 Task: Add a timeline in the project AgileHarbor for the epic 'IT Capacity Management Process Improvement' from 2023/03/19 to 2025/12/25. Add a timeline in the project AgileHarbor for the epic 'IT Availability Management Process Improvement' from 2024/05/25 to 2025/07/27. Add a timeline in the project AgileHarbor for the epic 'IT Financial Management Process Improvement' from 2024/06/02 to 2025/09/27
Action: Mouse moved to (173, 49)
Screenshot: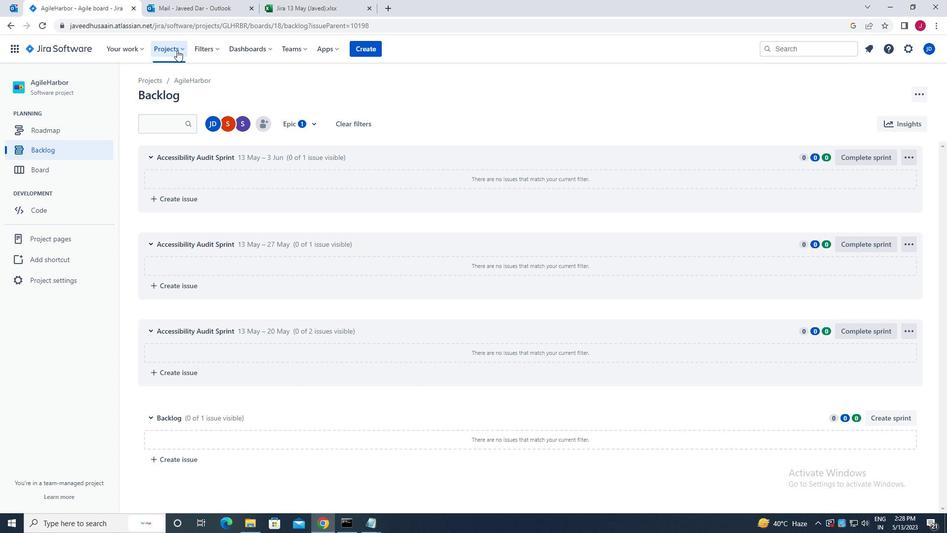
Action: Mouse pressed left at (173, 49)
Screenshot: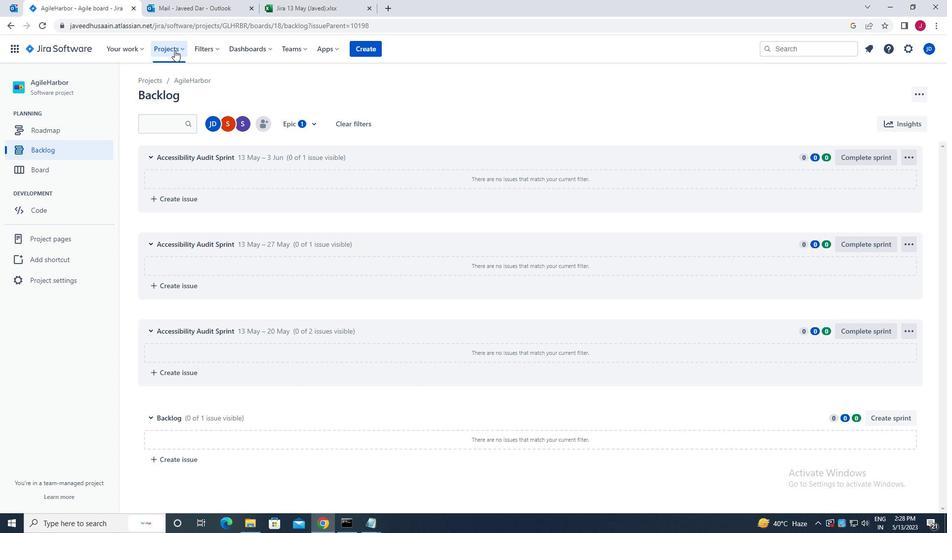 
Action: Mouse moved to (373, 87)
Screenshot: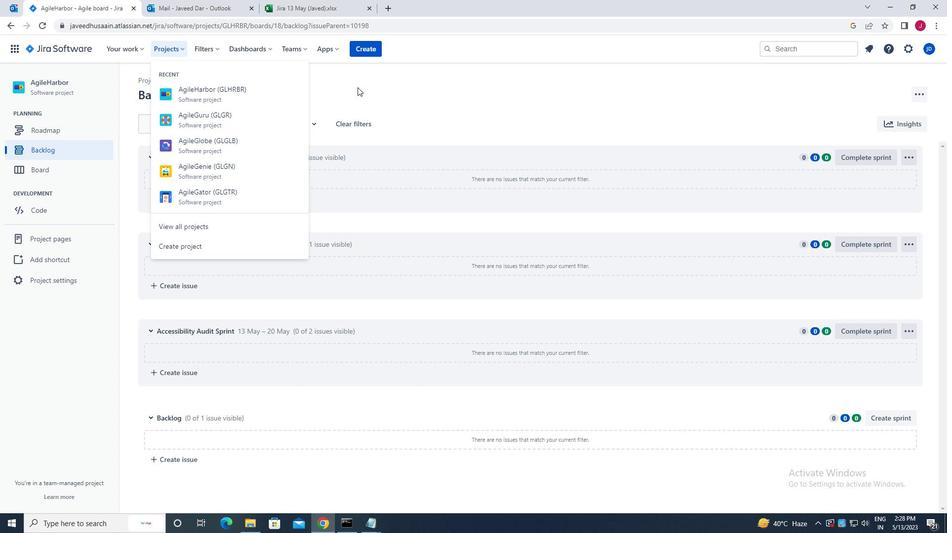 
Action: Mouse pressed left at (373, 87)
Screenshot: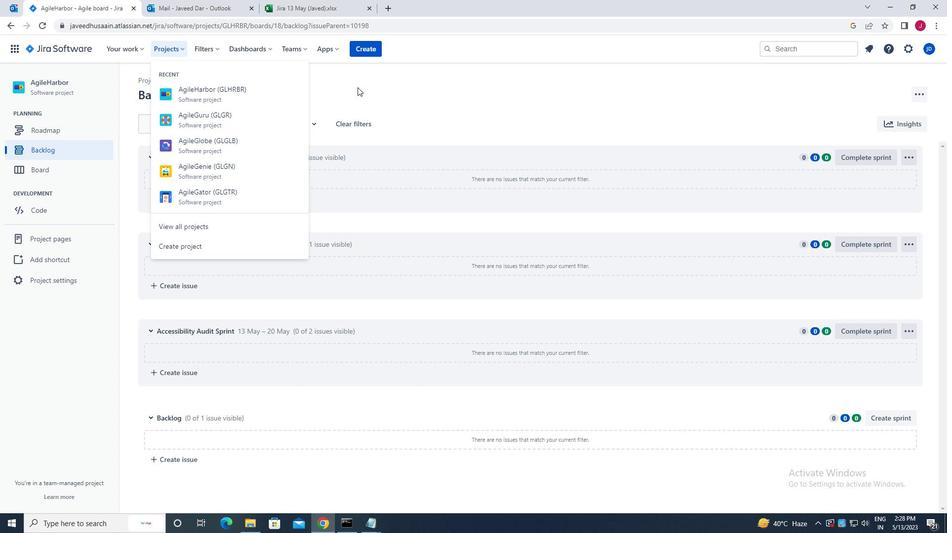 
Action: Mouse moved to (311, 122)
Screenshot: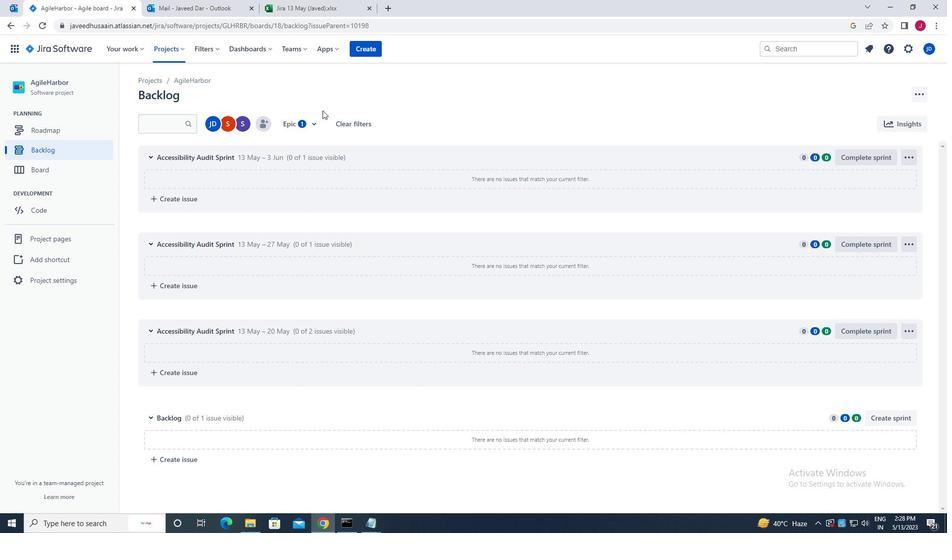 
Action: Mouse pressed left at (311, 122)
Screenshot: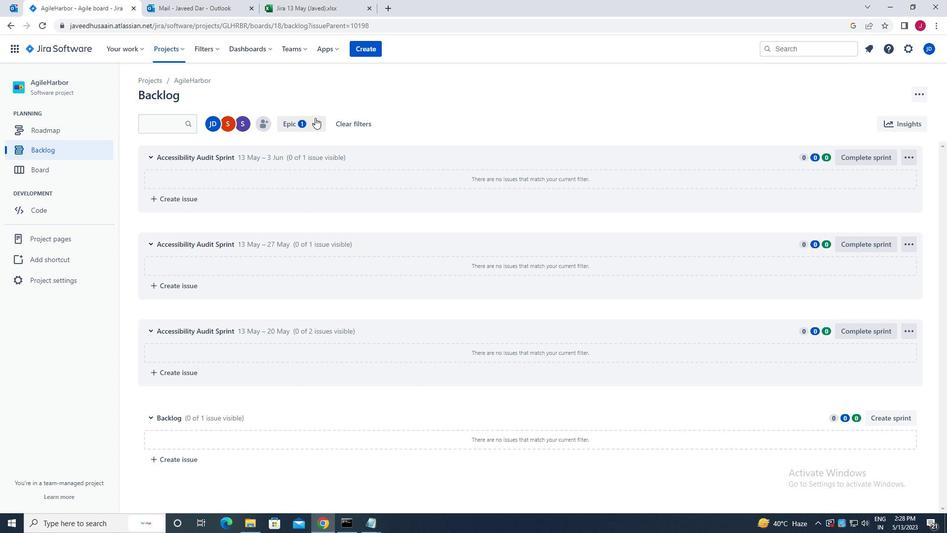 
Action: Mouse moved to (450, 99)
Screenshot: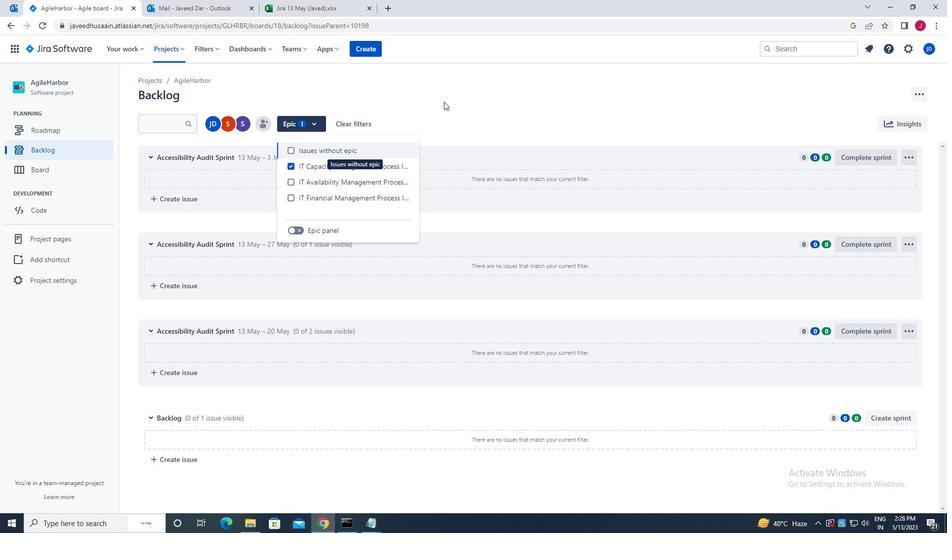 
Action: Mouse pressed left at (450, 99)
Screenshot: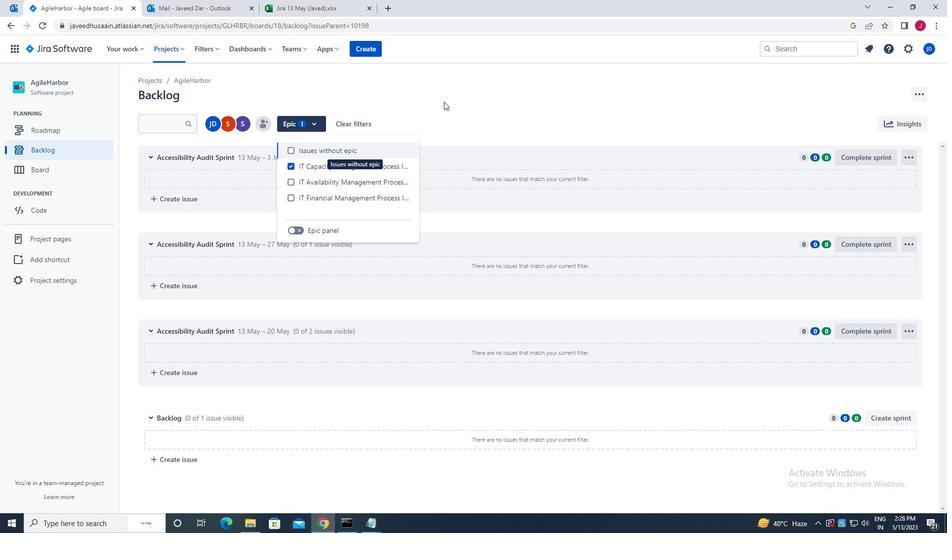 
Action: Mouse moved to (172, 48)
Screenshot: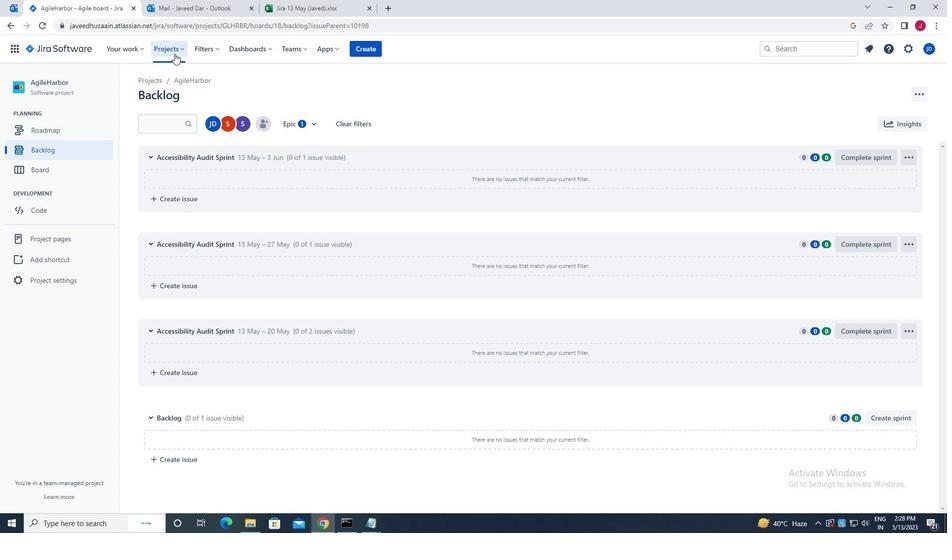 
Action: Mouse pressed left at (172, 48)
Screenshot: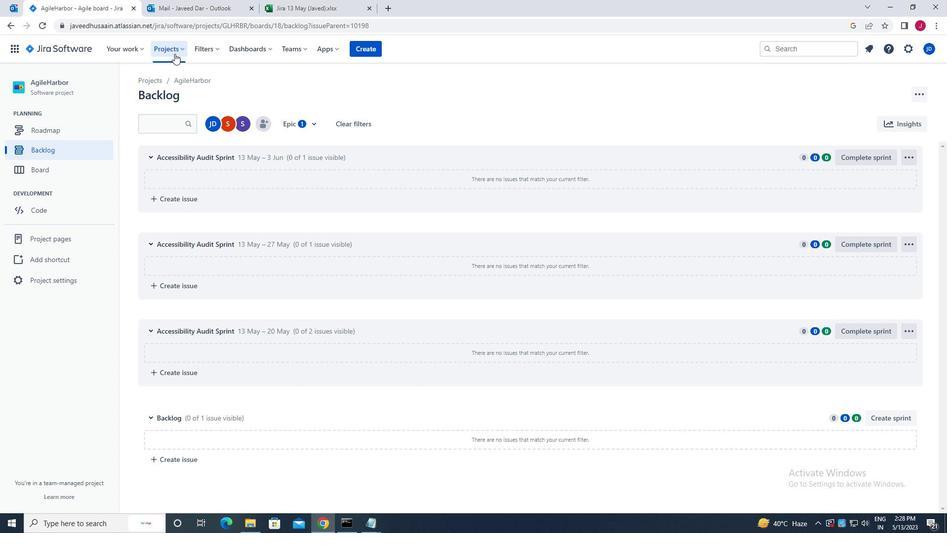 
Action: Mouse moved to (203, 92)
Screenshot: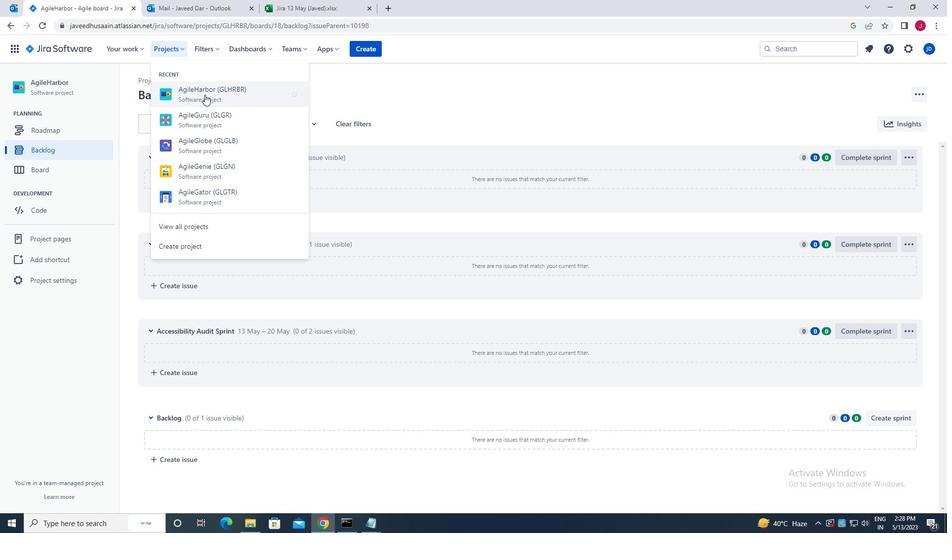 
Action: Mouse pressed left at (203, 92)
Screenshot: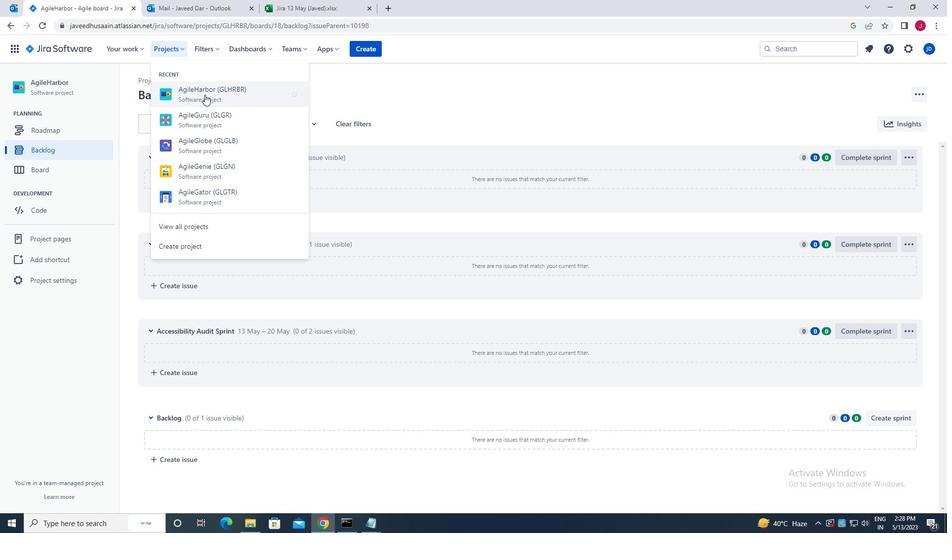 
Action: Mouse moved to (70, 151)
Screenshot: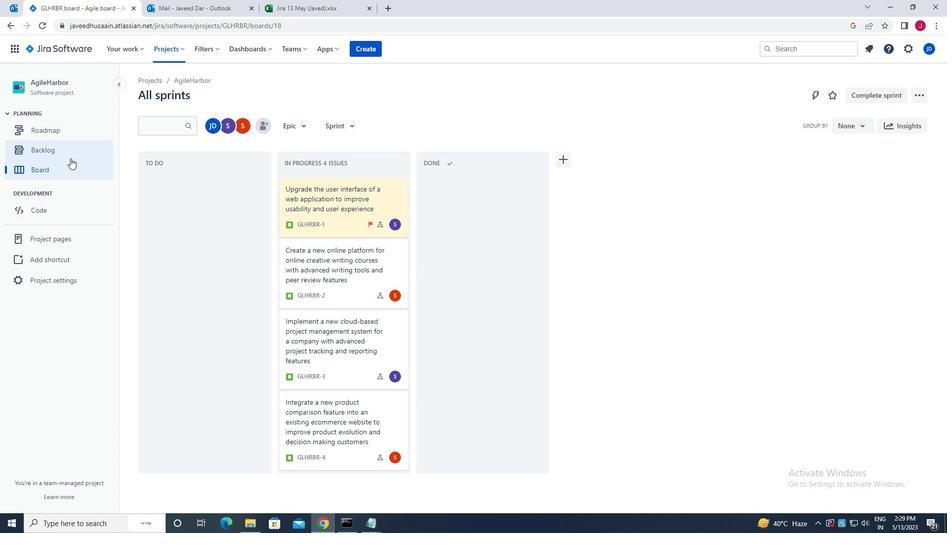 
Action: Mouse pressed left at (70, 151)
Screenshot: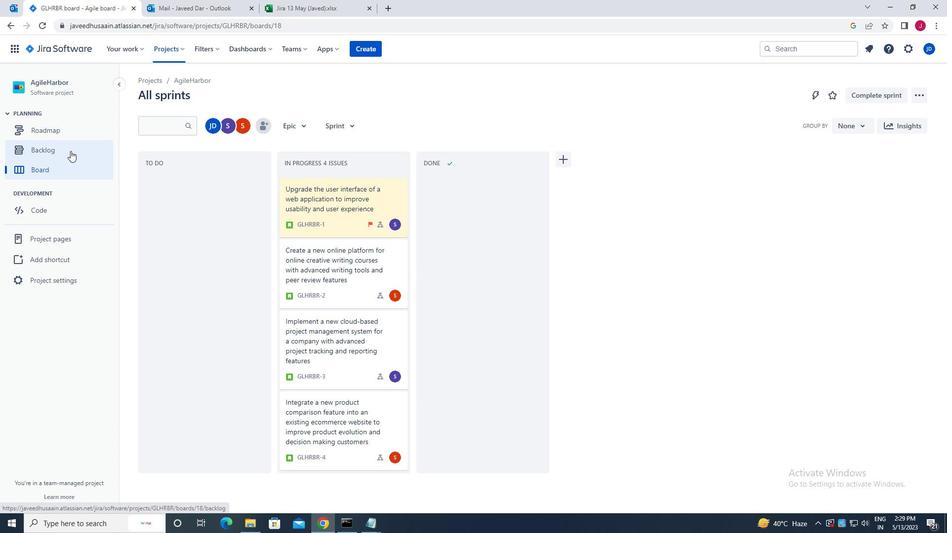 
Action: Mouse moved to (306, 124)
Screenshot: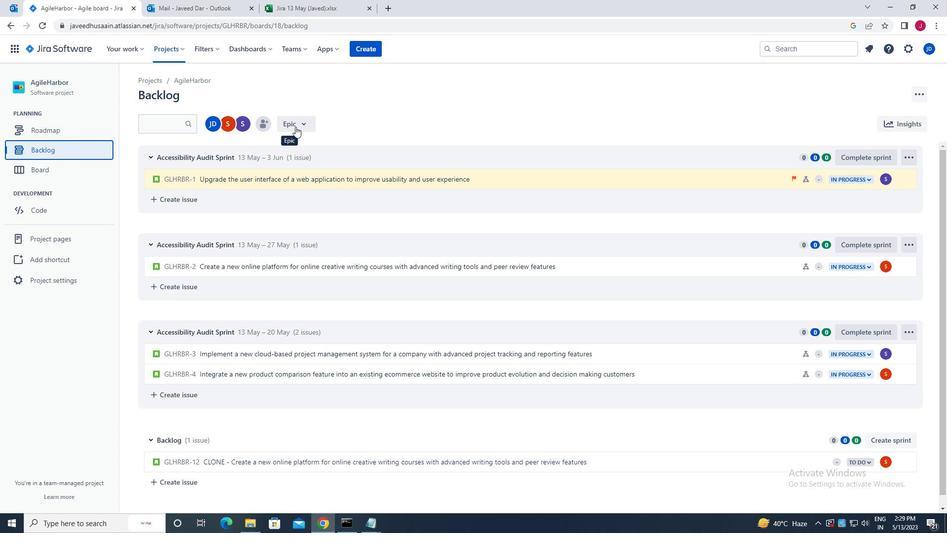 
Action: Mouse pressed left at (306, 124)
Screenshot: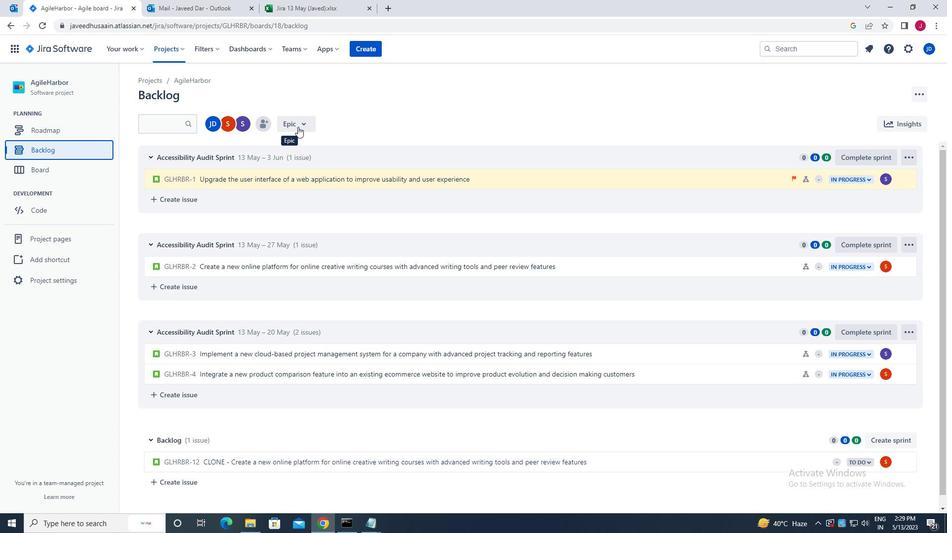 
Action: Mouse moved to (300, 228)
Screenshot: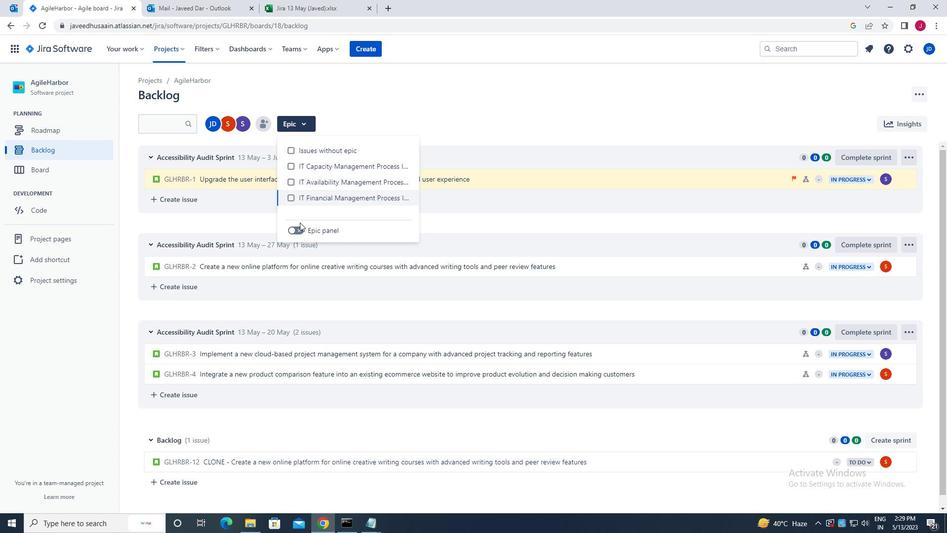 
Action: Mouse pressed left at (300, 228)
Screenshot: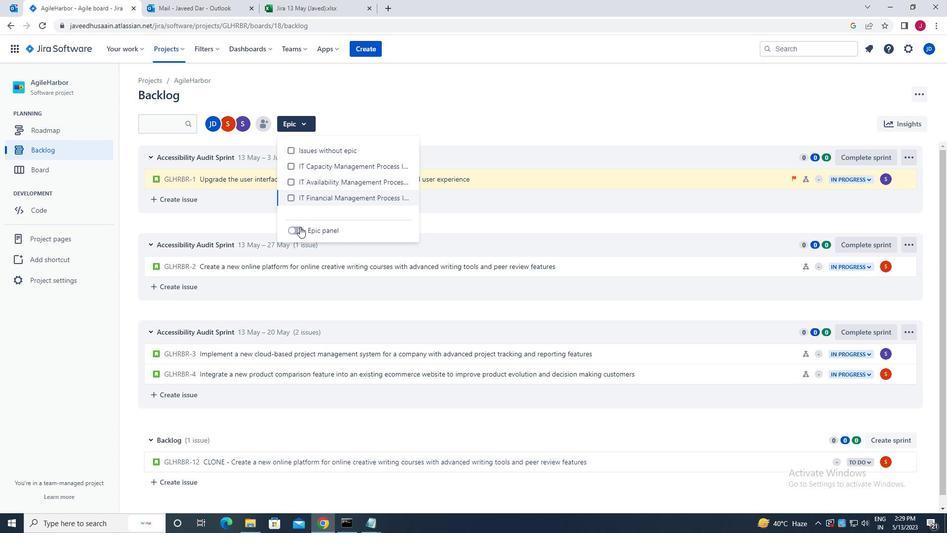 
Action: Mouse moved to (147, 199)
Screenshot: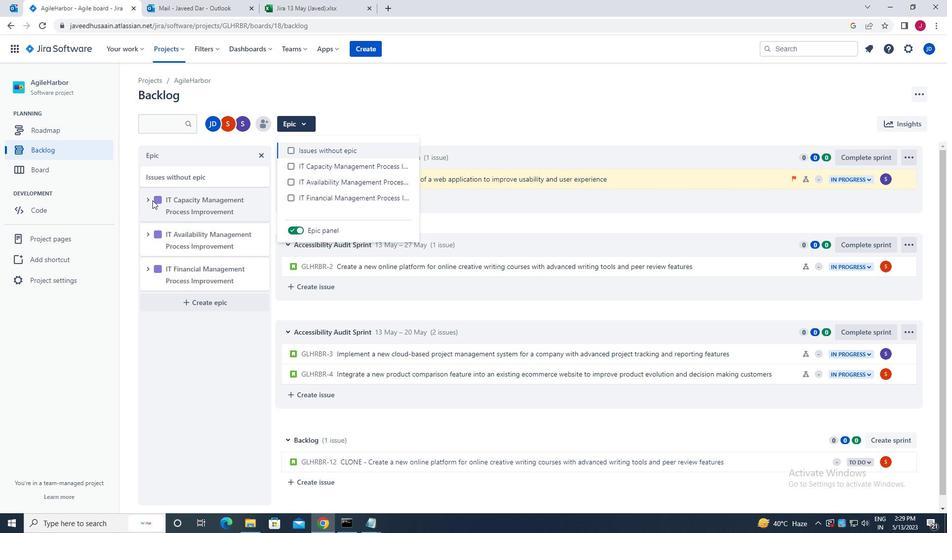 
Action: Mouse pressed left at (147, 199)
Screenshot: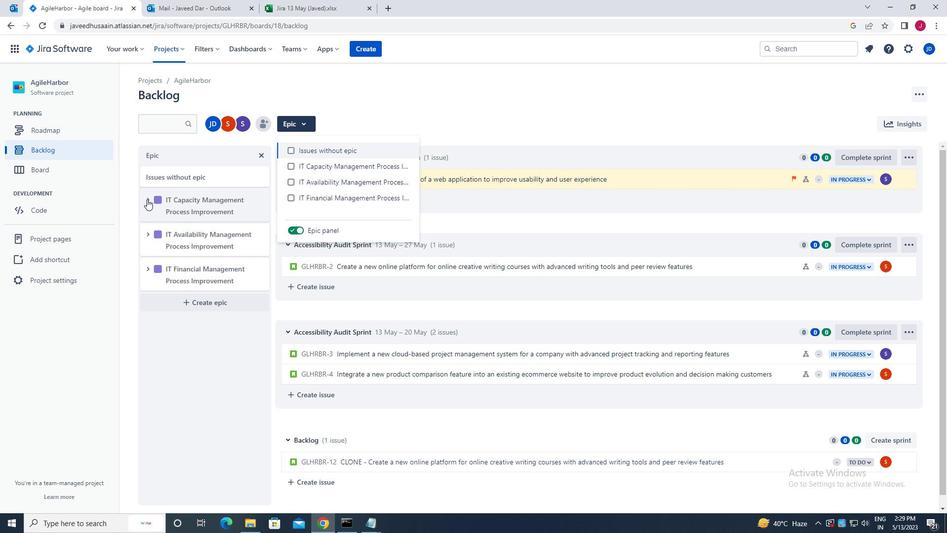 
Action: Mouse moved to (209, 291)
Screenshot: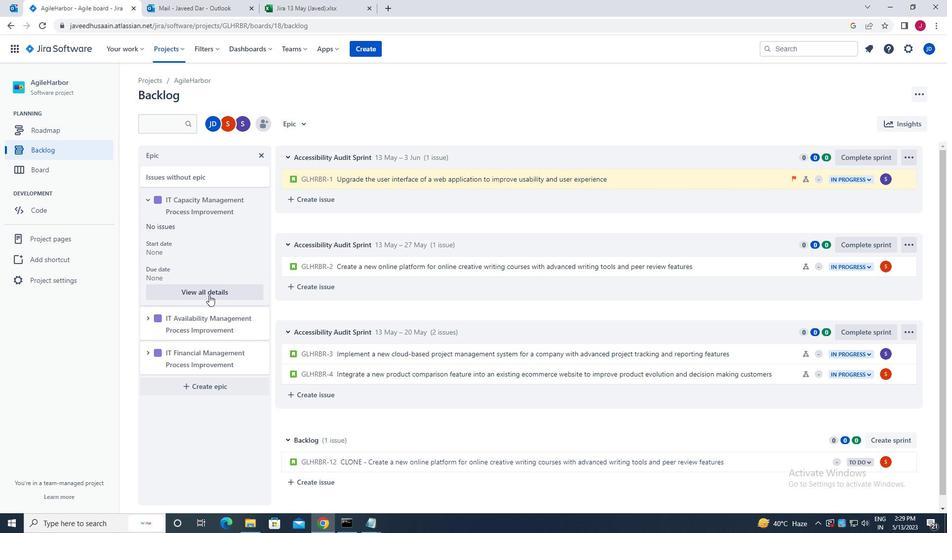 
Action: Mouse pressed left at (209, 291)
Screenshot: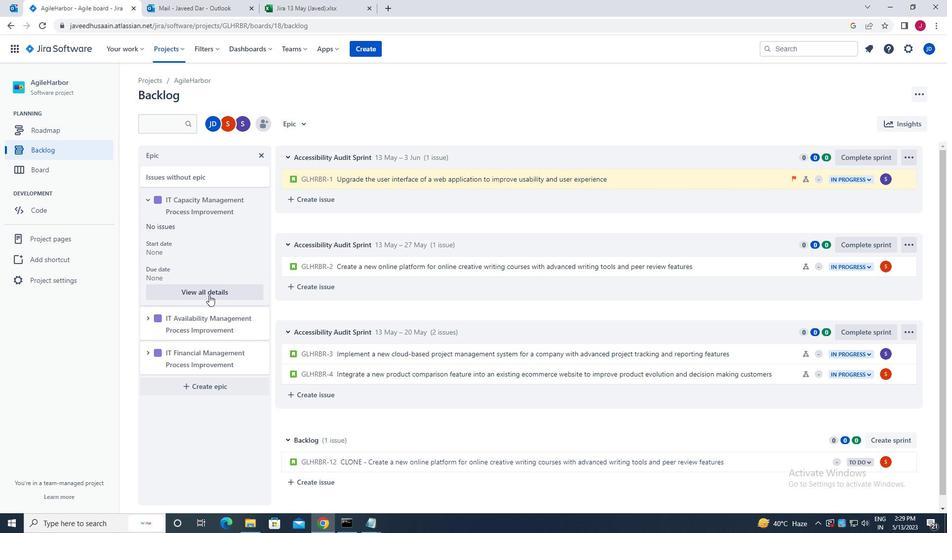 
Action: Mouse moved to (827, 373)
Screenshot: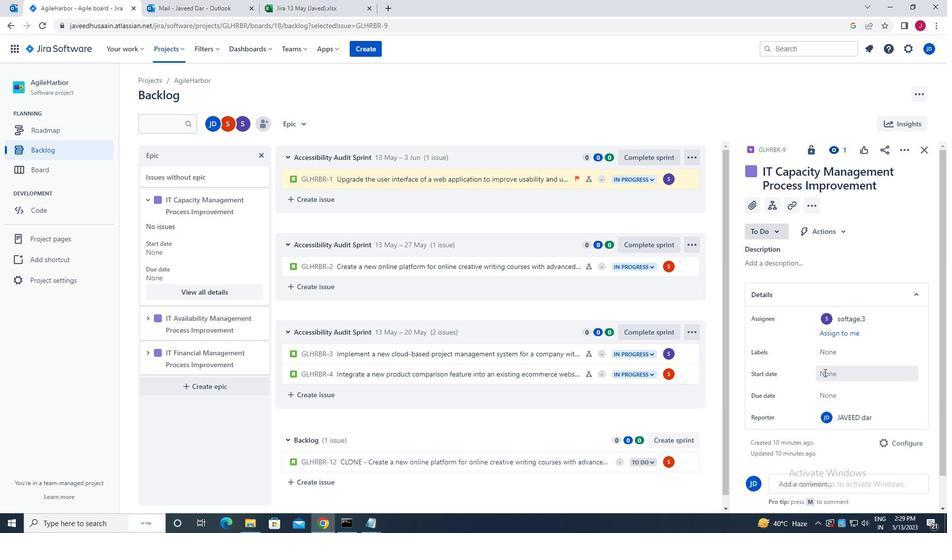 
Action: Mouse pressed left at (827, 373)
Screenshot: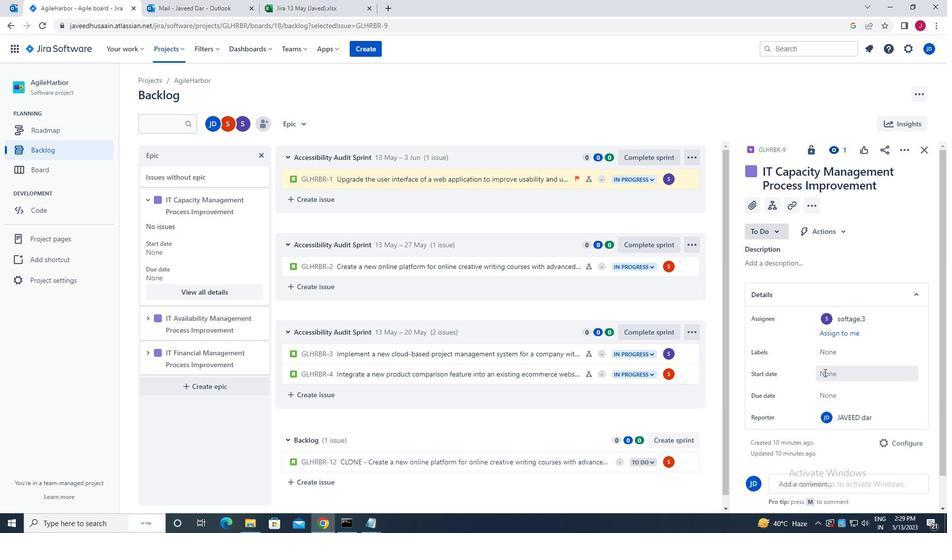 
Action: Mouse moved to (795, 231)
Screenshot: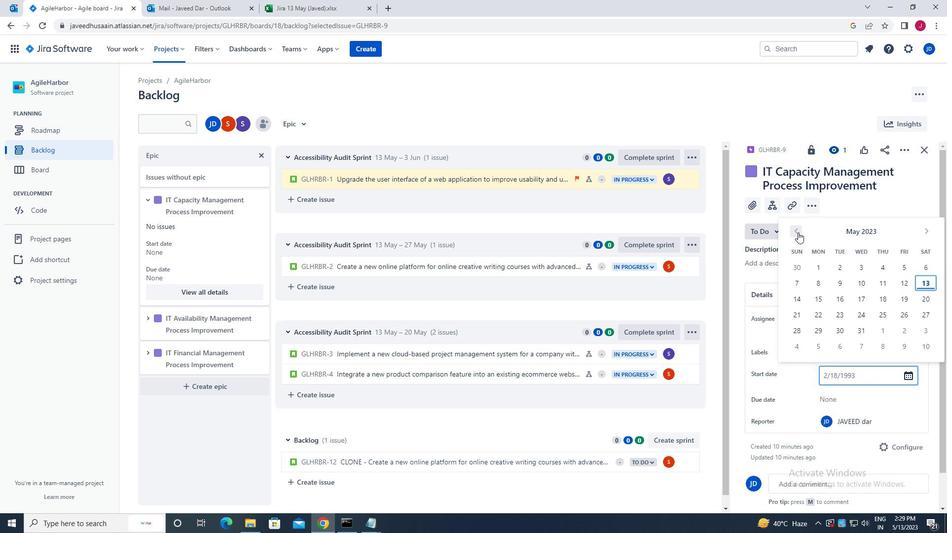
Action: Mouse pressed left at (795, 231)
Screenshot: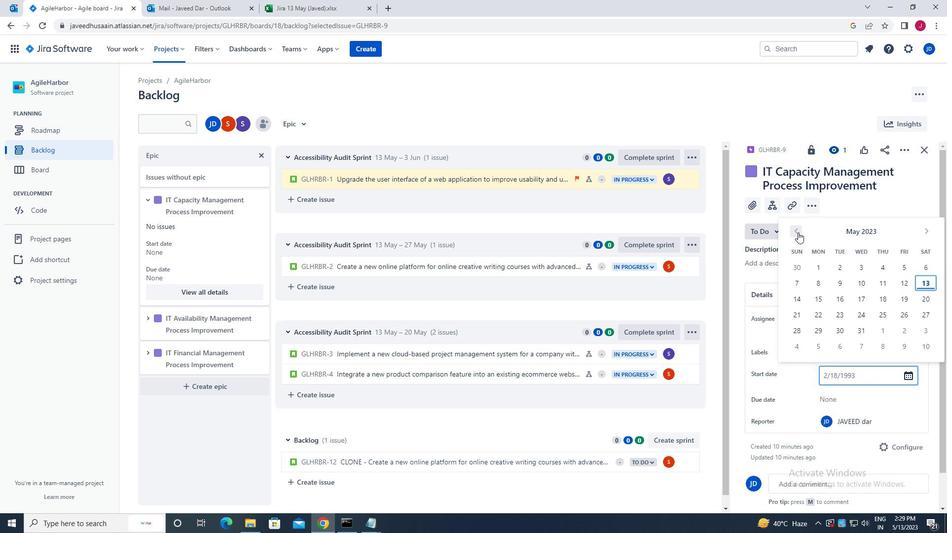 
Action: Mouse pressed left at (795, 231)
Screenshot: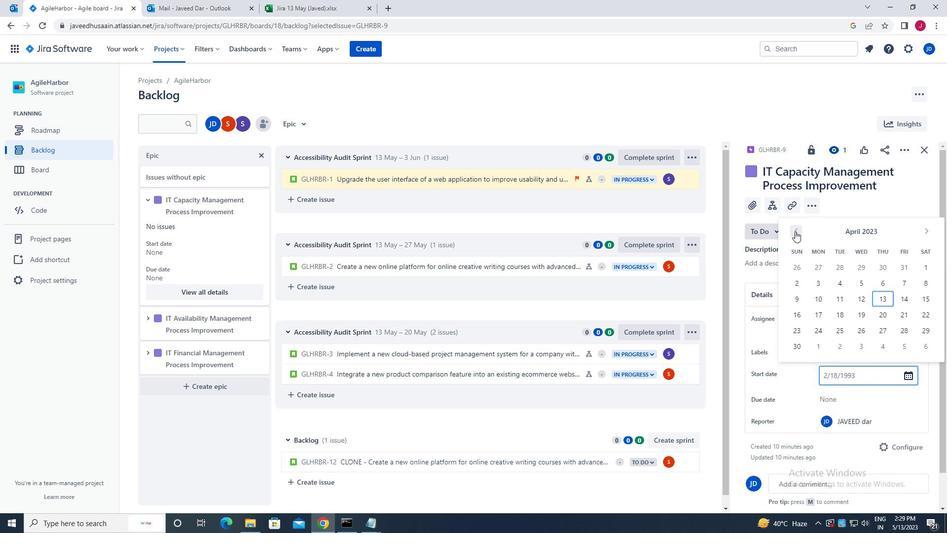 
Action: Mouse moved to (800, 316)
Screenshot: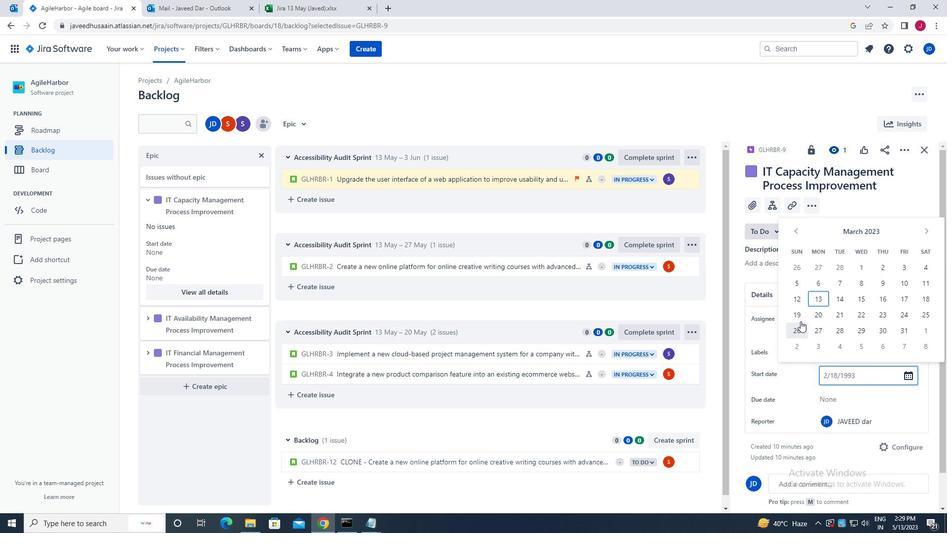 
Action: Mouse pressed left at (800, 316)
Screenshot: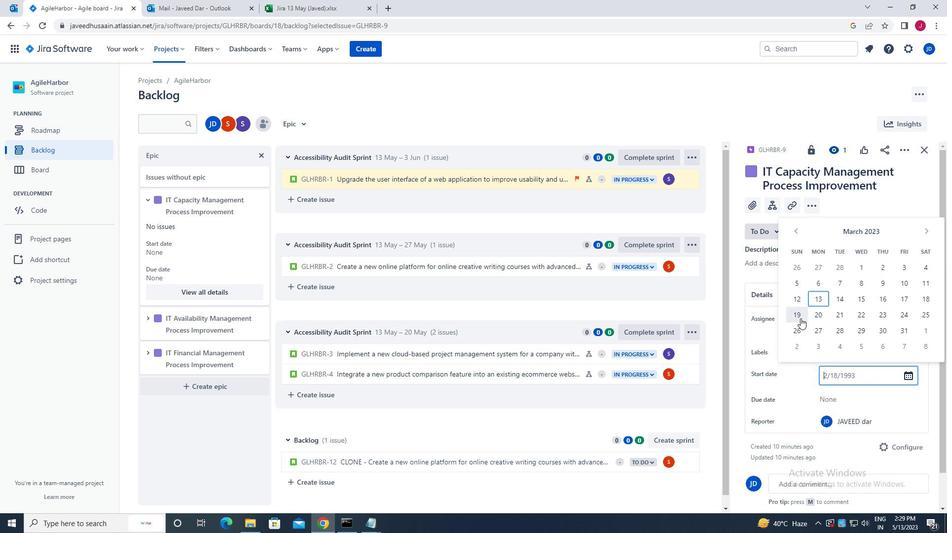 
Action: Mouse moved to (799, 316)
Screenshot: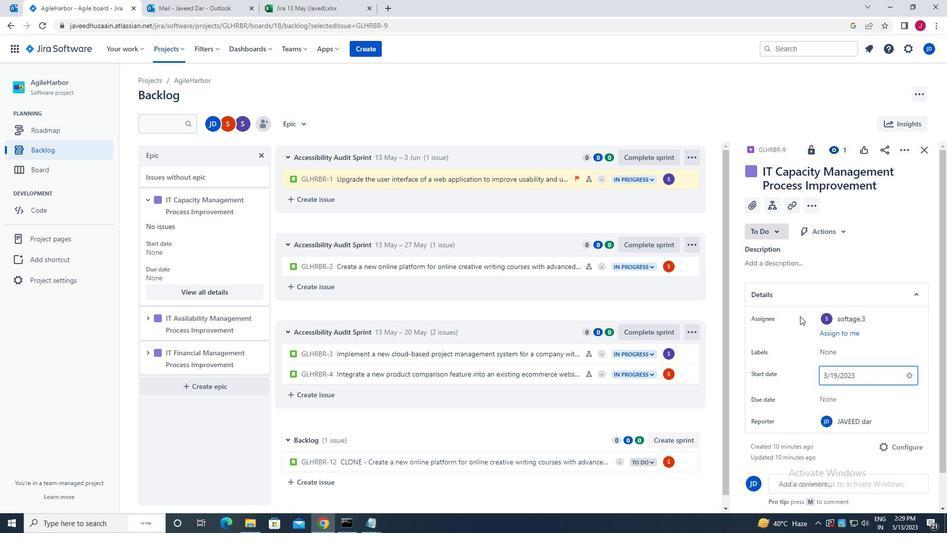 
Action: Key pressed <Key.enter>
Screenshot: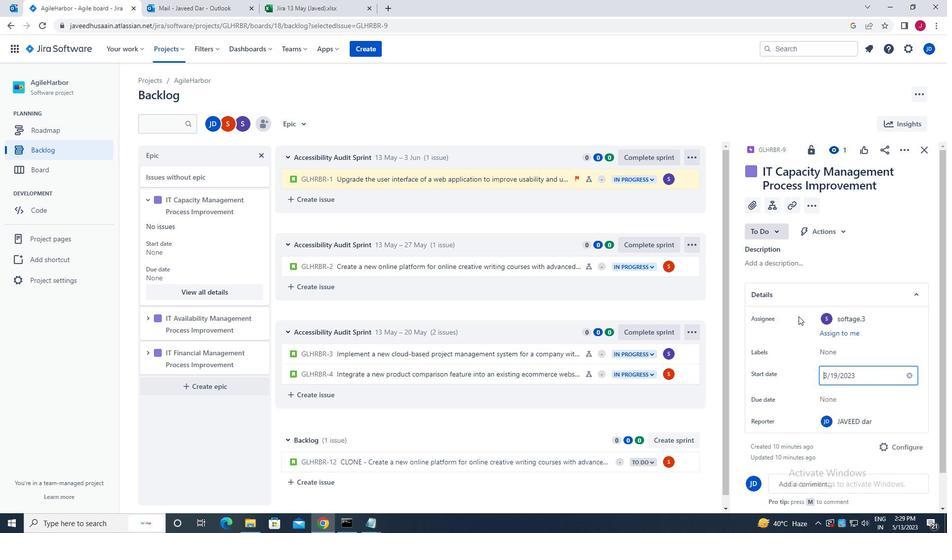 
Action: Mouse moved to (834, 394)
Screenshot: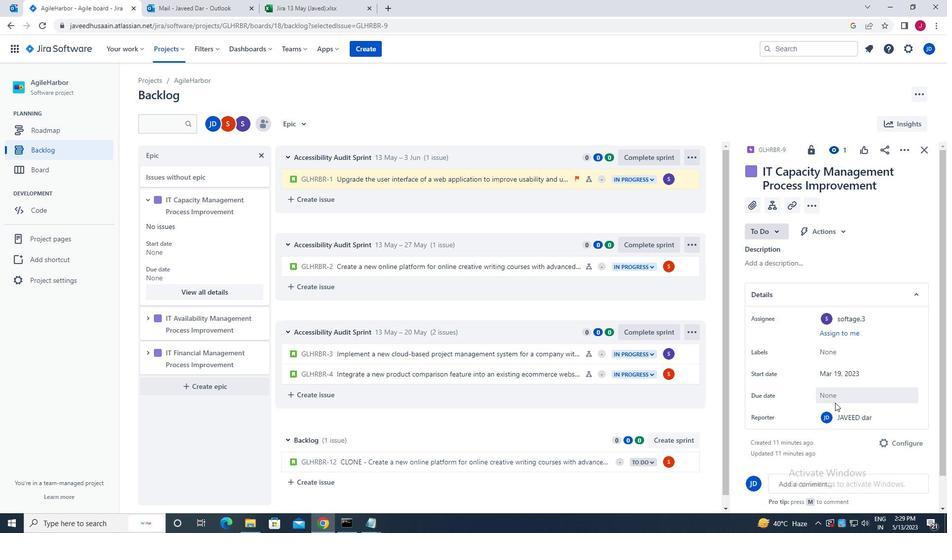
Action: Mouse pressed left at (834, 394)
Screenshot: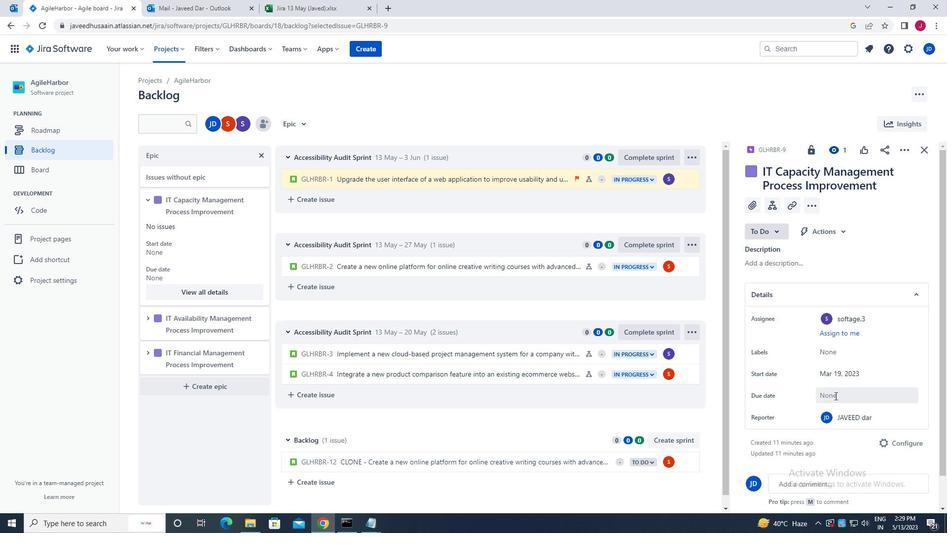 
Action: Mouse moved to (927, 252)
Screenshot: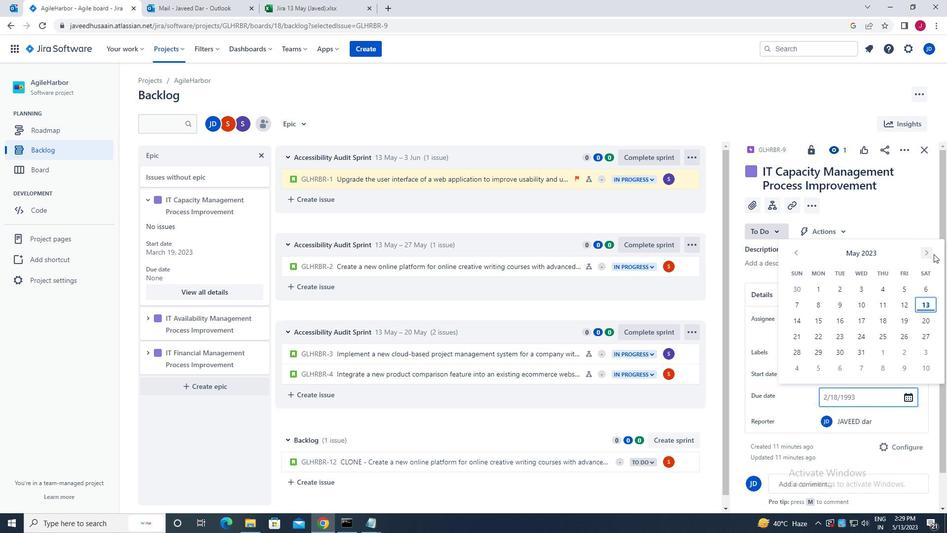 
Action: Mouse pressed left at (927, 252)
Screenshot: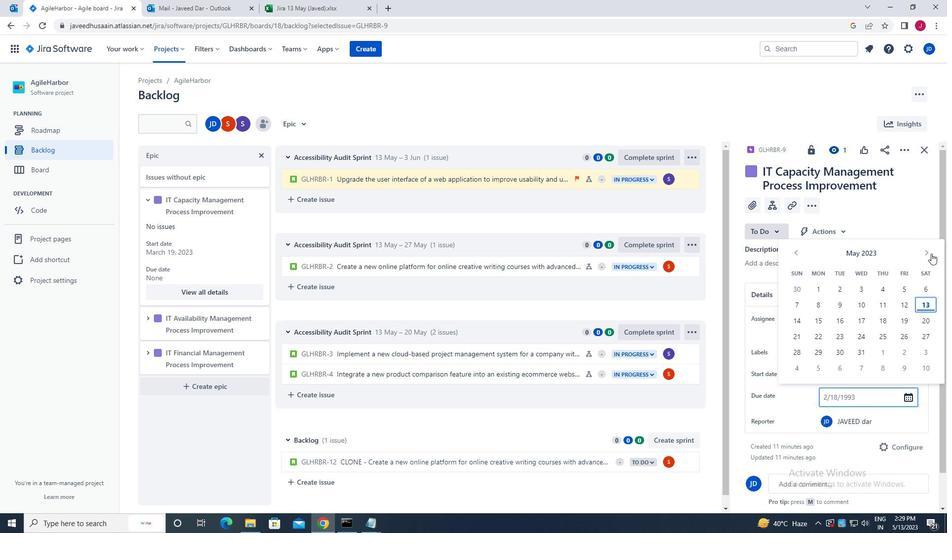
Action: Mouse moved to (927, 251)
Screenshot: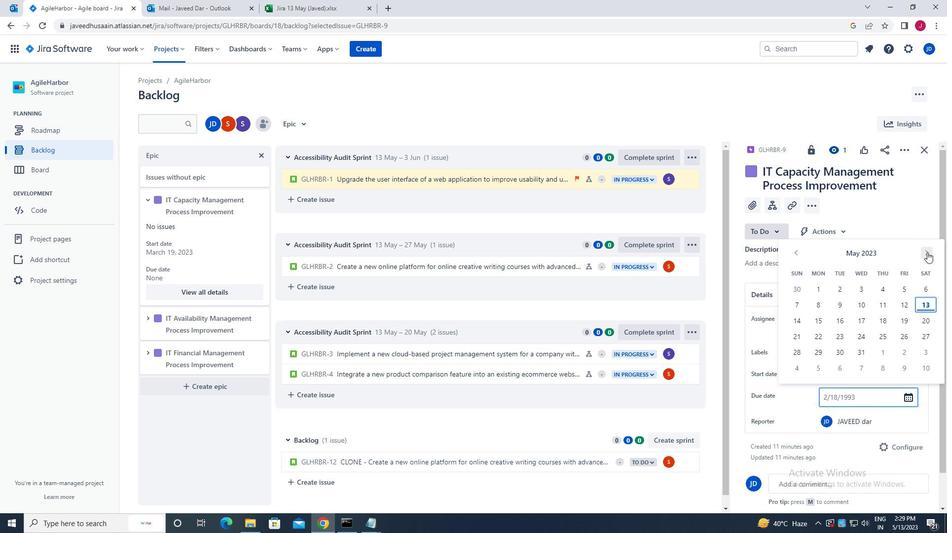 
Action: Mouse pressed left at (927, 251)
Screenshot: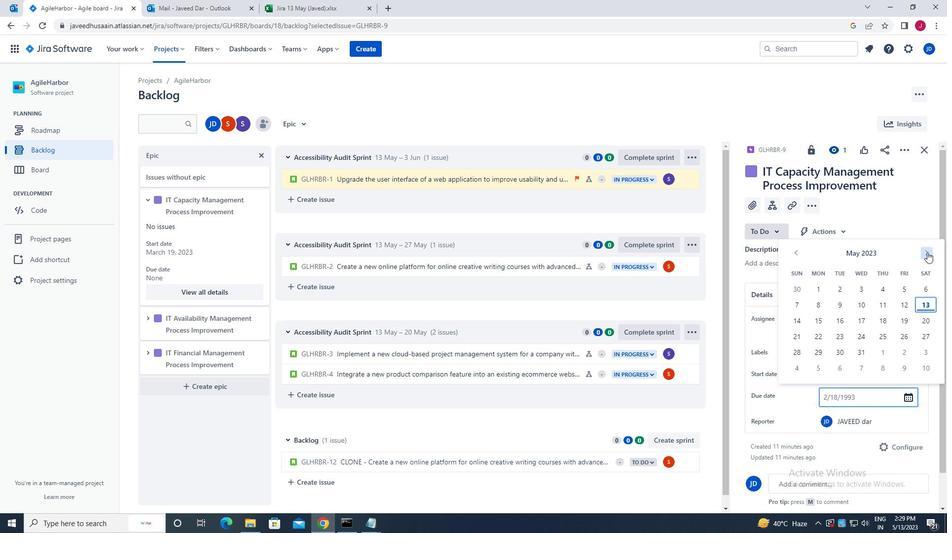
Action: Mouse pressed left at (927, 251)
Screenshot: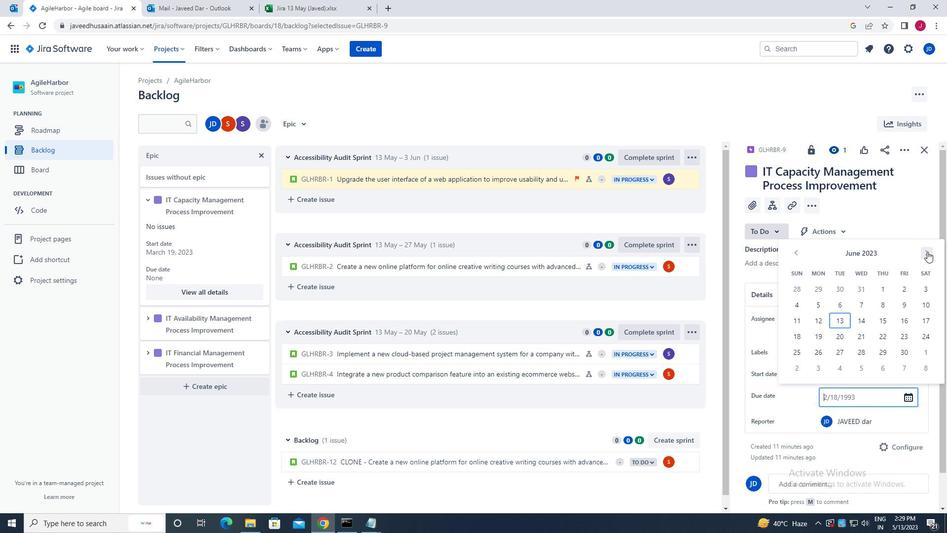 
Action: Mouse moved to (928, 251)
Screenshot: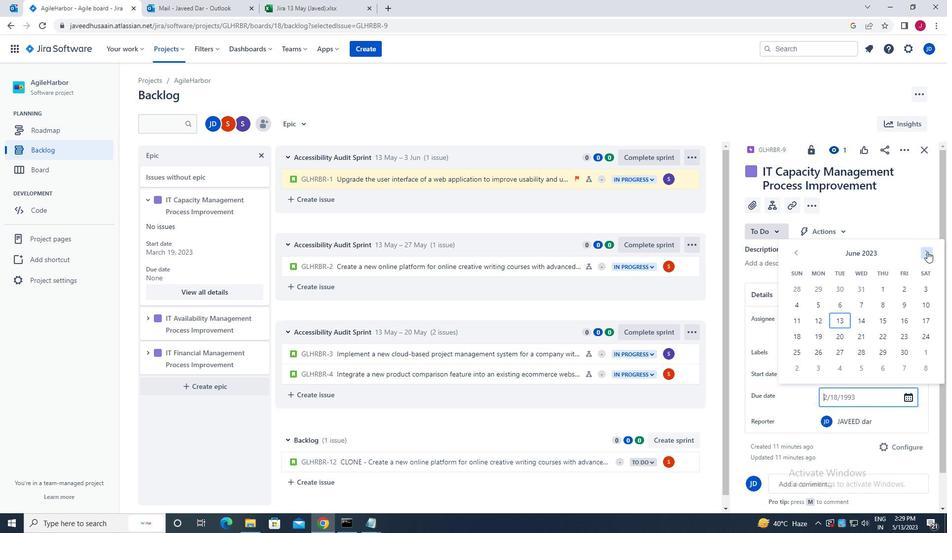 
Action: Mouse pressed left at (928, 251)
Screenshot: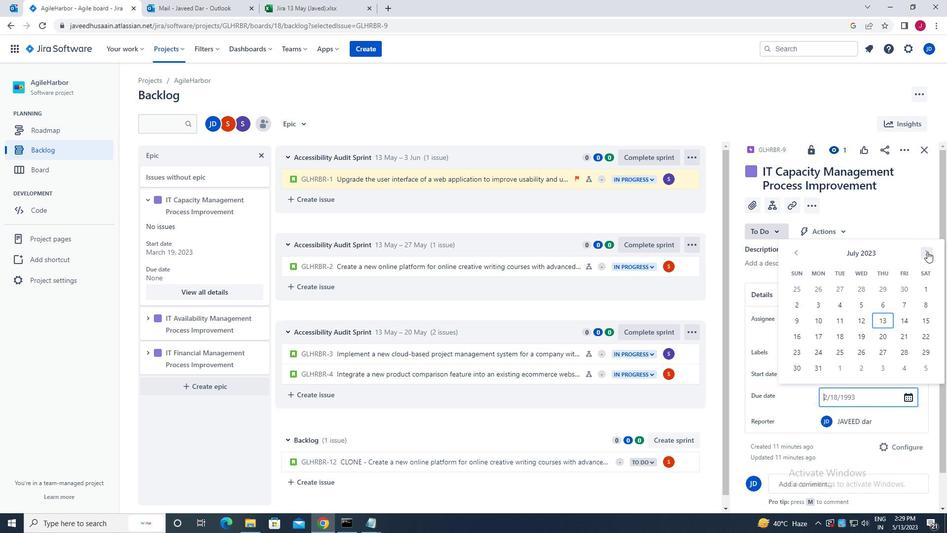 
Action: Mouse moved to (928, 251)
Screenshot: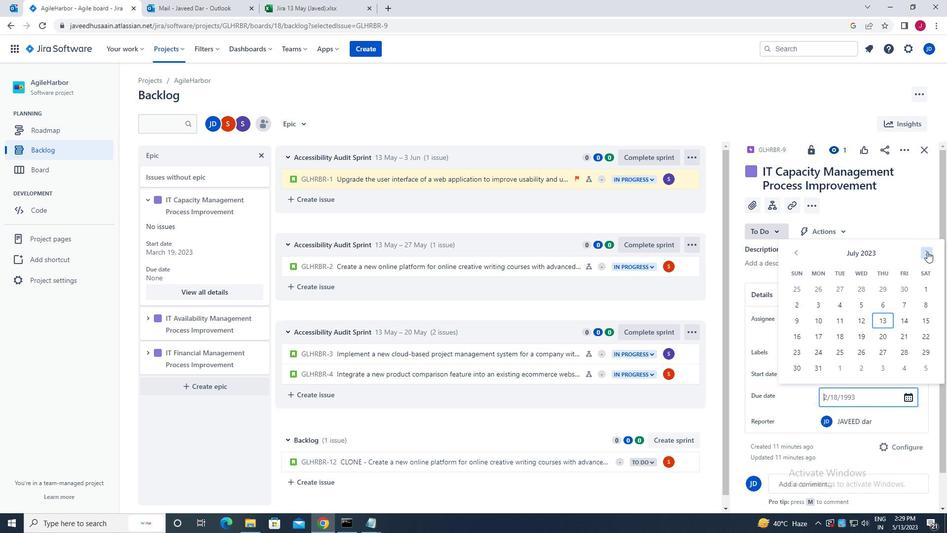 
Action: Mouse pressed left at (928, 251)
Screenshot: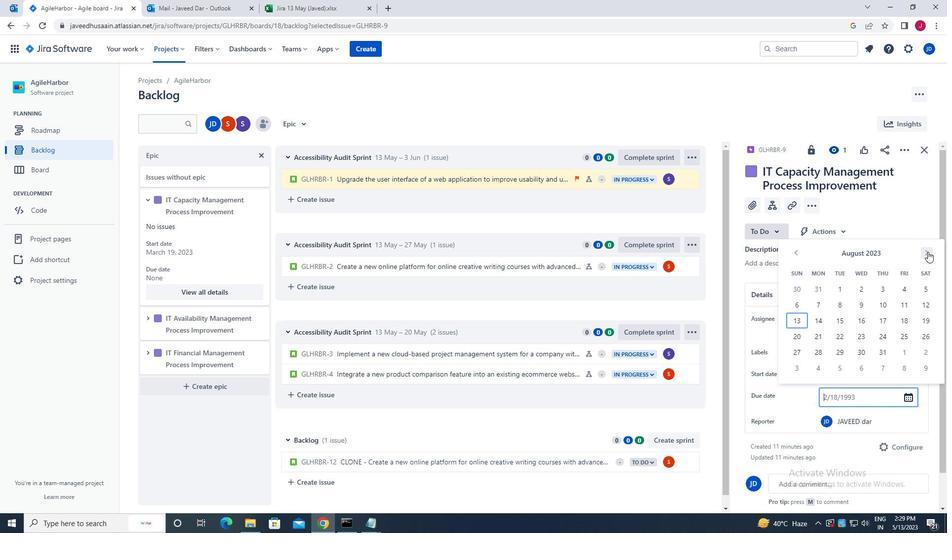 
Action: Mouse pressed left at (928, 251)
Screenshot: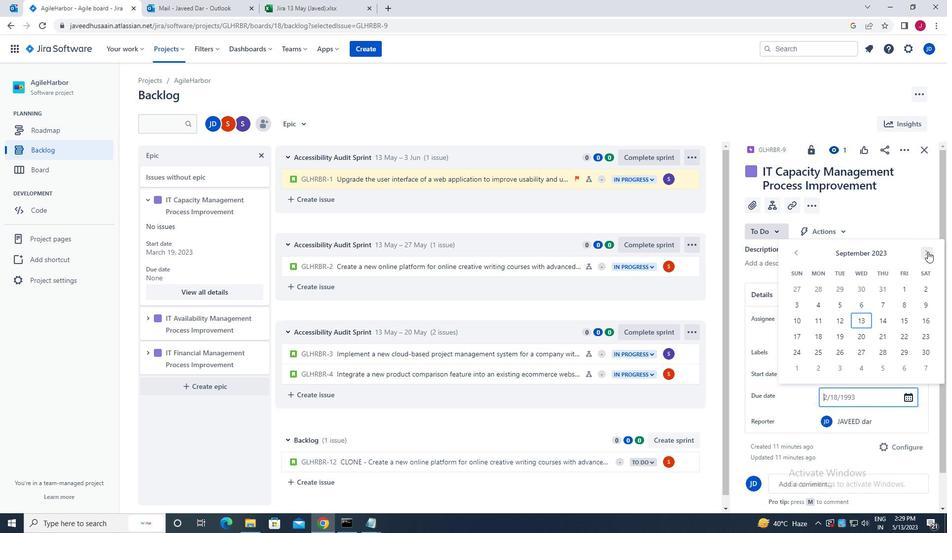 
Action: Mouse pressed left at (928, 251)
Screenshot: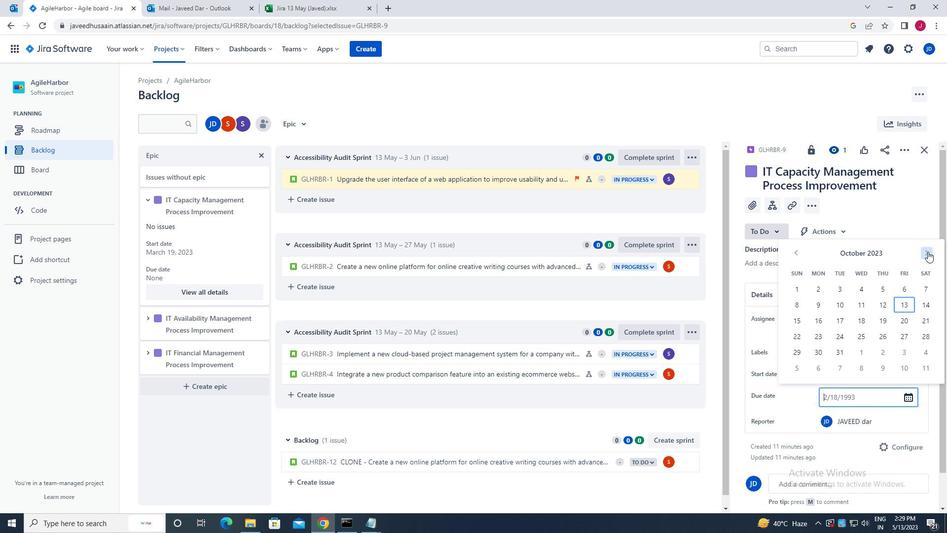 
Action: Mouse pressed left at (928, 251)
Screenshot: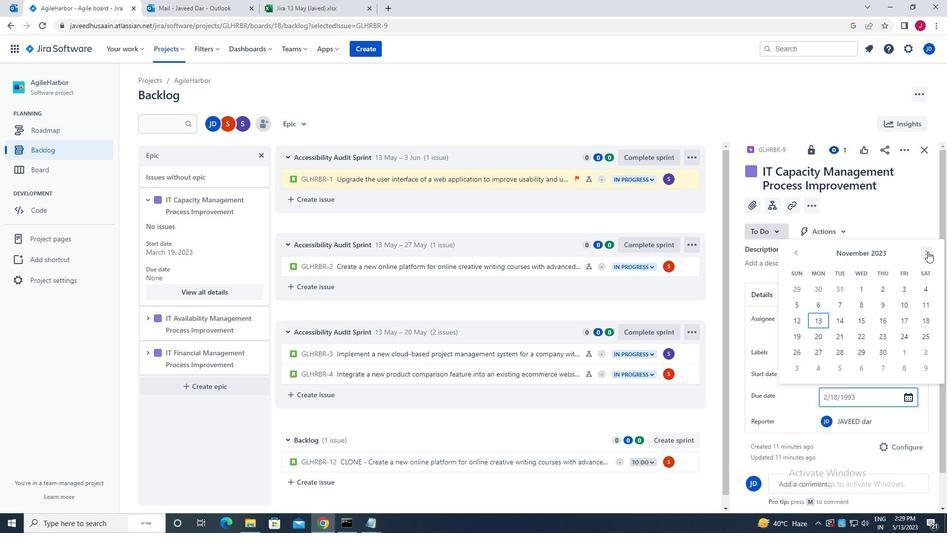 
Action: Mouse pressed left at (928, 251)
Screenshot: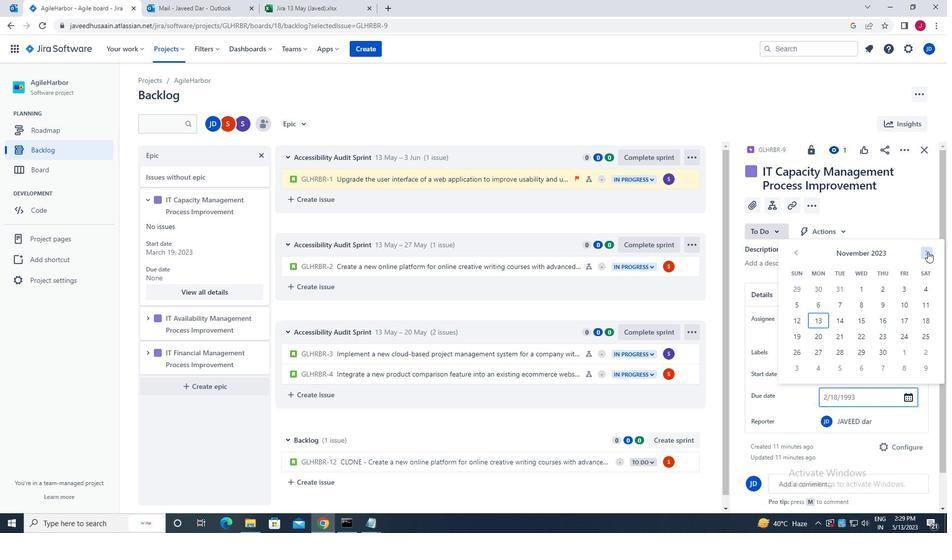 
Action: Mouse pressed left at (928, 251)
Screenshot: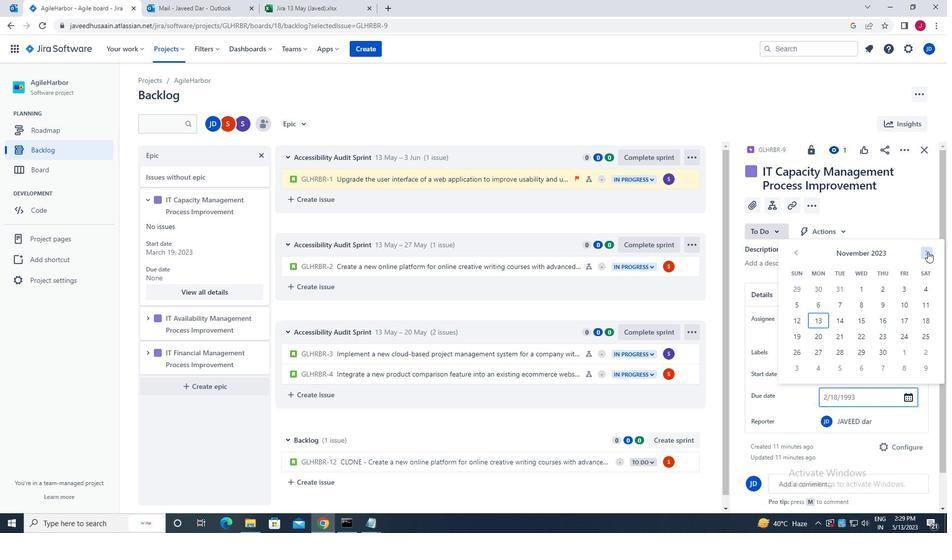 
Action: Mouse pressed left at (928, 251)
Screenshot: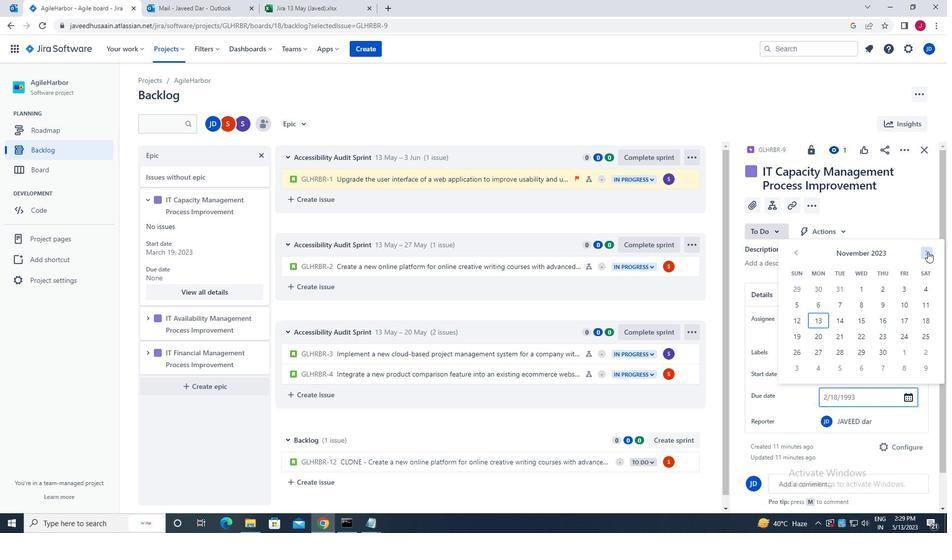 
Action: Mouse pressed left at (928, 251)
Screenshot: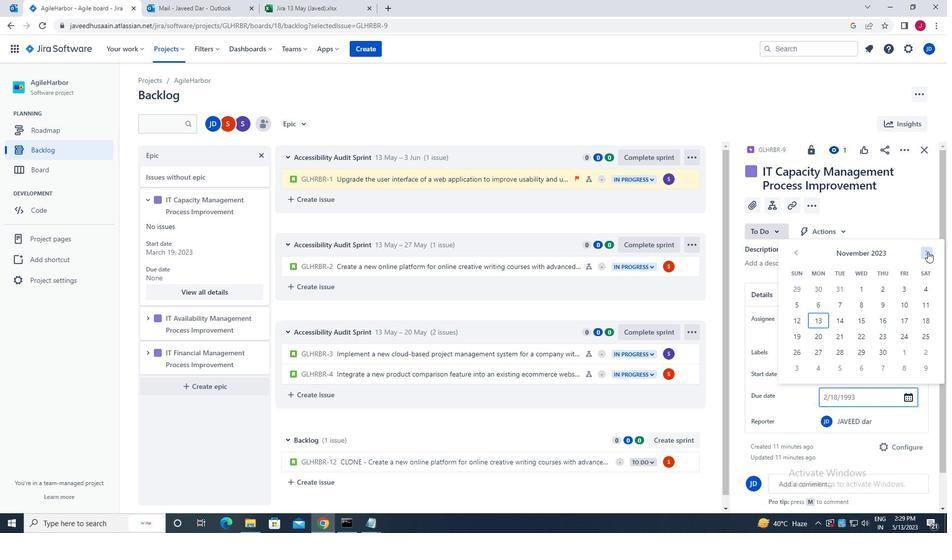 
Action: Mouse pressed left at (928, 251)
Screenshot: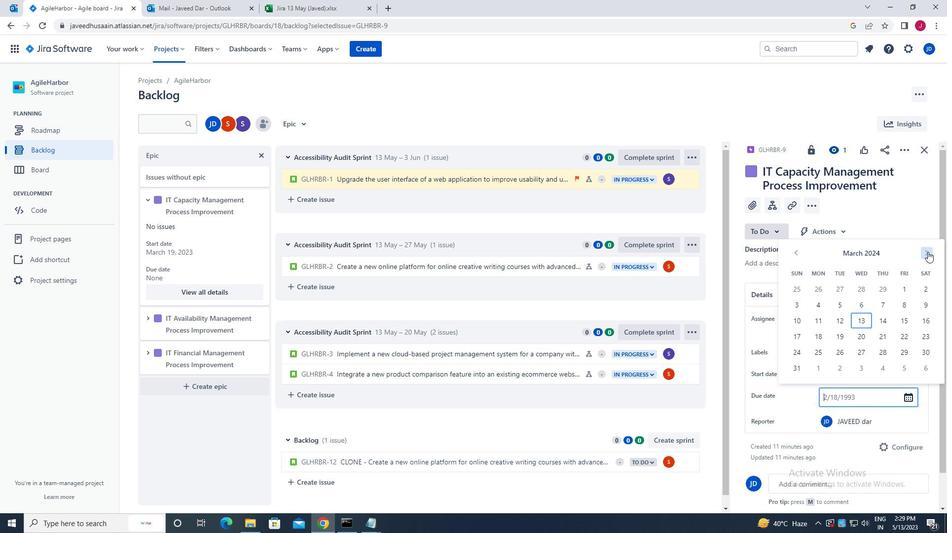 
Action: Mouse pressed left at (928, 251)
Screenshot: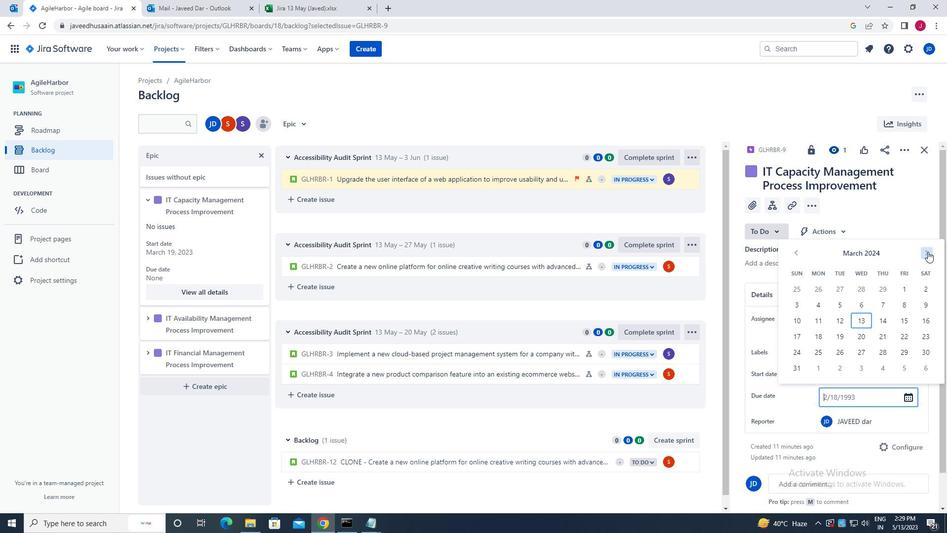 
Action: Mouse pressed left at (928, 251)
Screenshot: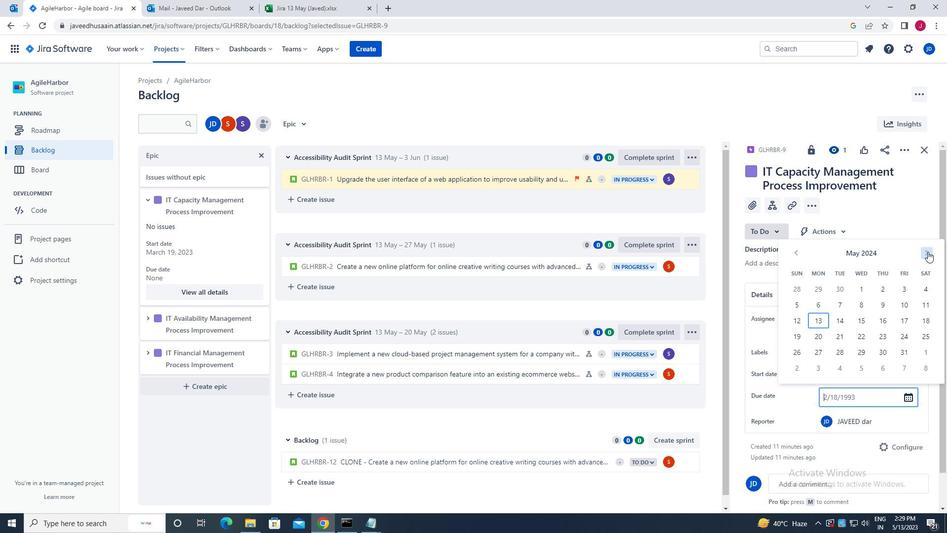 
Action: Mouse pressed left at (928, 251)
Screenshot: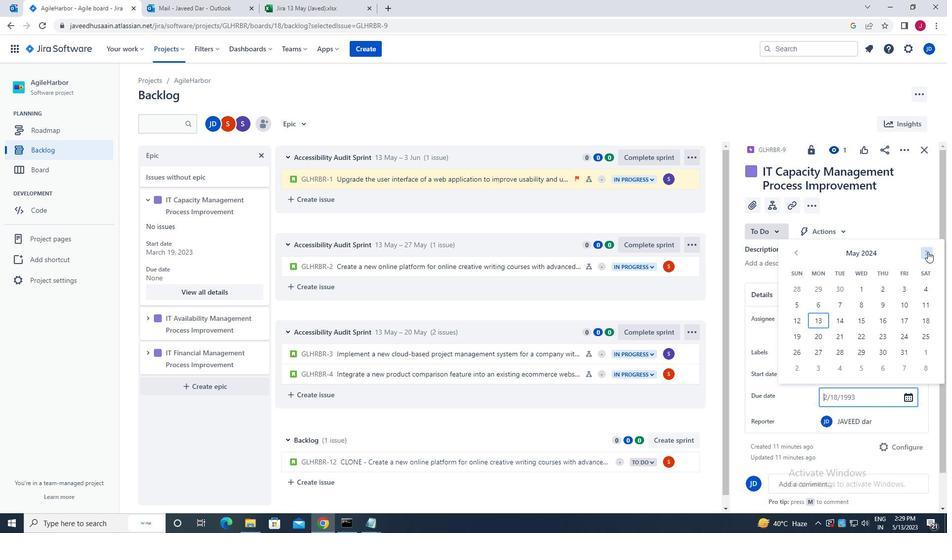 
Action: Mouse pressed left at (928, 251)
Screenshot: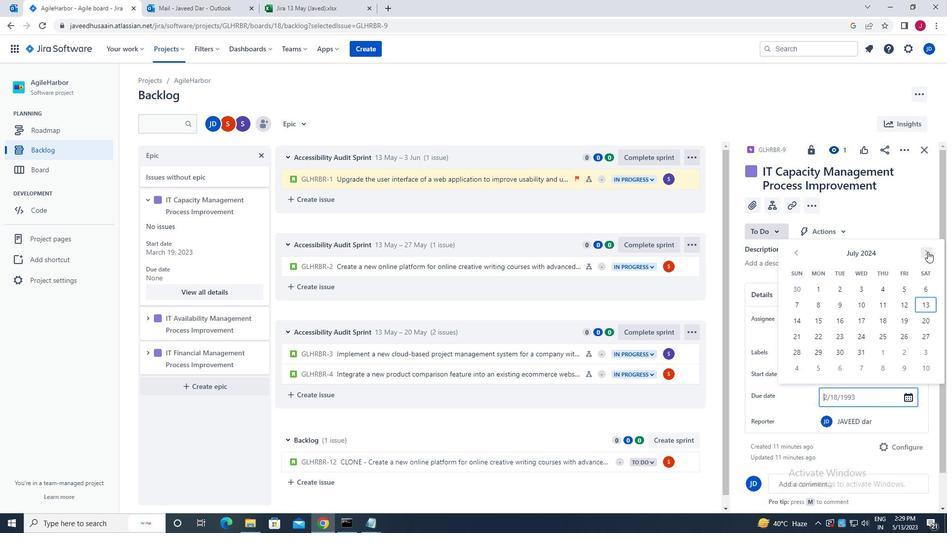 
Action: Mouse pressed left at (928, 251)
Screenshot: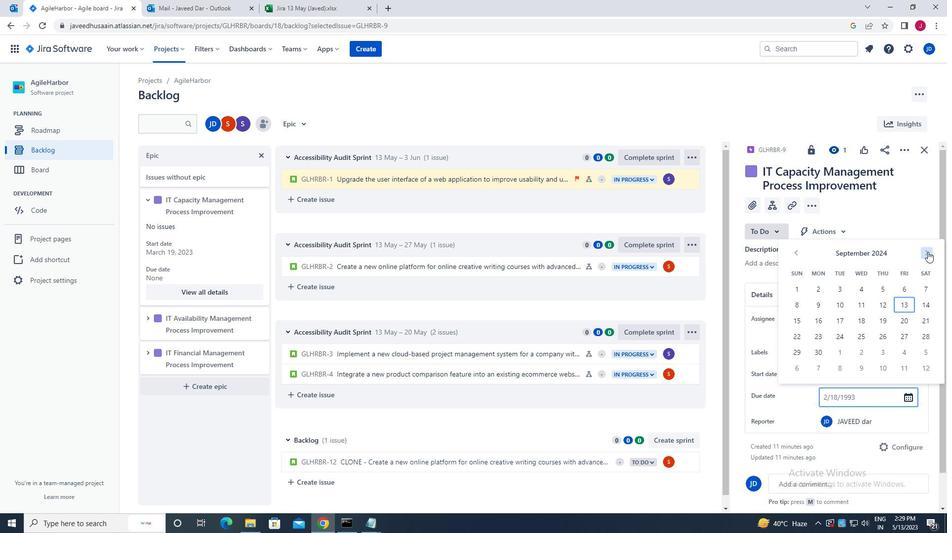 
Action: Mouse pressed left at (928, 251)
Screenshot: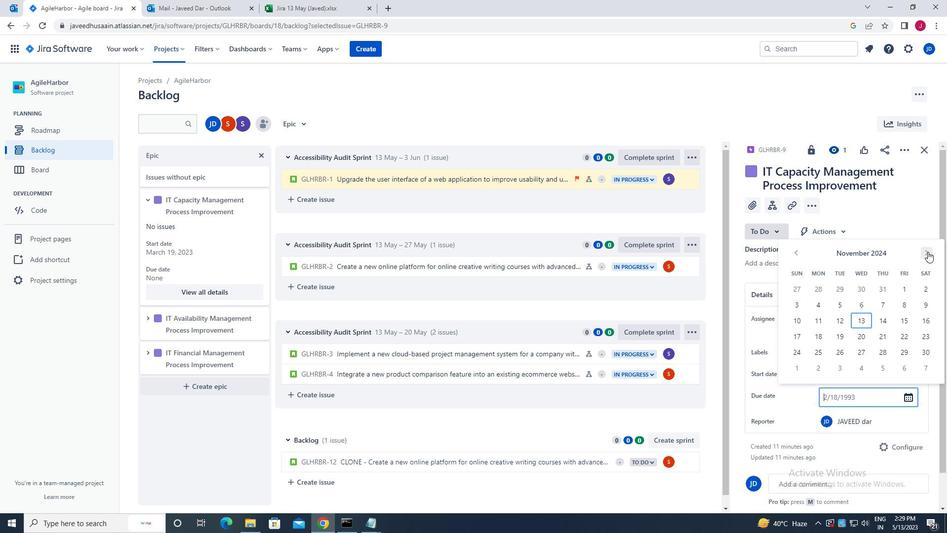 
Action: Mouse pressed left at (928, 251)
Screenshot: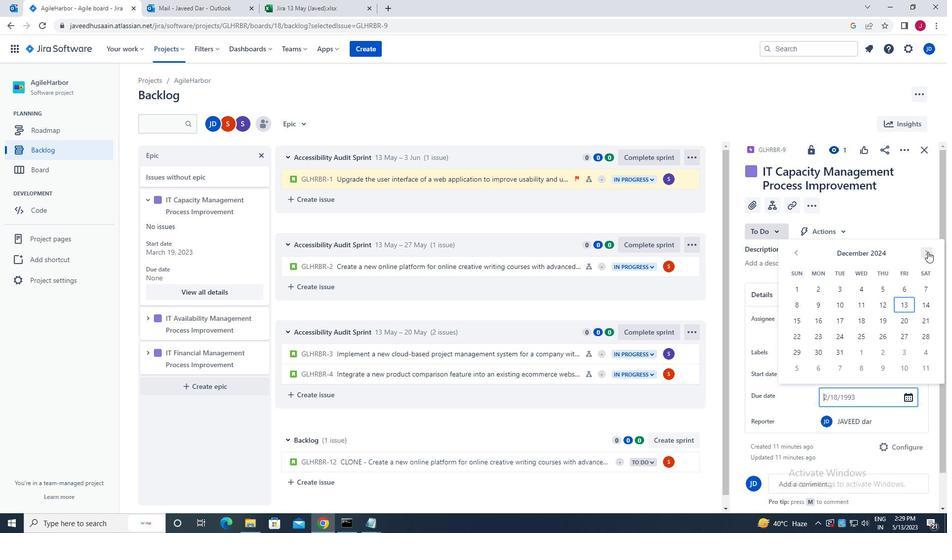 
Action: Mouse pressed left at (928, 251)
Screenshot: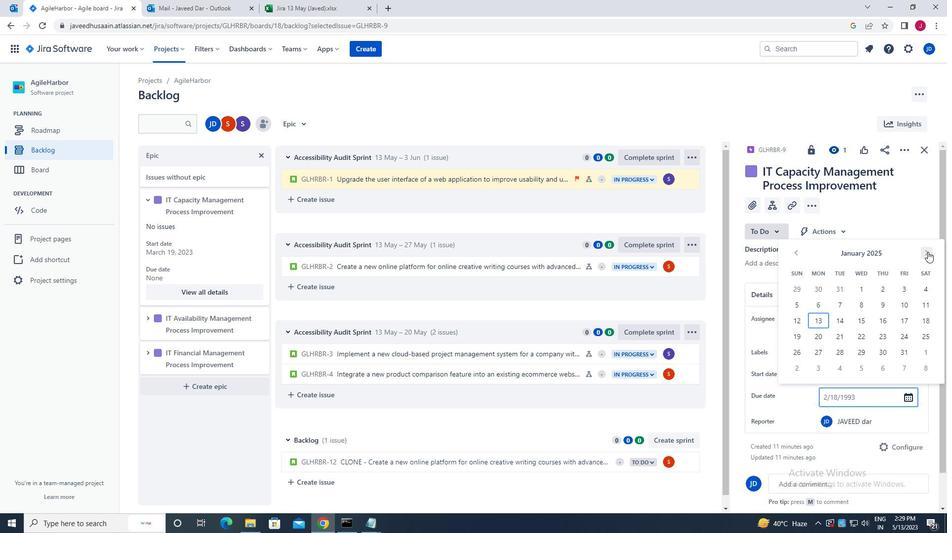 
Action: Mouse pressed left at (928, 251)
Screenshot: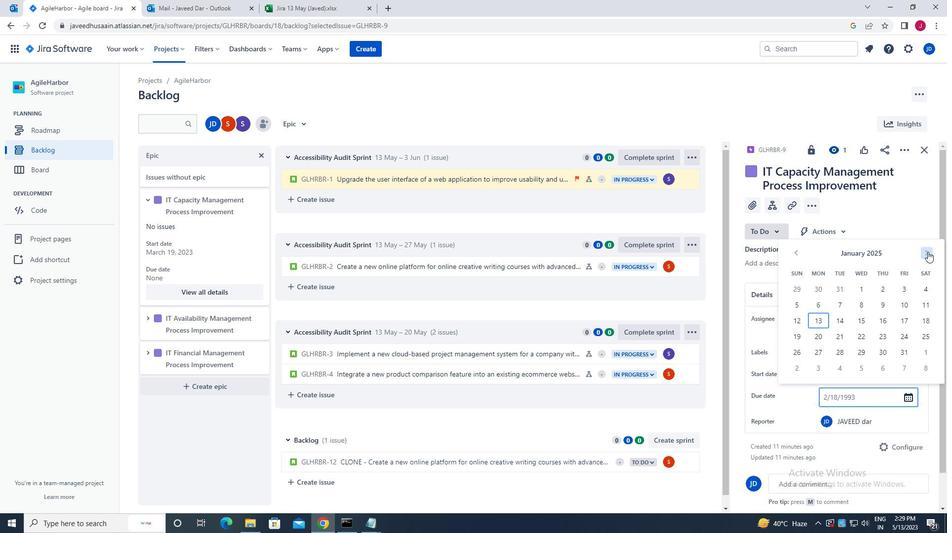 
Action: Mouse pressed left at (928, 251)
Screenshot: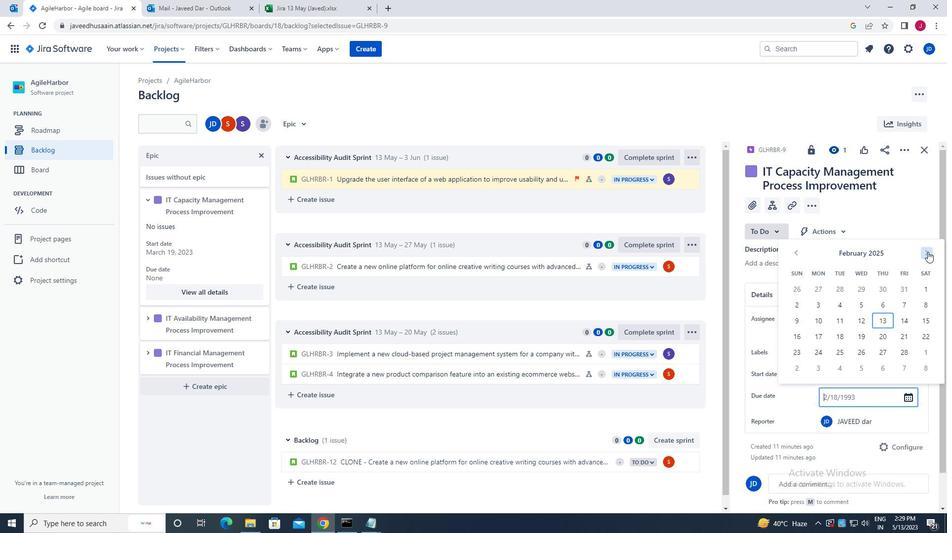 
Action: Mouse pressed left at (928, 251)
Screenshot: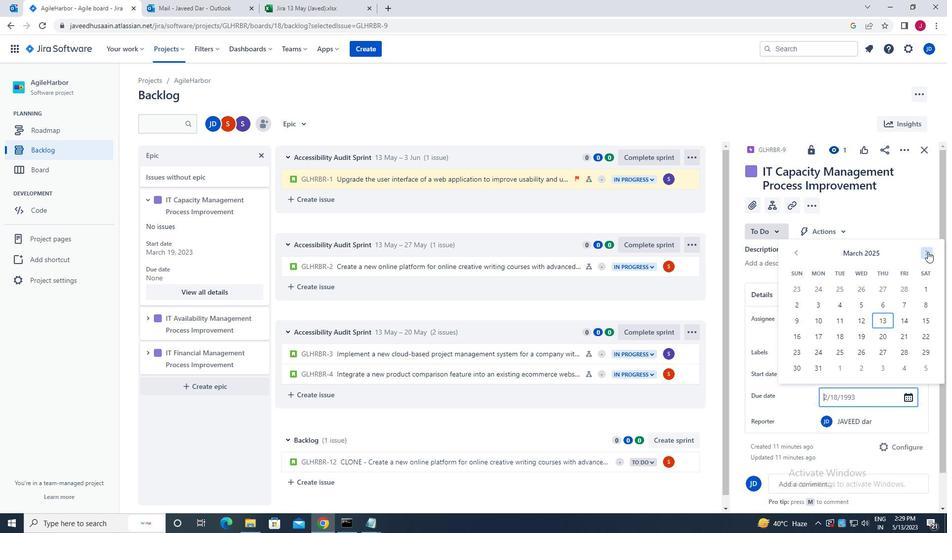
Action: Mouse pressed left at (928, 251)
Screenshot: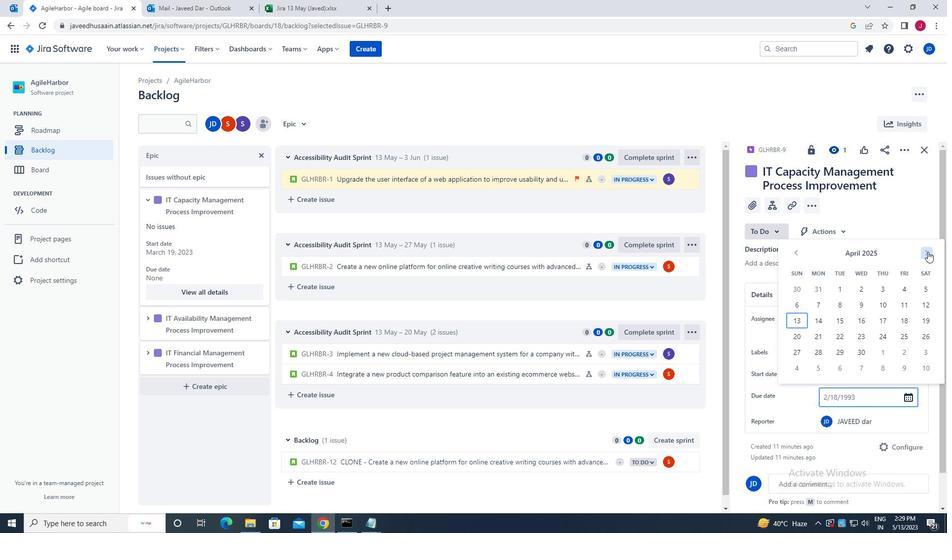 
Action: Mouse pressed left at (928, 251)
Screenshot: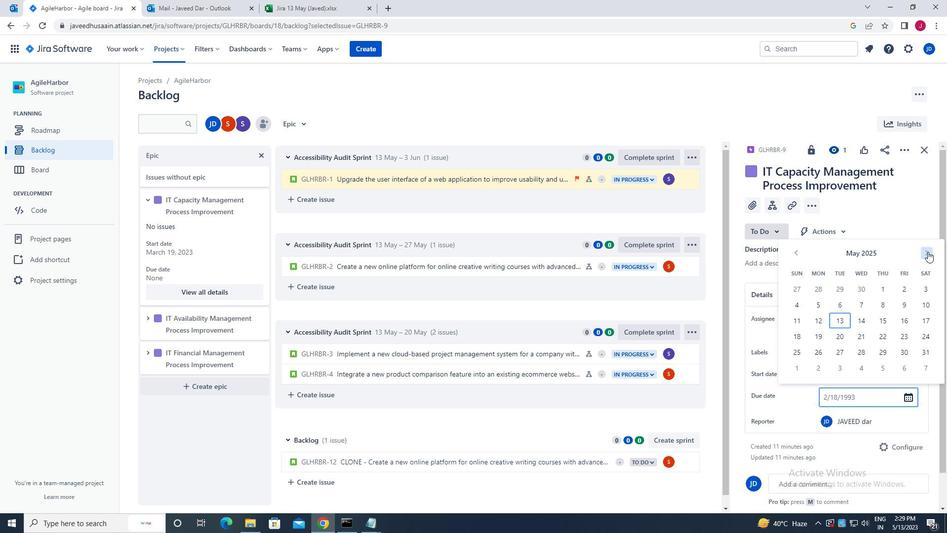 
Action: Mouse pressed left at (928, 251)
Screenshot: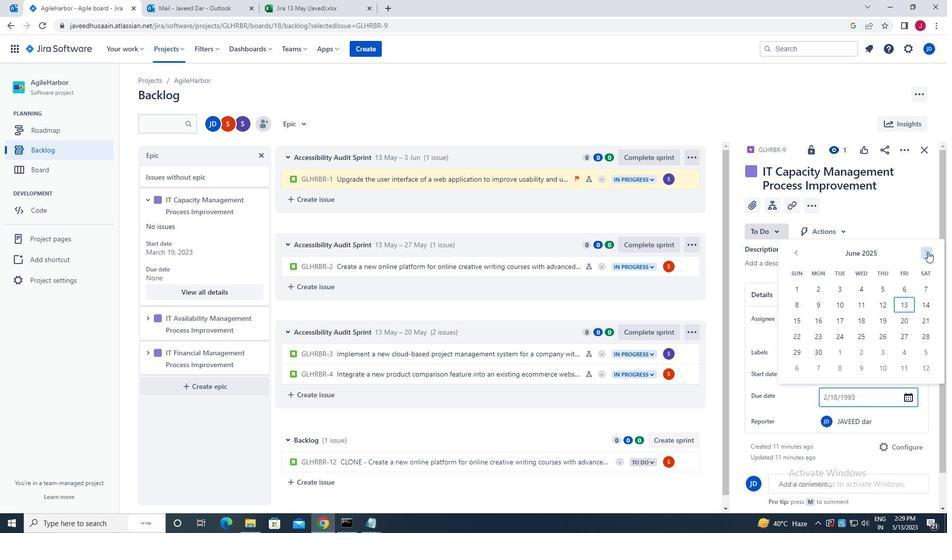 
Action: Mouse pressed left at (928, 251)
Screenshot: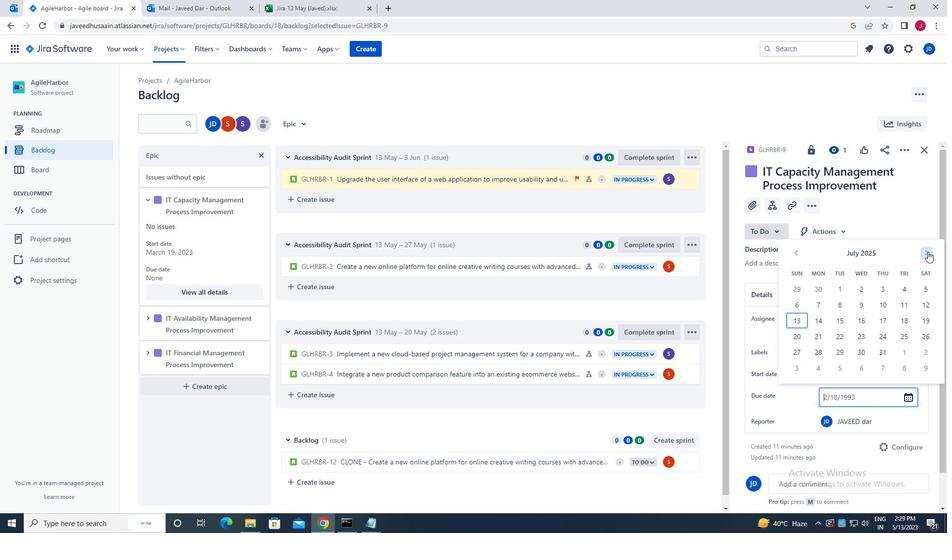 
Action: Mouse pressed left at (928, 251)
Screenshot: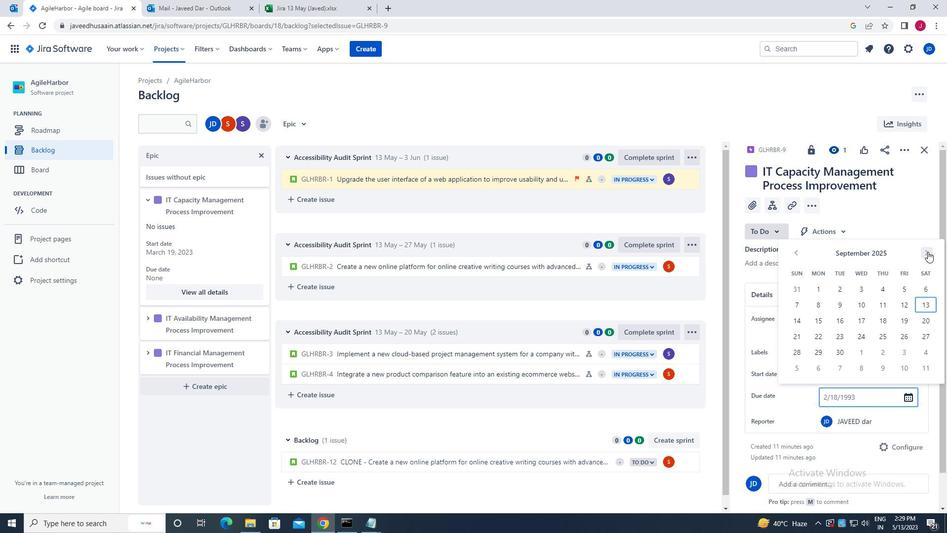 
Action: Mouse pressed left at (928, 251)
Screenshot: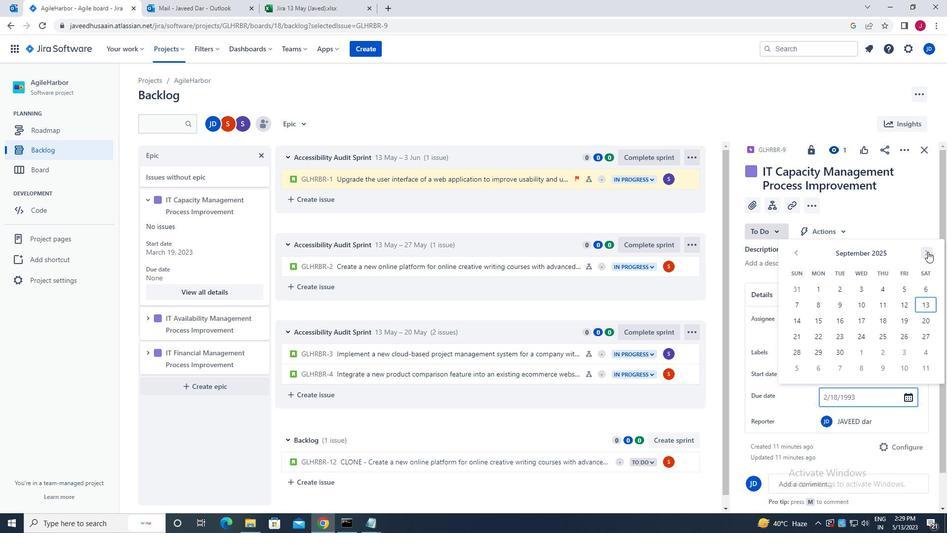 
Action: Mouse pressed left at (928, 251)
Screenshot: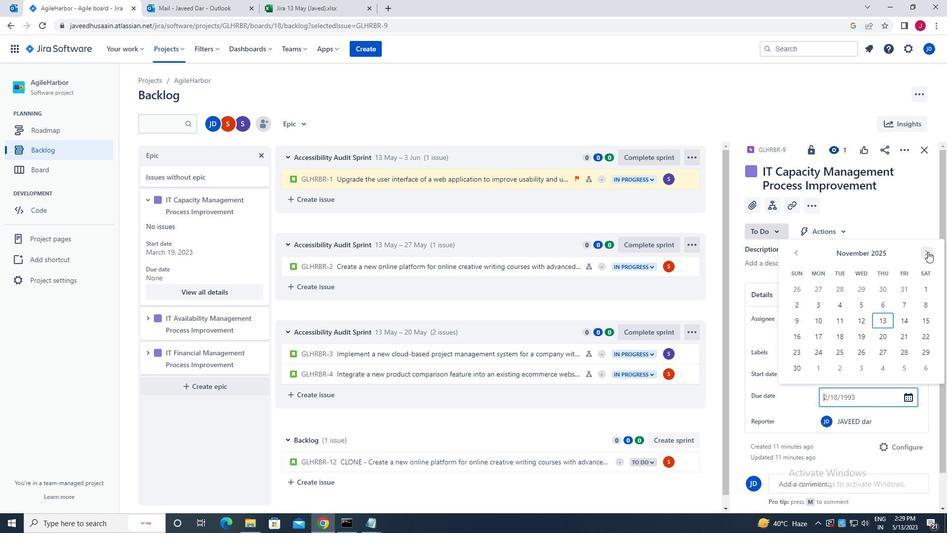 
Action: Mouse moved to (886, 337)
Screenshot: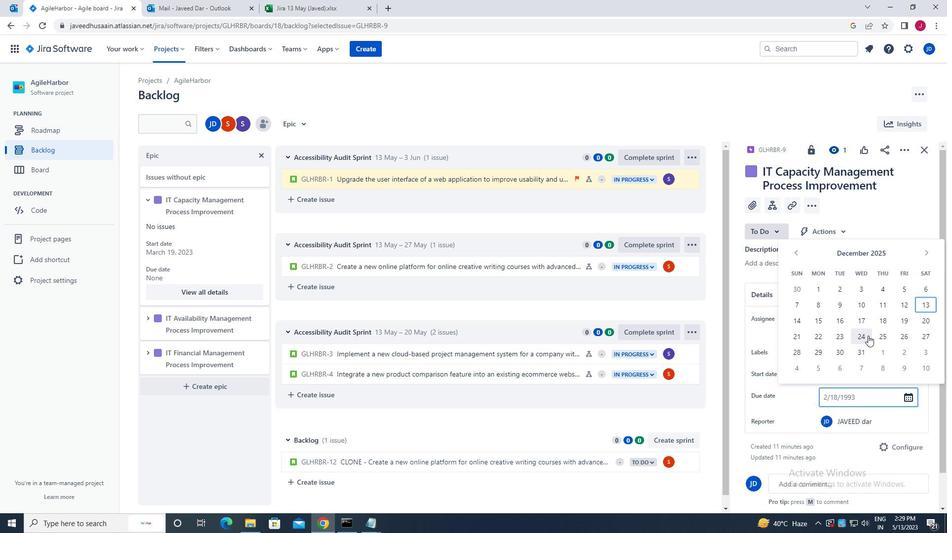 
Action: Mouse pressed left at (886, 337)
Screenshot: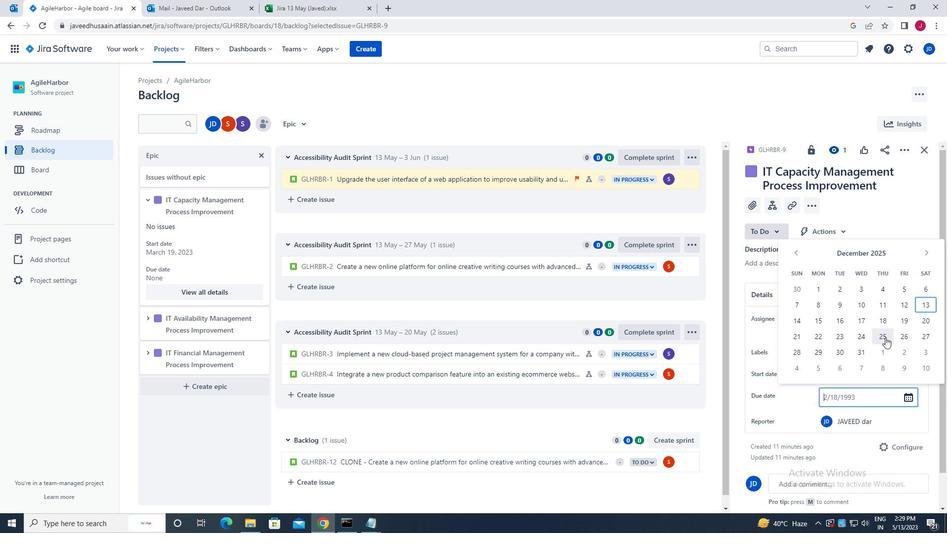 
Action: Mouse moved to (871, 334)
Screenshot: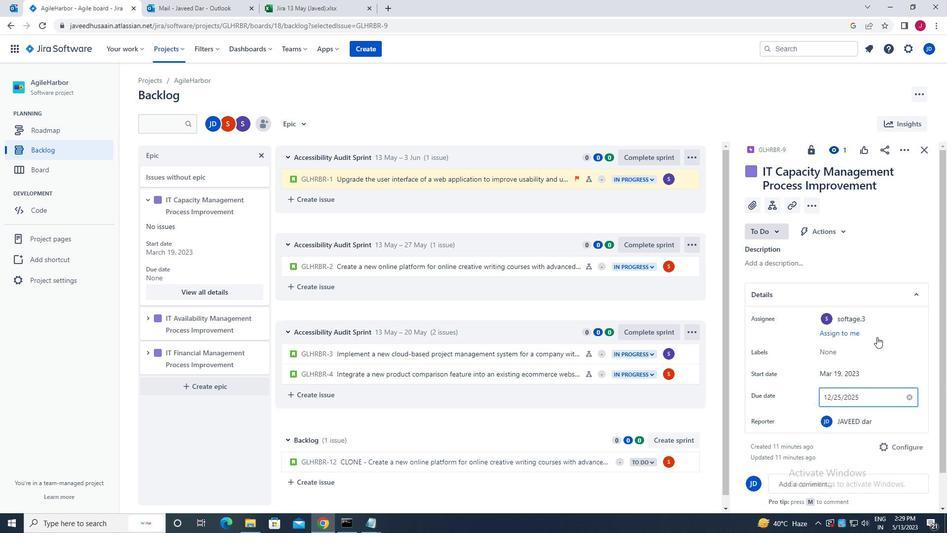 
Action: Key pressed <Key.enter>
Screenshot: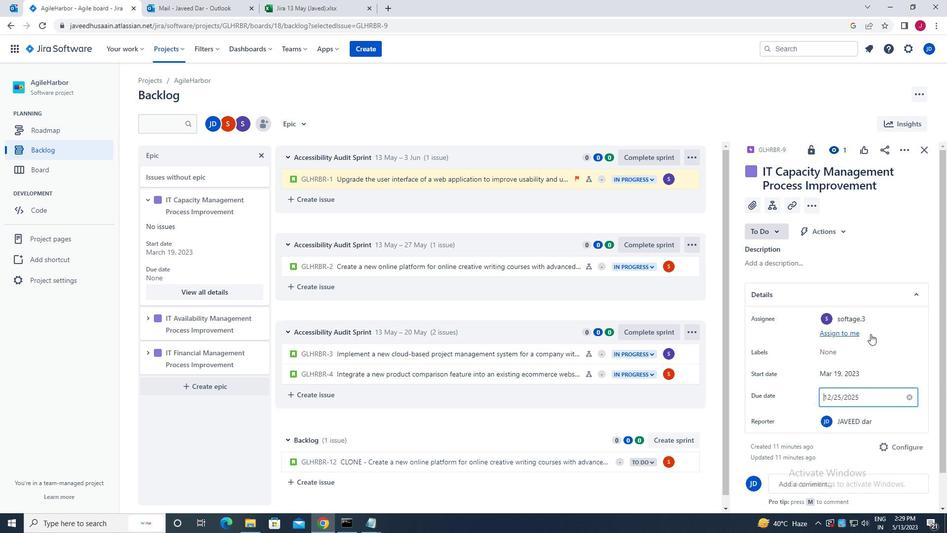 
Action: Mouse moved to (924, 151)
Screenshot: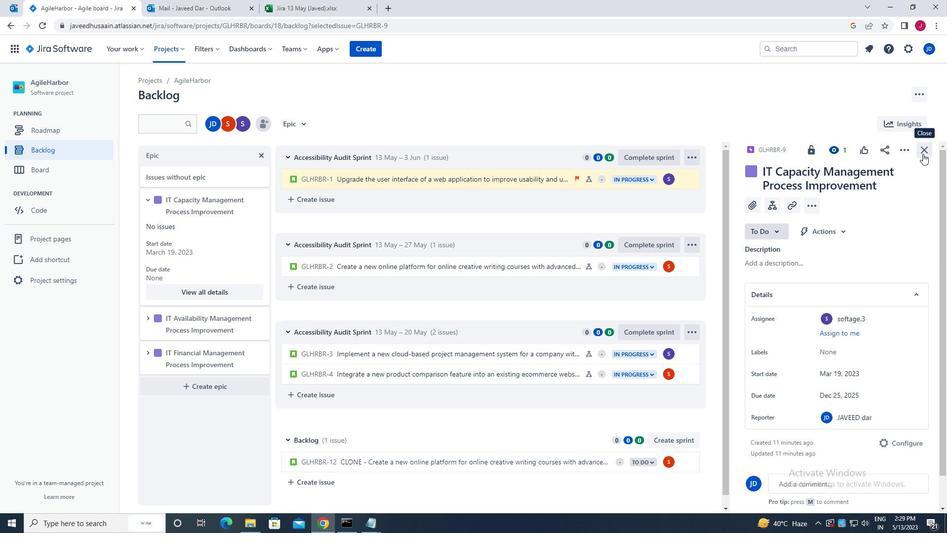 
Action: Mouse pressed left at (924, 151)
Screenshot: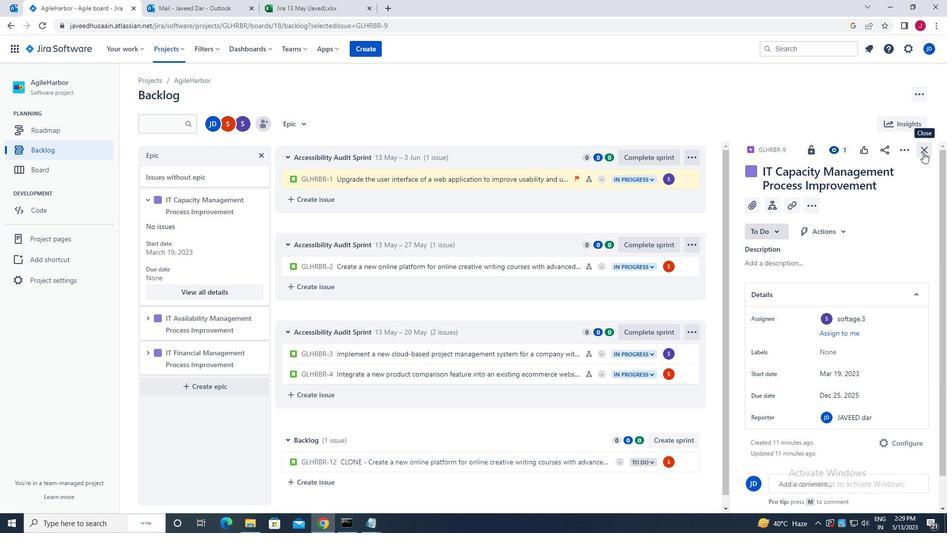 
Action: Mouse moved to (147, 322)
Screenshot: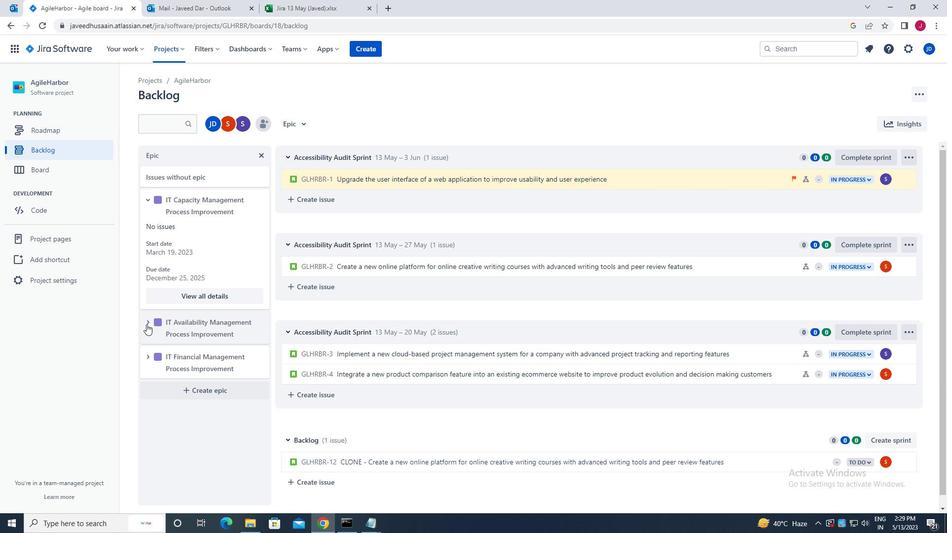 
Action: Mouse pressed left at (147, 322)
Screenshot: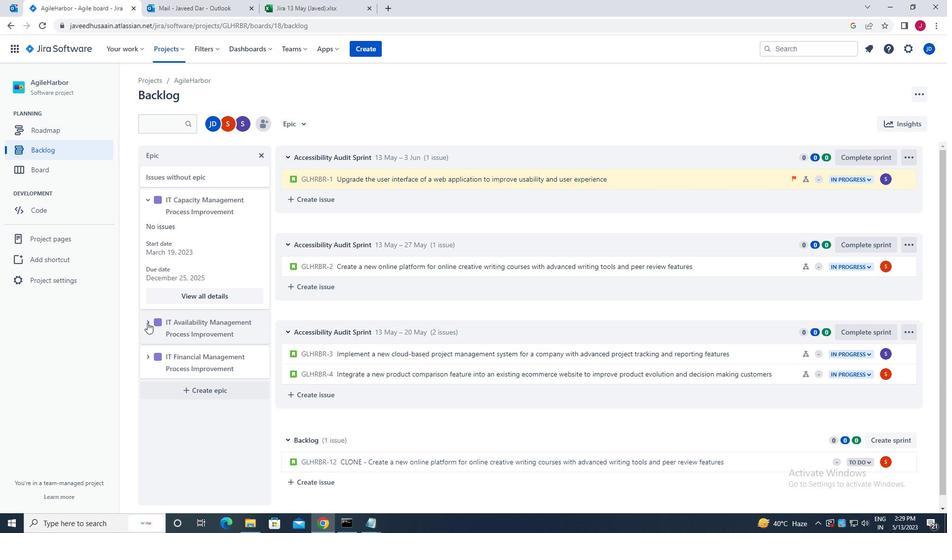 
Action: Mouse moved to (206, 414)
Screenshot: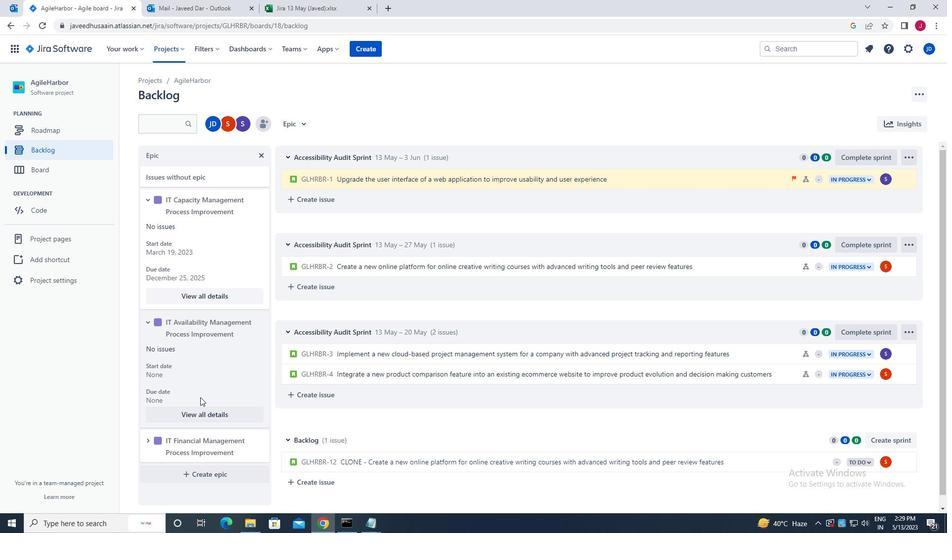 
Action: Mouse pressed left at (206, 414)
Screenshot: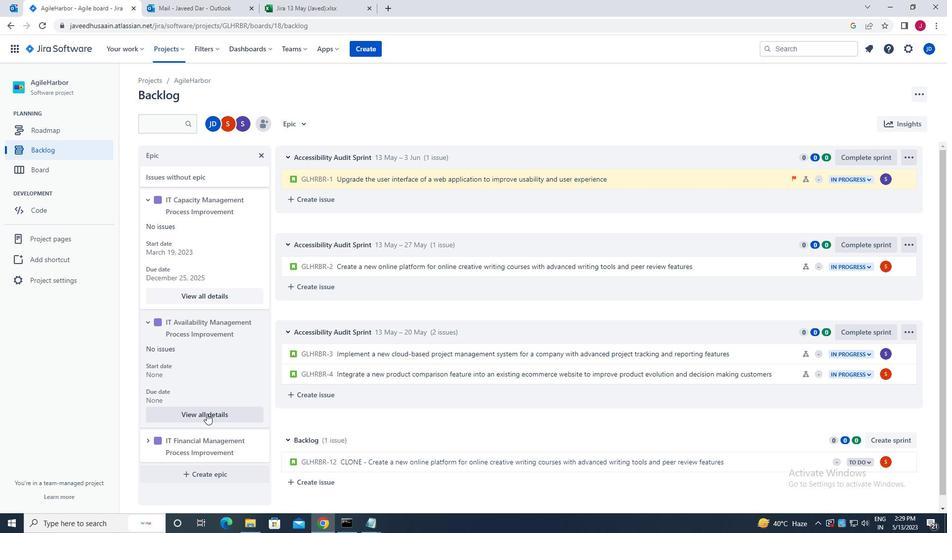 
Action: Mouse moved to (828, 373)
Screenshot: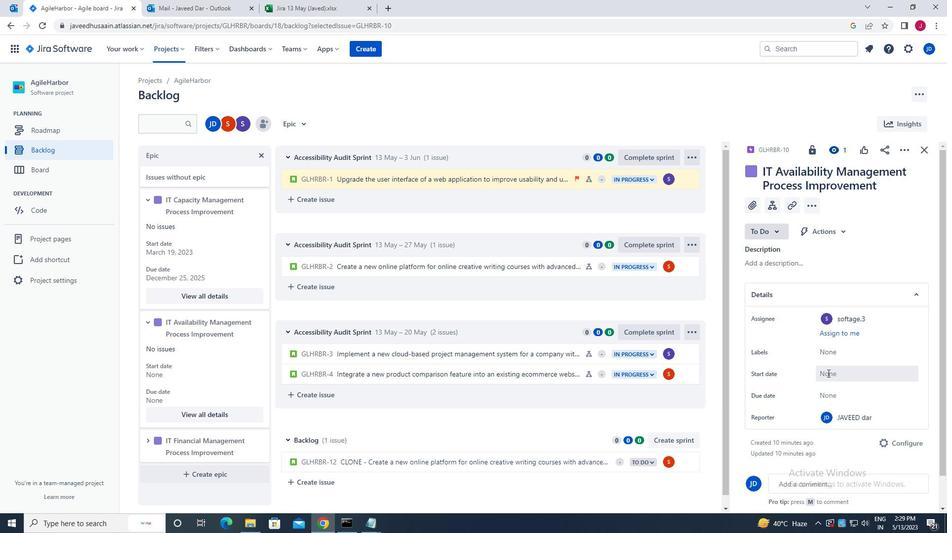 
Action: Mouse pressed left at (828, 373)
Screenshot: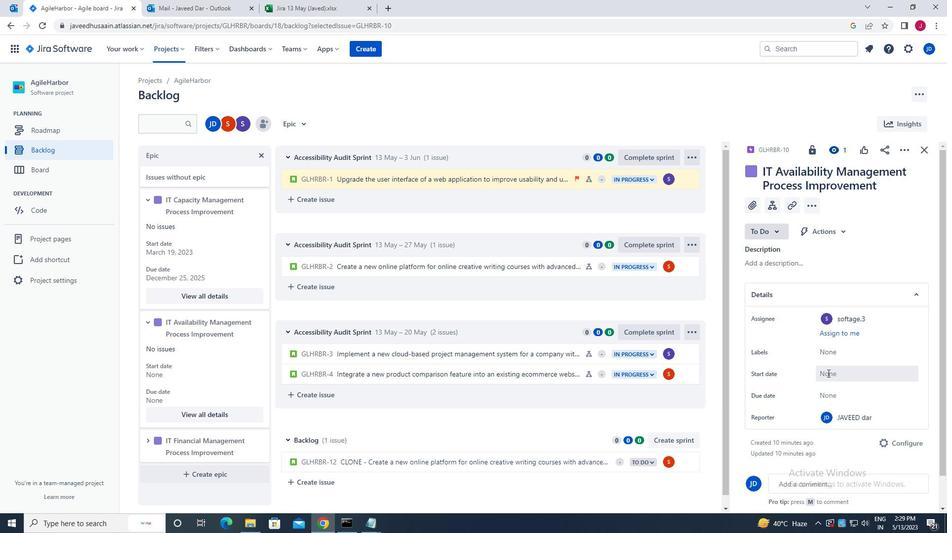 
Action: Mouse moved to (929, 231)
Screenshot: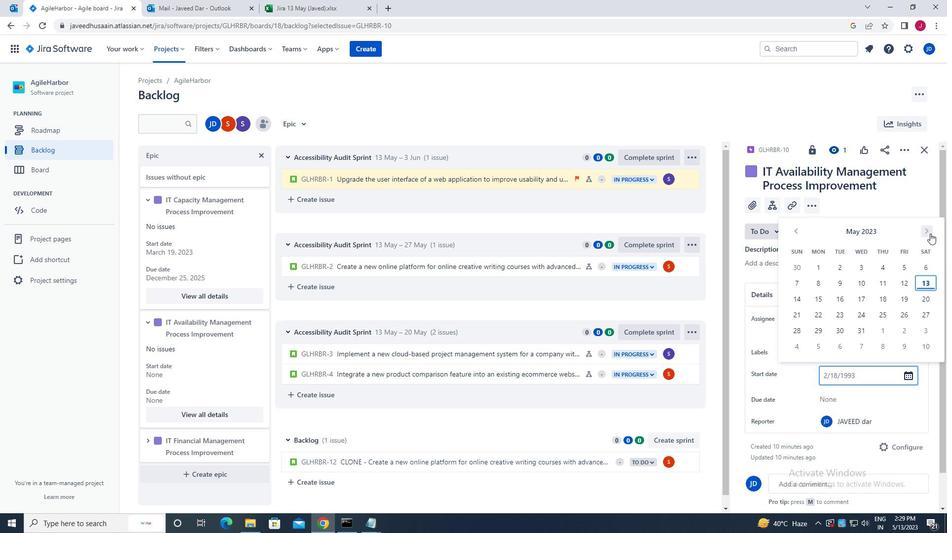 
Action: Mouse pressed left at (929, 231)
Screenshot: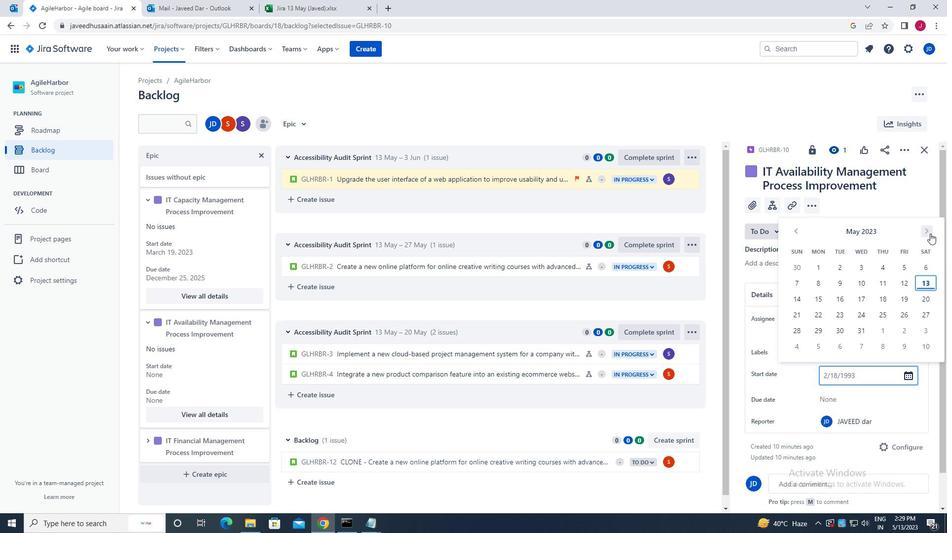 
Action: Mouse pressed left at (929, 231)
Screenshot: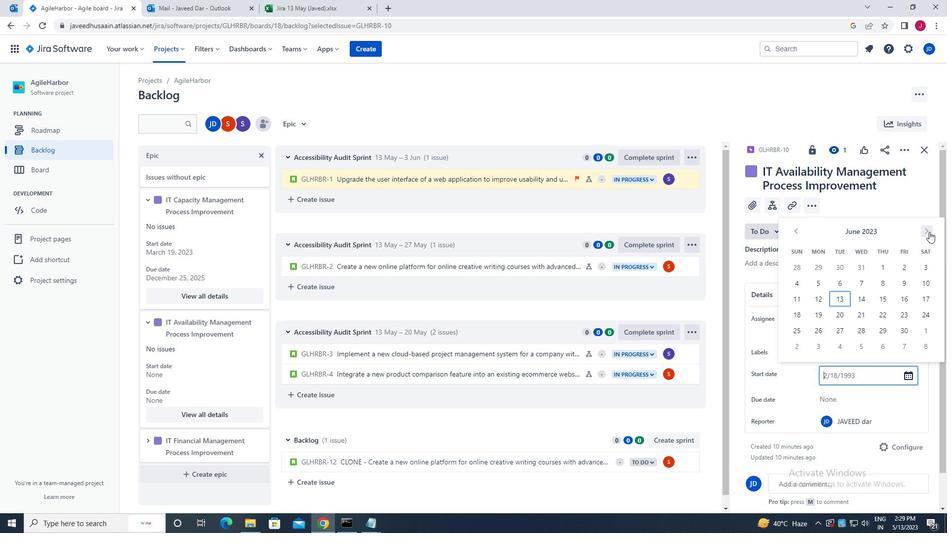 
Action: Mouse pressed left at (929, 231)
Screenshot: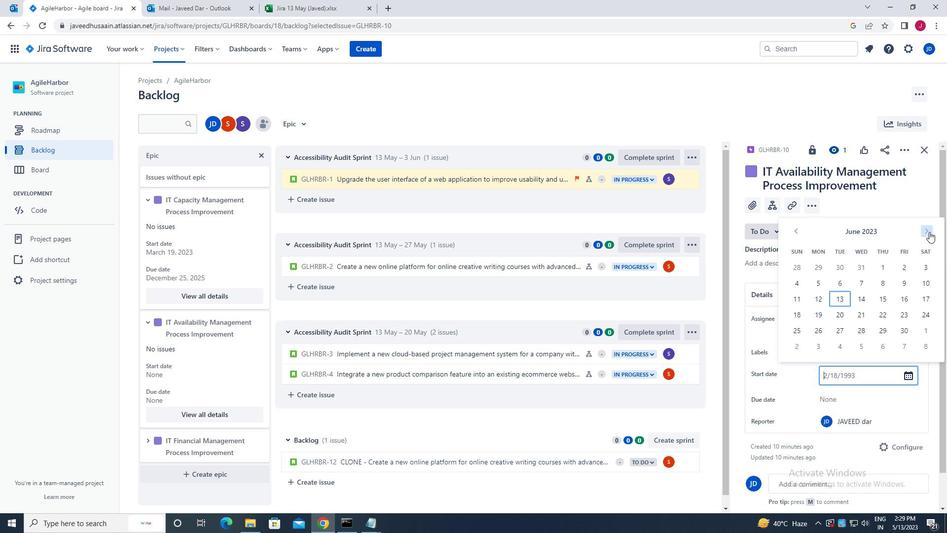 
Action: Mouse moved to (929, 231)
Screenshot: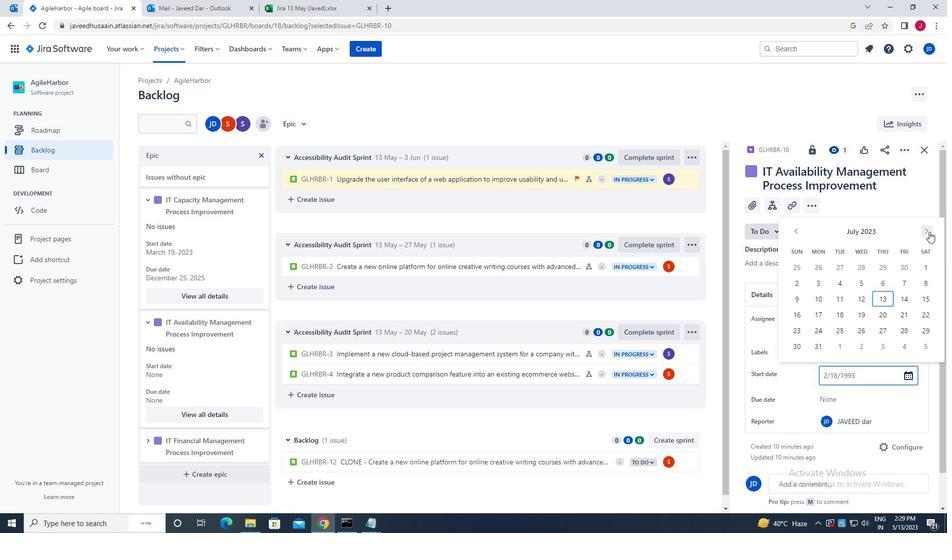 
Action: Mouse pressed left at (929, 231)
Screenshot: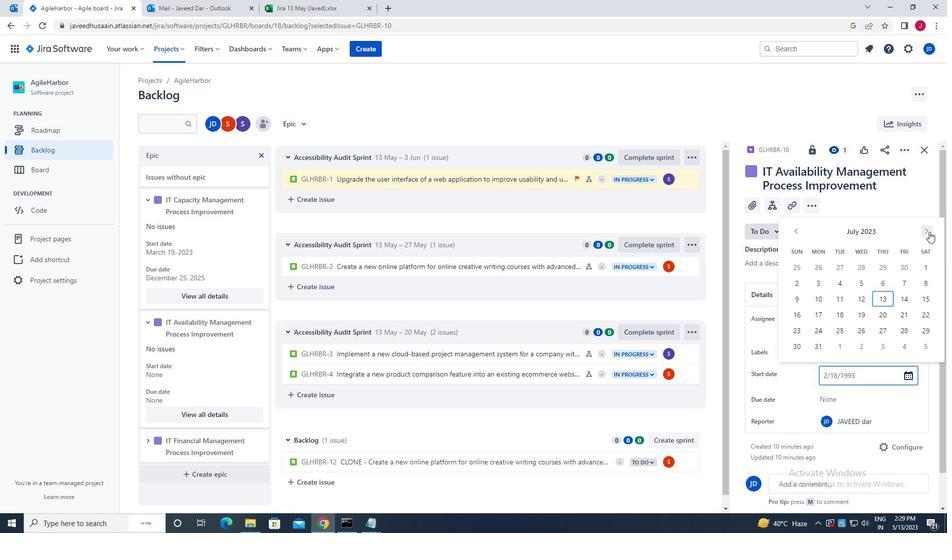 
Action: Mouse moved to (929, 231)
Screenshot: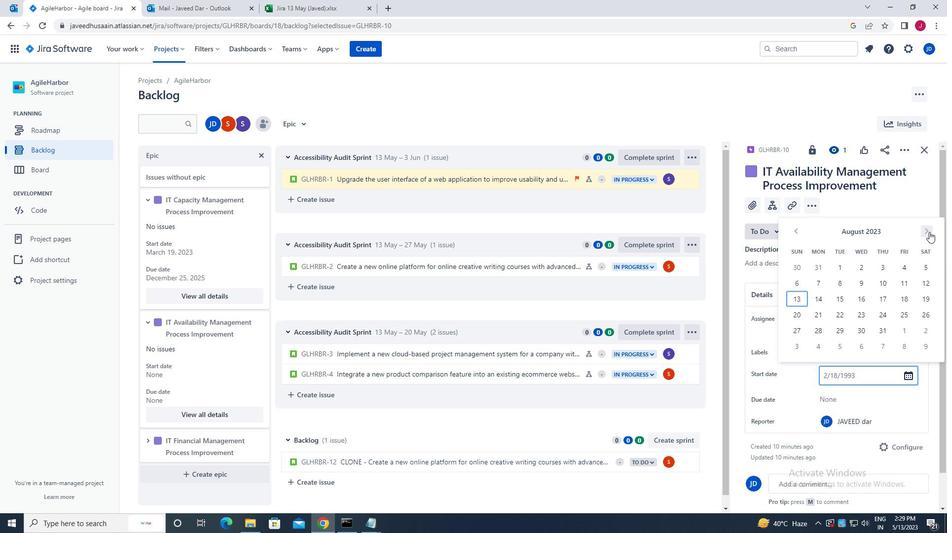 
Action: Mouse pressed left at (929, 231)
Screenshot: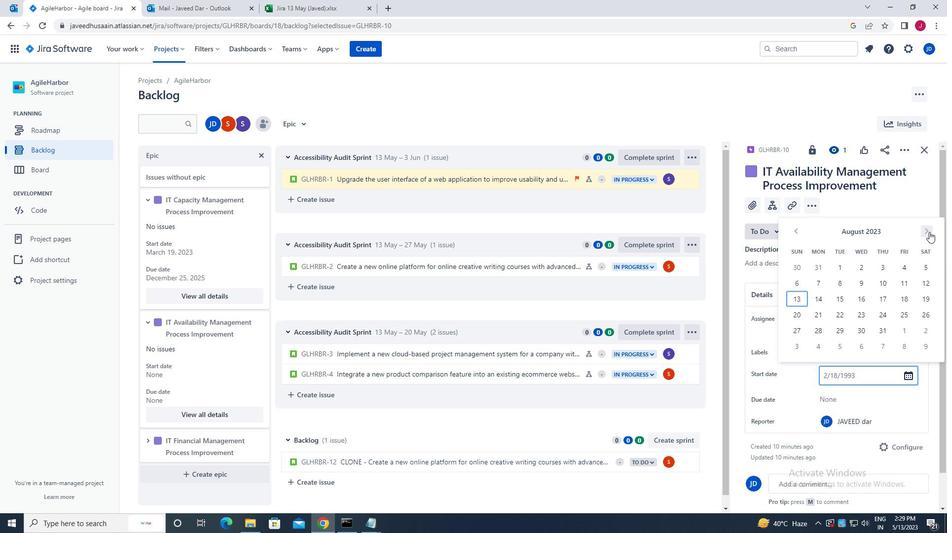 
Action: Mouse pressed left at (929, 231)
Screenshot: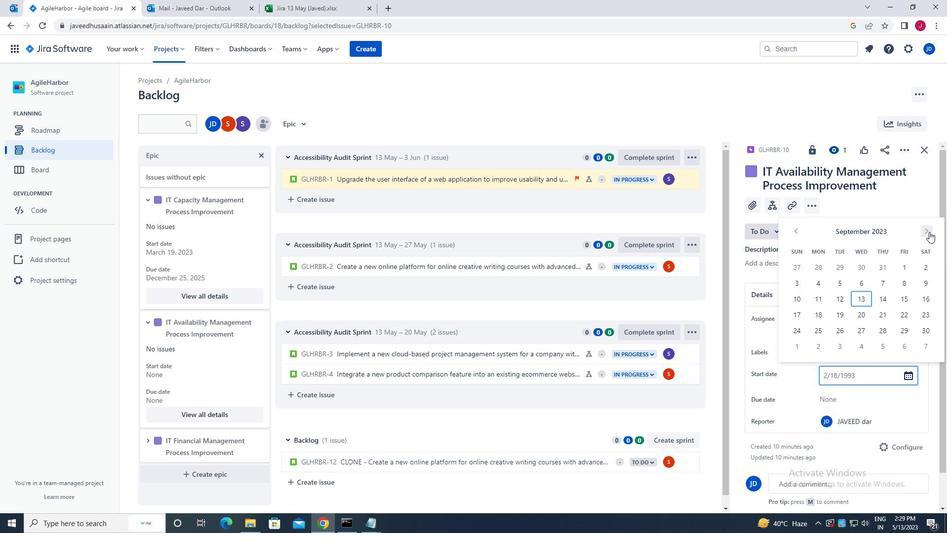 
Action: Mouse pressed left at (929, 231)
Screenshot: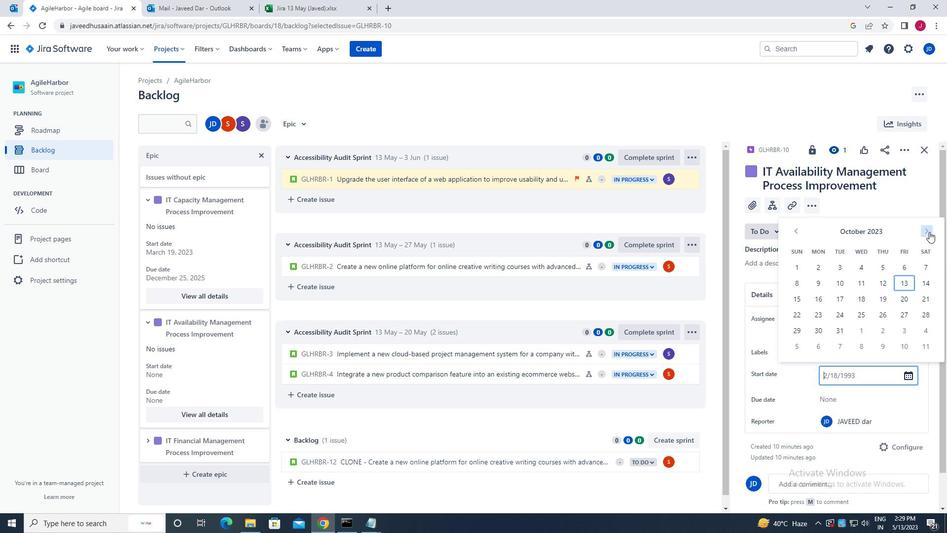 
Action: Mouse moved to (929, 232)
Screenshot: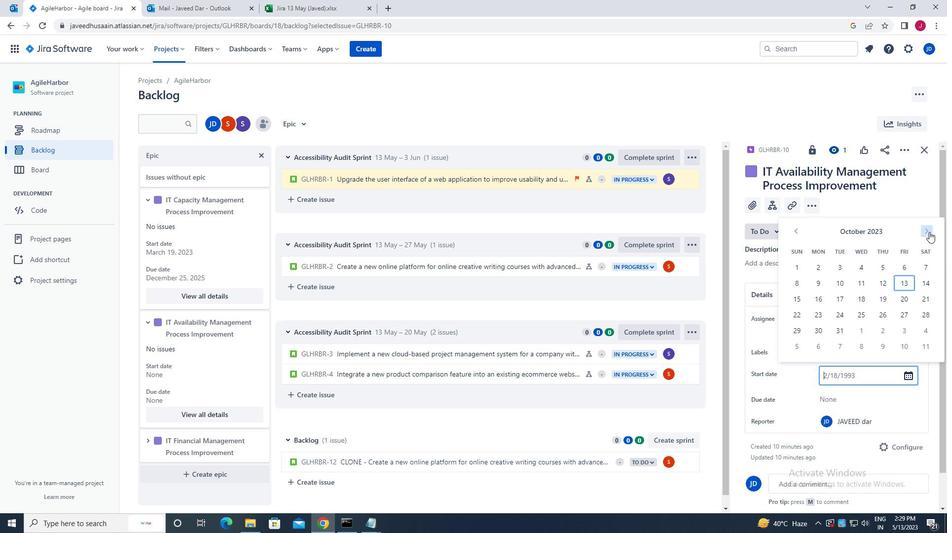 
Action: Mouse pressed left at (929, 232)
Screenshot: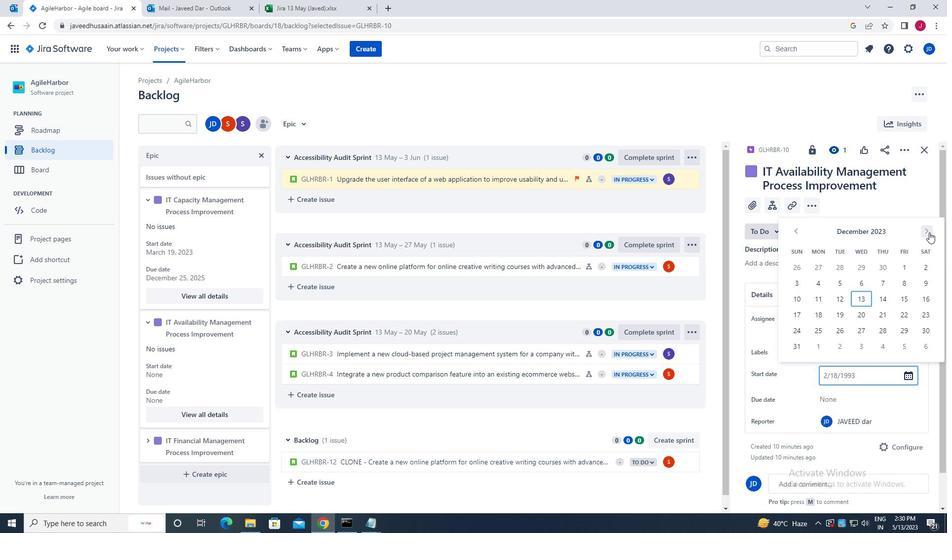 
Action: Mouse pressed left at (929, 232)
Screenshot: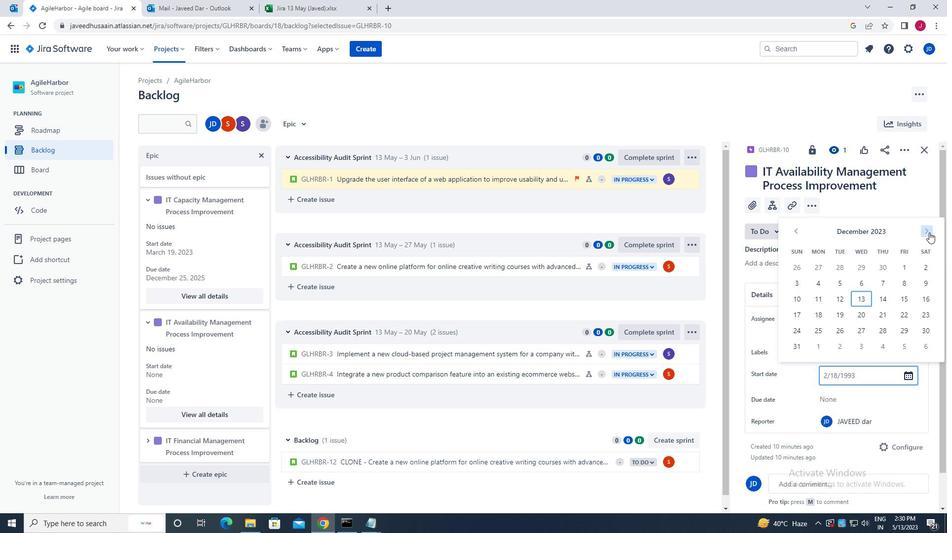 
Action: Mouse pressed left at (929, 232)
Screenshot: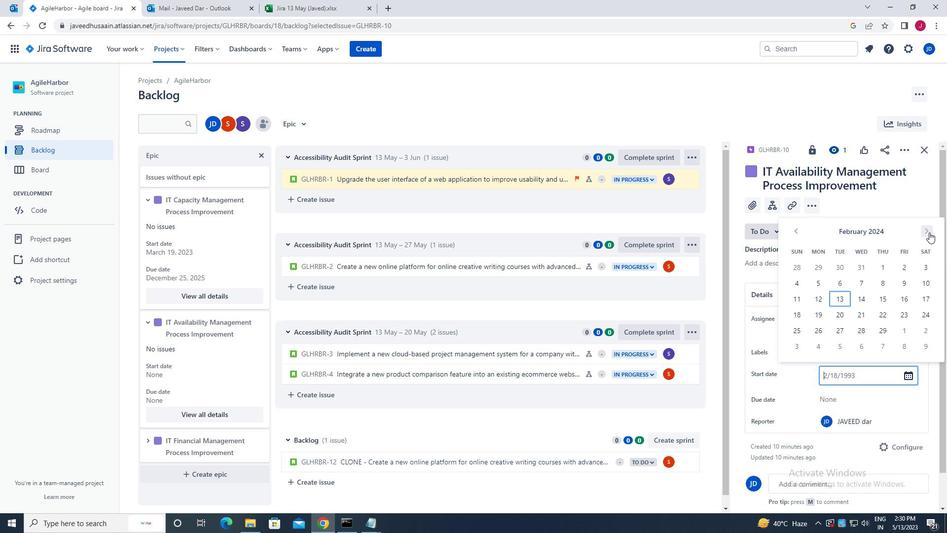 
Action: Mouse pressed left at (929, 232)
Screenshot: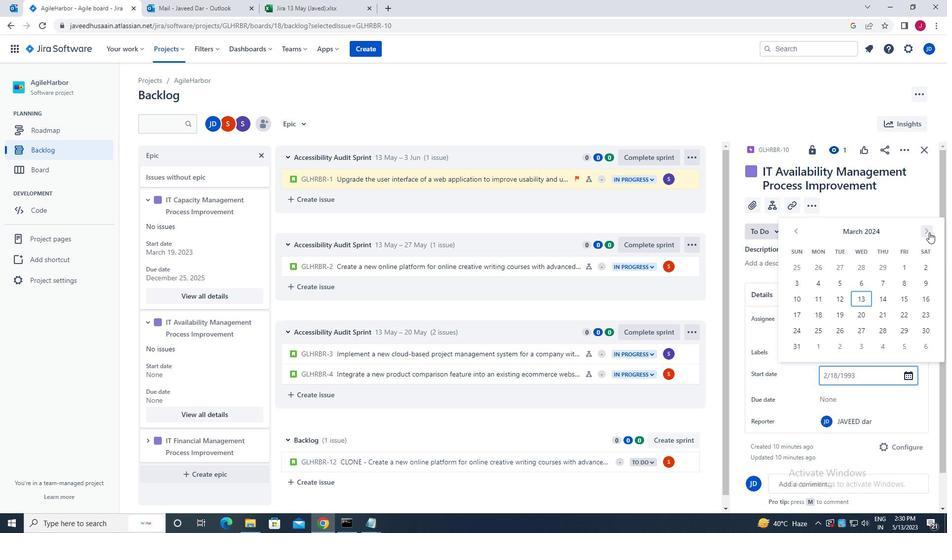 
Action: Mouse pressed left at (929, 232)
Screenshot: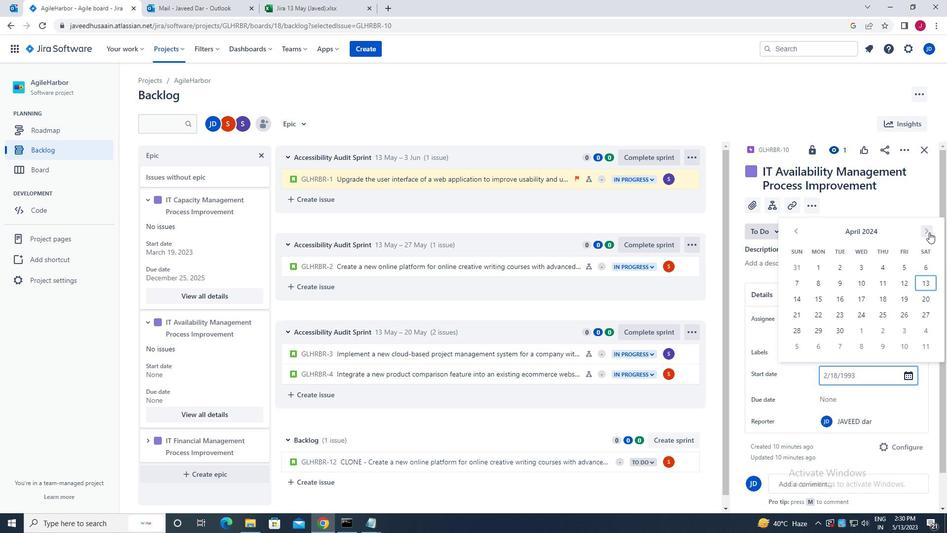 
Action: Mouse moved to (924, 315)
Screenshot: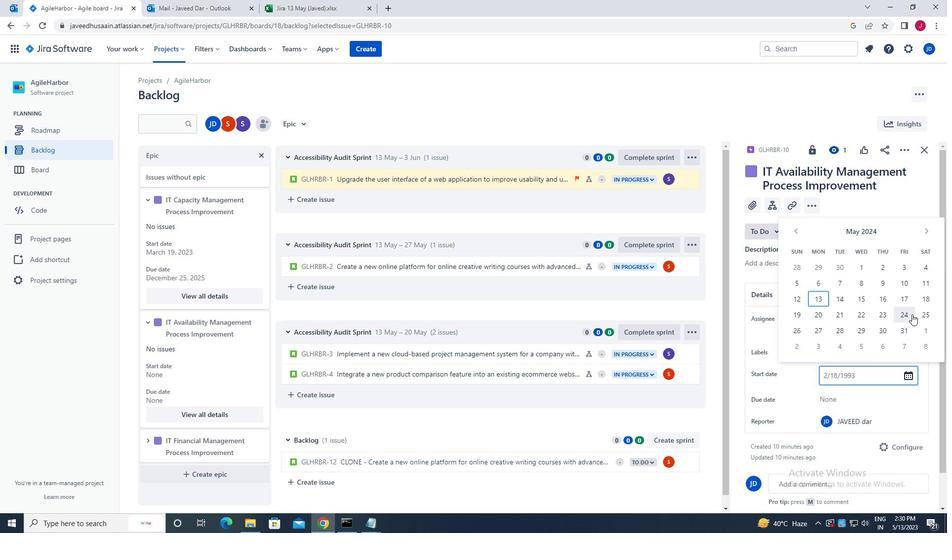 
Action: Mouse pressed left at (924, 315)
Screenshot: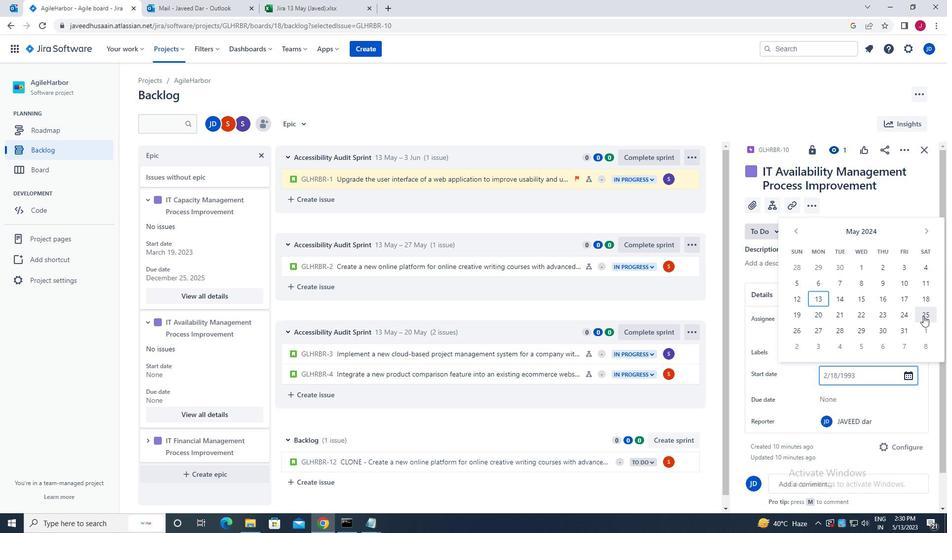 
Action: Mouse moved to (844, 260)
Screenshot: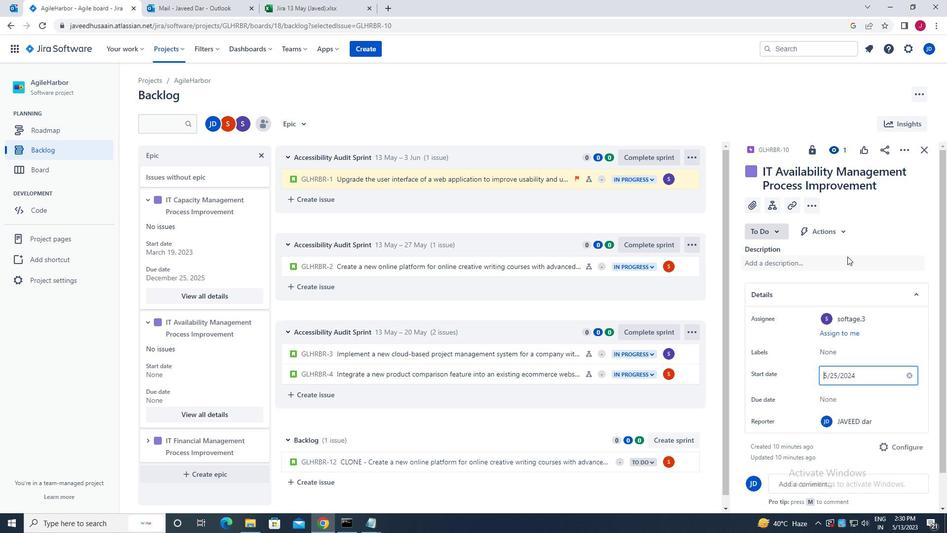 
Action: Key pressed <Key.enter>
Screenshot: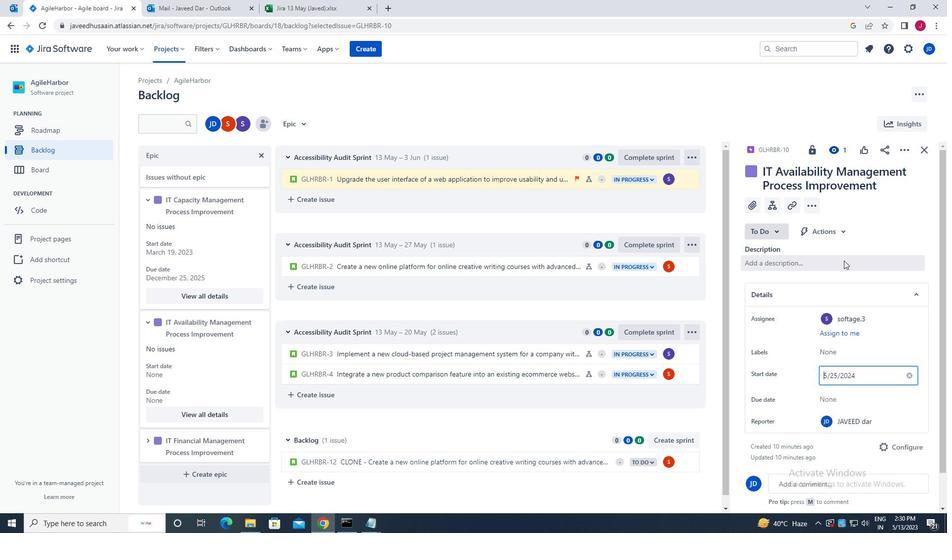 
Action: Mouse moved to (831, 396)
Screenshot: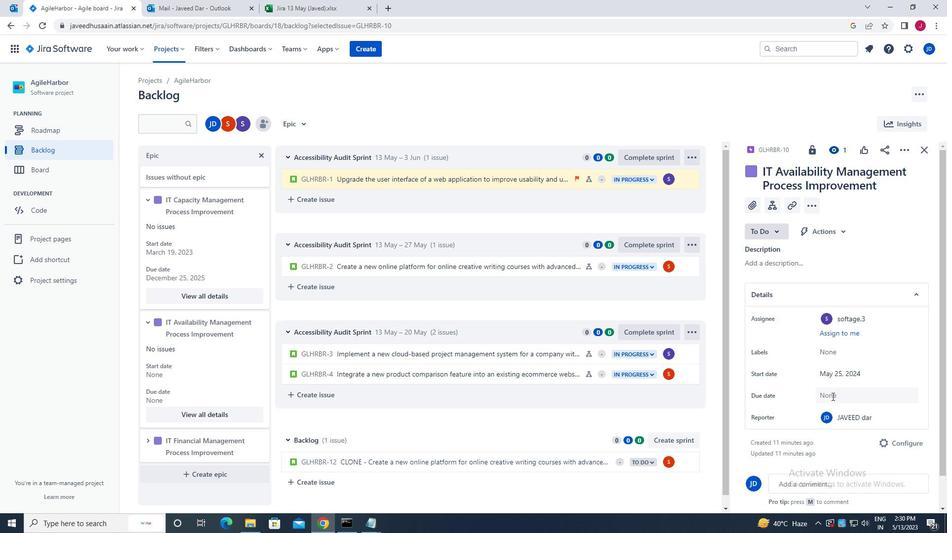 
Action: Mouse pressed left at (831, 396)
Screenshot: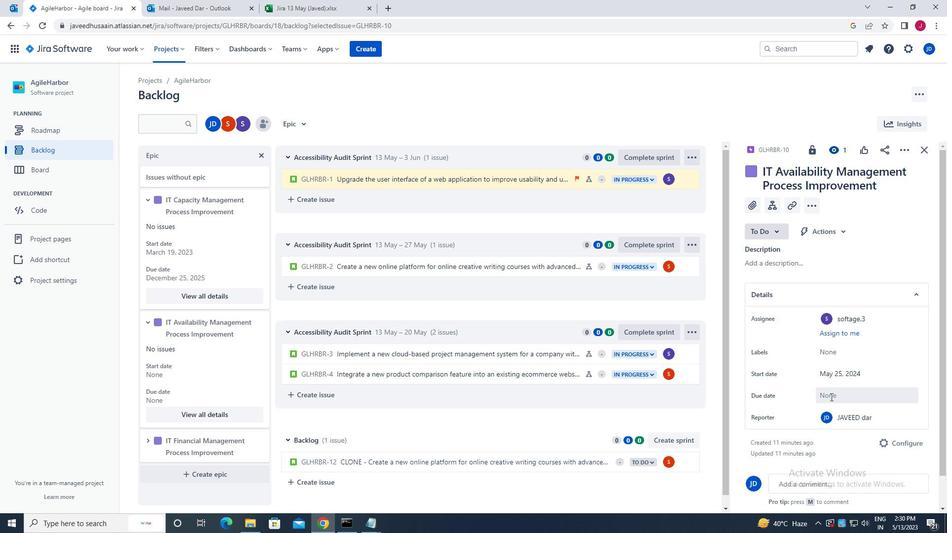 
Action: Mouse moved to (926, 251)
Screenshot: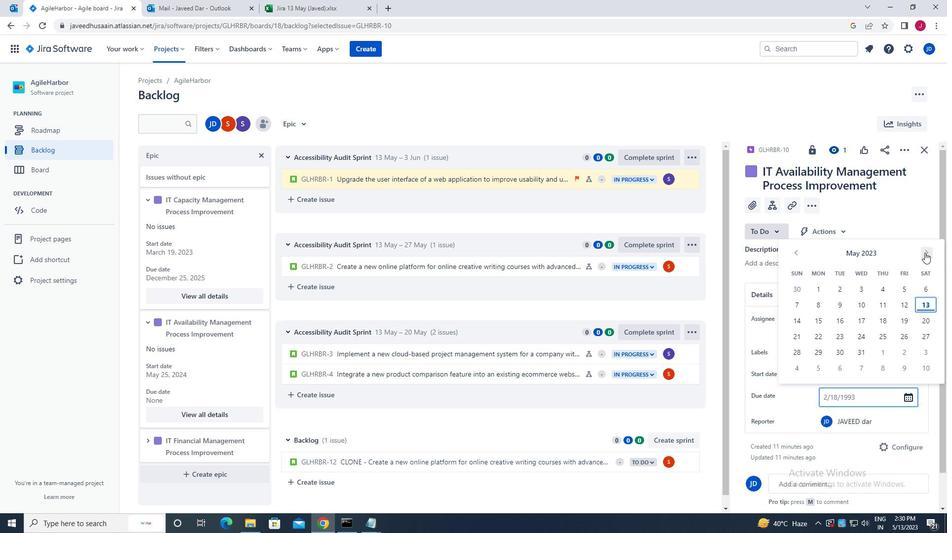 
Action: Mouse pressed left at (926, 251)
Screenshot: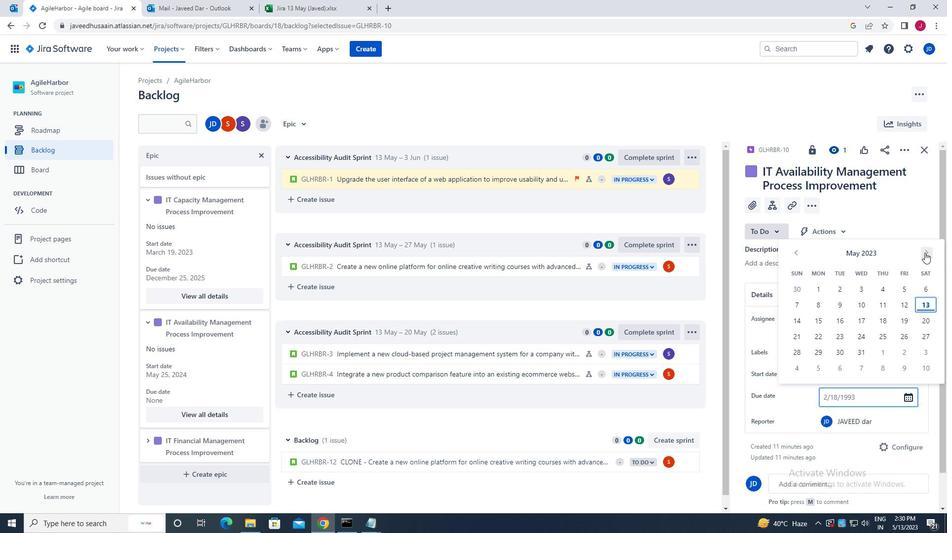 
Action: Mouse pressed left at (926, 251)
Screenshot: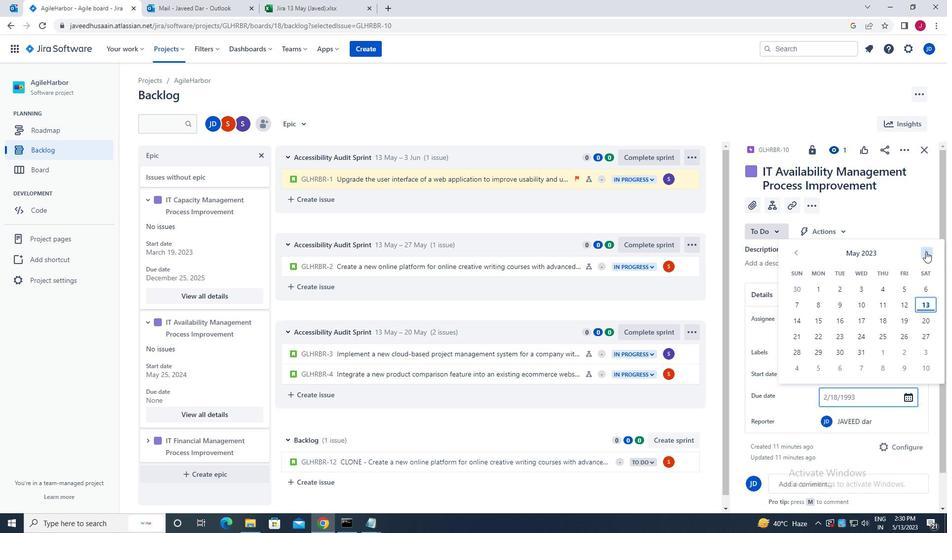 
Action: Mouse pressed left at (926, 251)
Screenshot: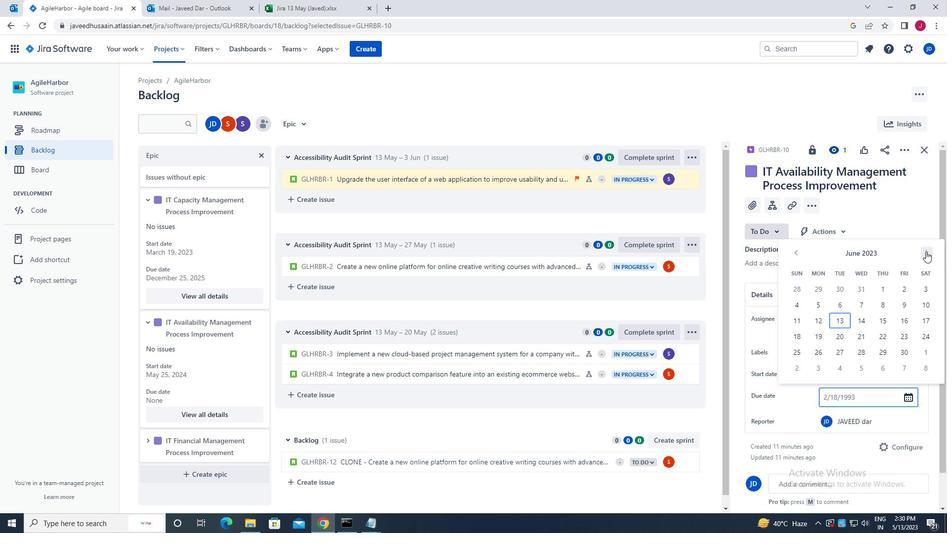 
Action: Mouse pressed left at (926, 251)
Screenshot: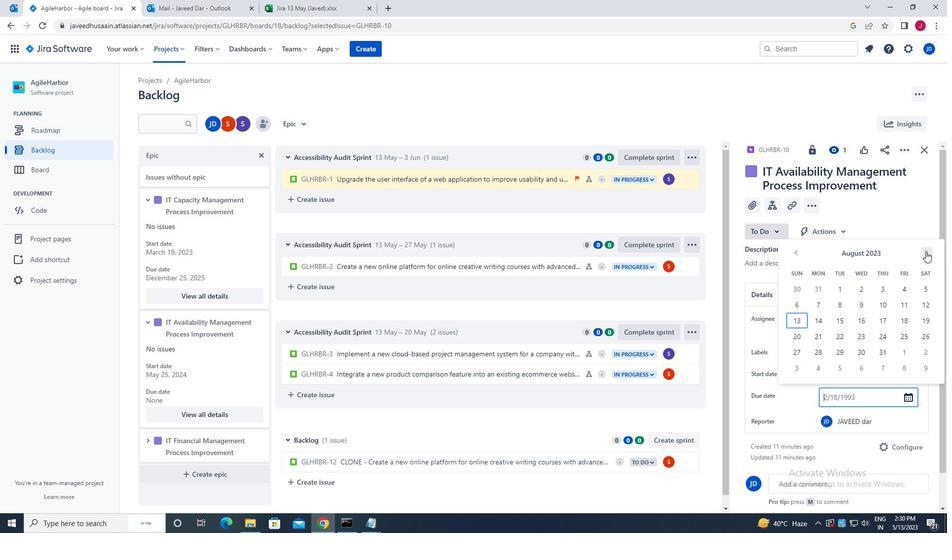 
Action: Mouse pressed left at (926, 251)
Screenshot: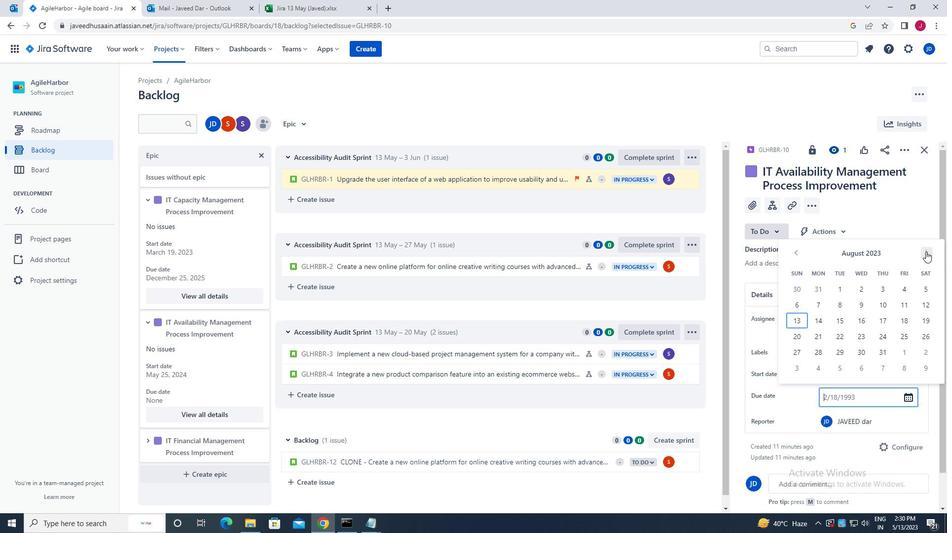 
Action: Mouse pressed left at (926, 251)
Screenshot: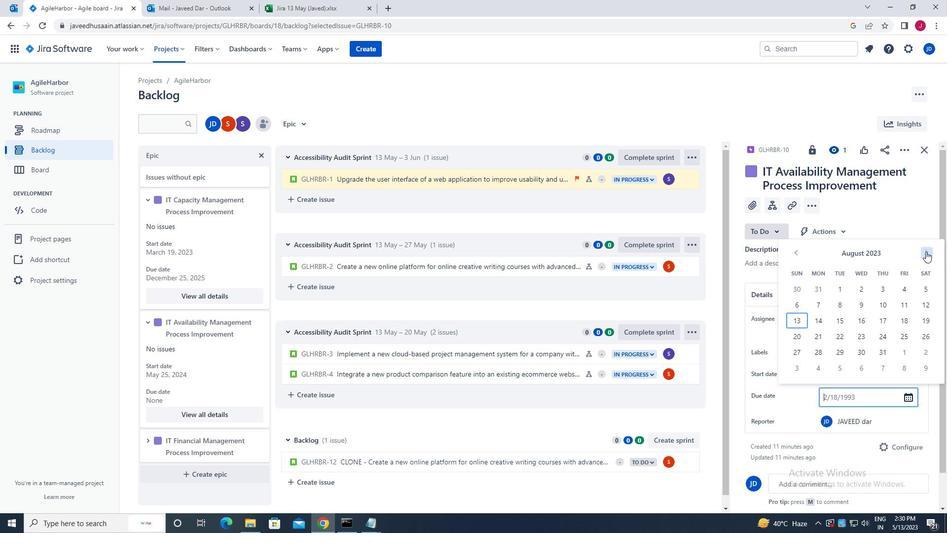 
Action: Mouse moved to (926, 251)
Screenshot: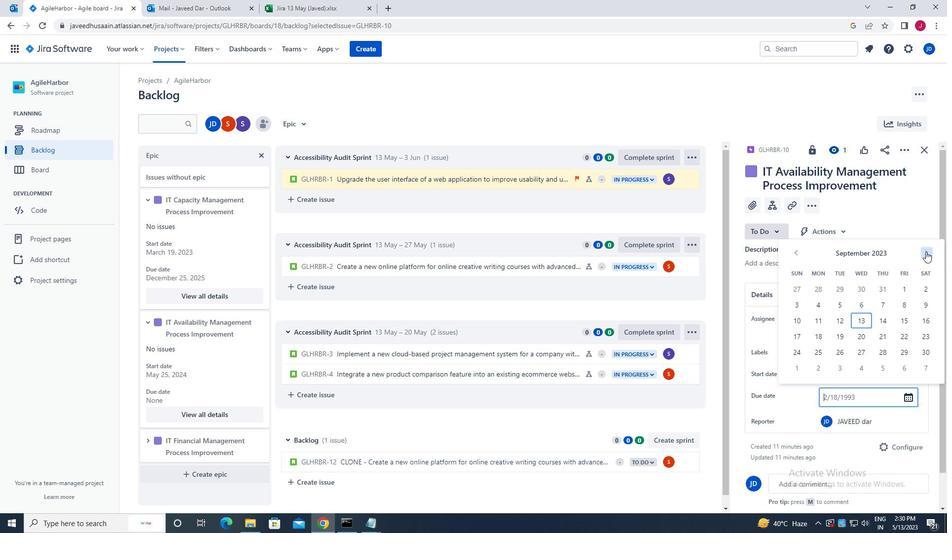 
Action: Mouse pressed left at (926, 251)
Screenshot: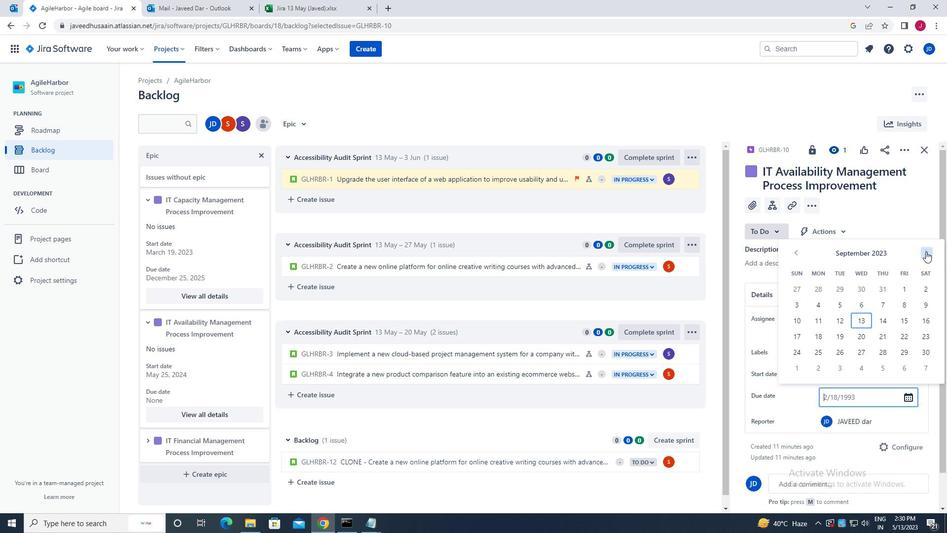 
Action: Mouse pressed left at (926, 251)
Screenshot: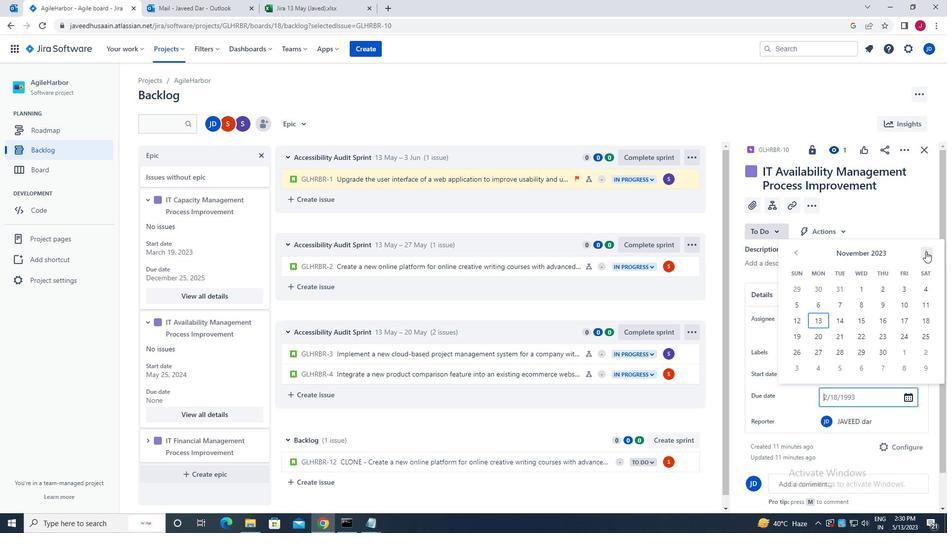 
Action: Mouse pressed left at (926, 251)
Screenshot: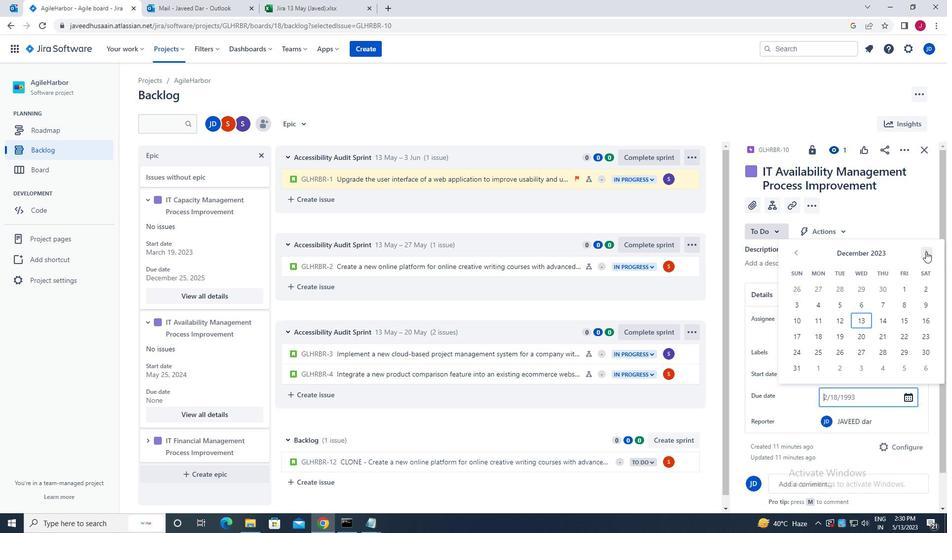 
Action: Mouse pressed left at (926, 251)
Screenshot: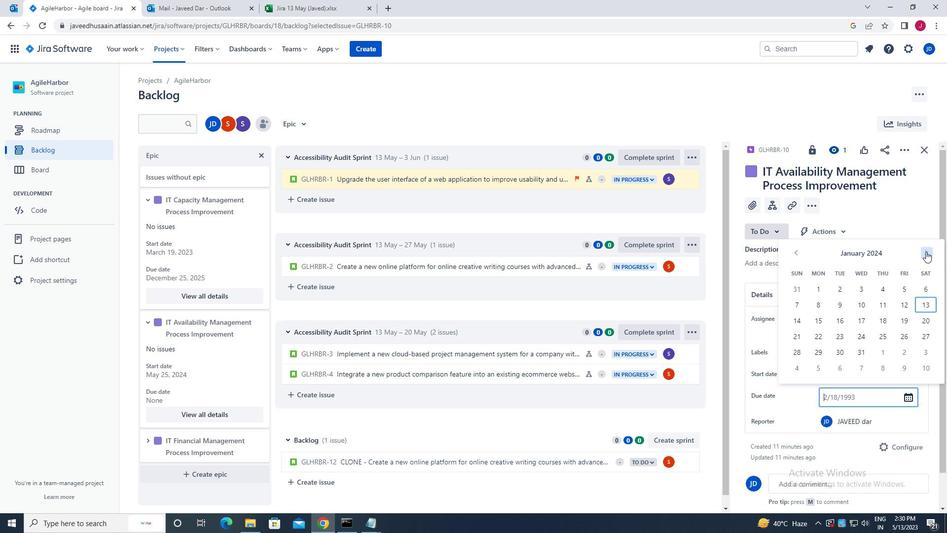
Action: Mouse pressed left at (926, 251)
Screenshot: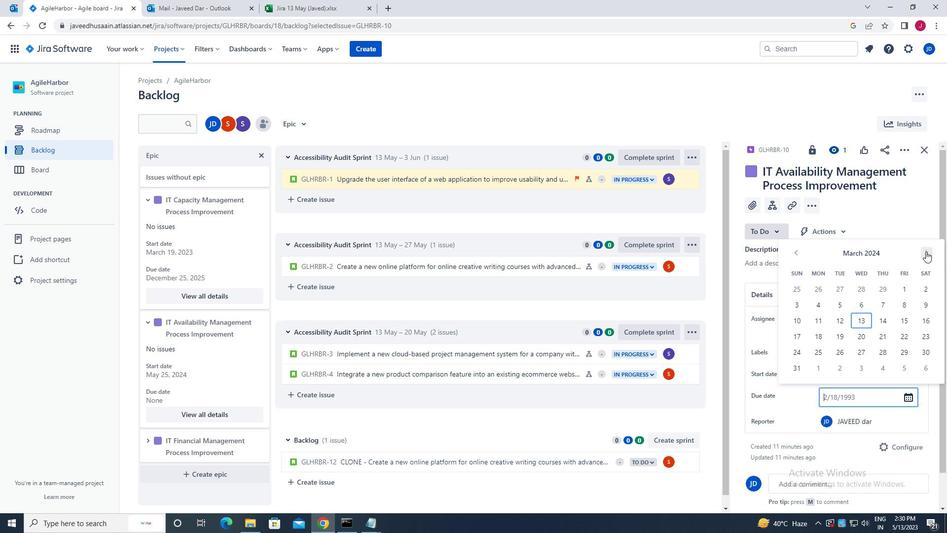 
Action: Mouse pressed left at (926, 251)
Screenshot: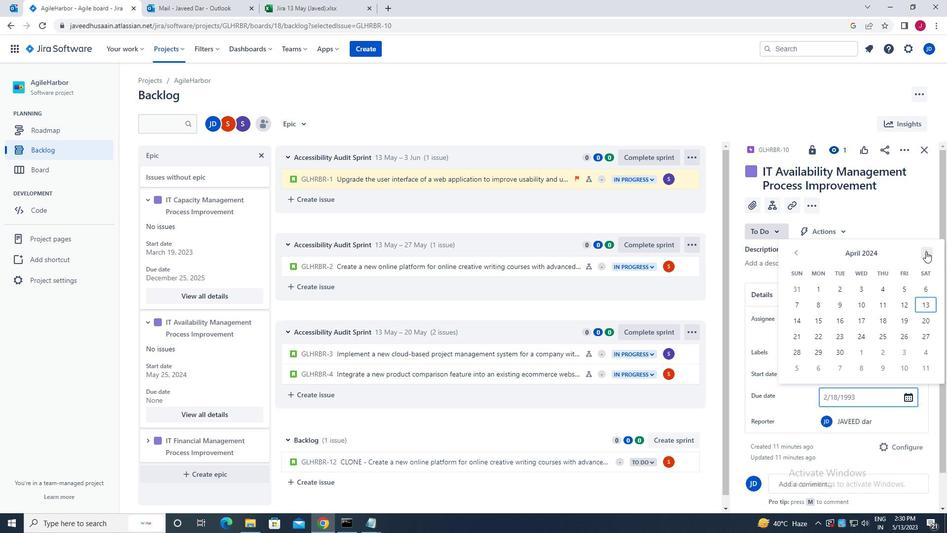 
Action: Mouse pressed left at (926, 251)
Screenshot: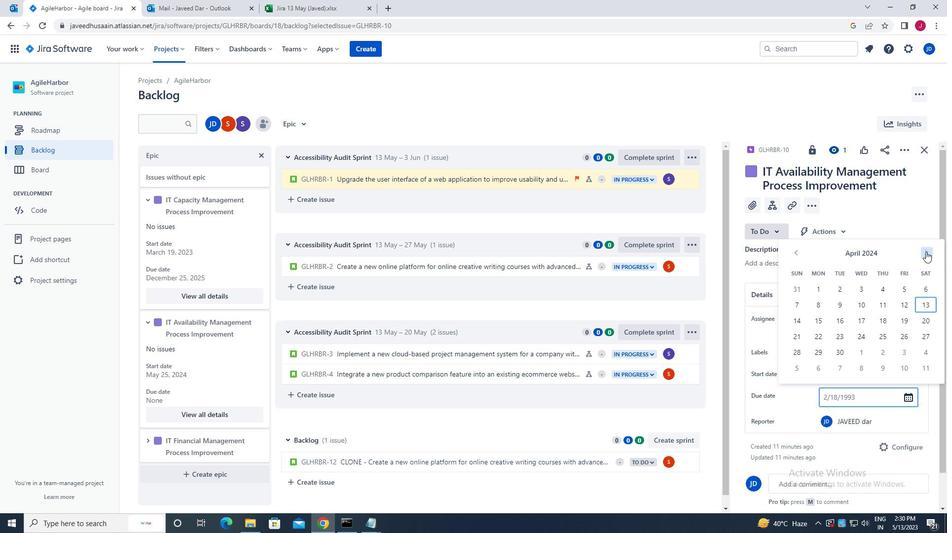 
Action: Mouse pressed left at (926, 251)
Screenshot: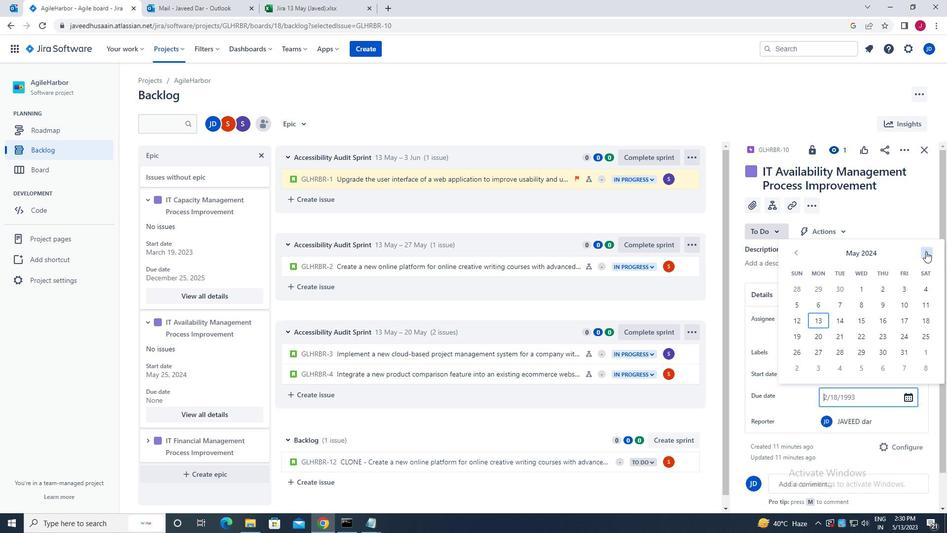 
Action: Mouse pressed left at (926, 251)
Screenshot: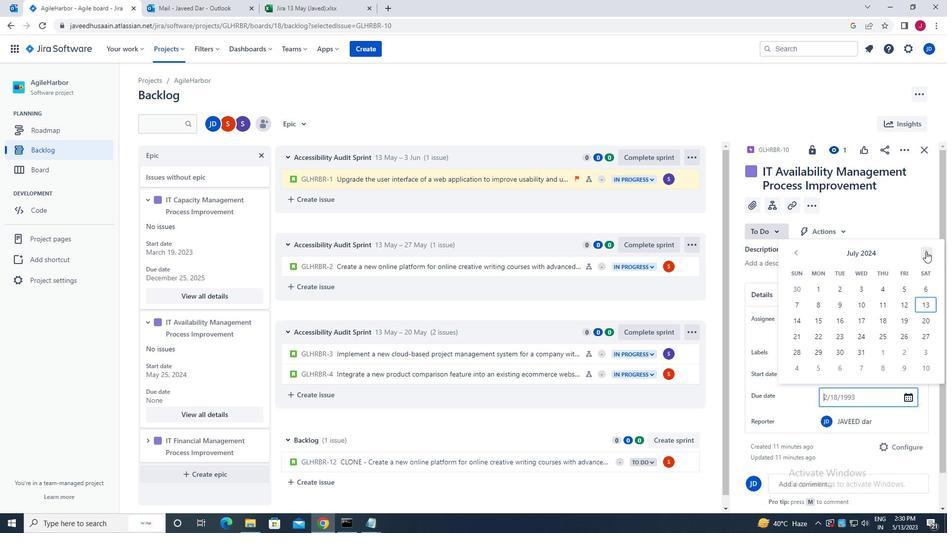 
Action: Mouse pressed left at (926, 251)
Screenshot: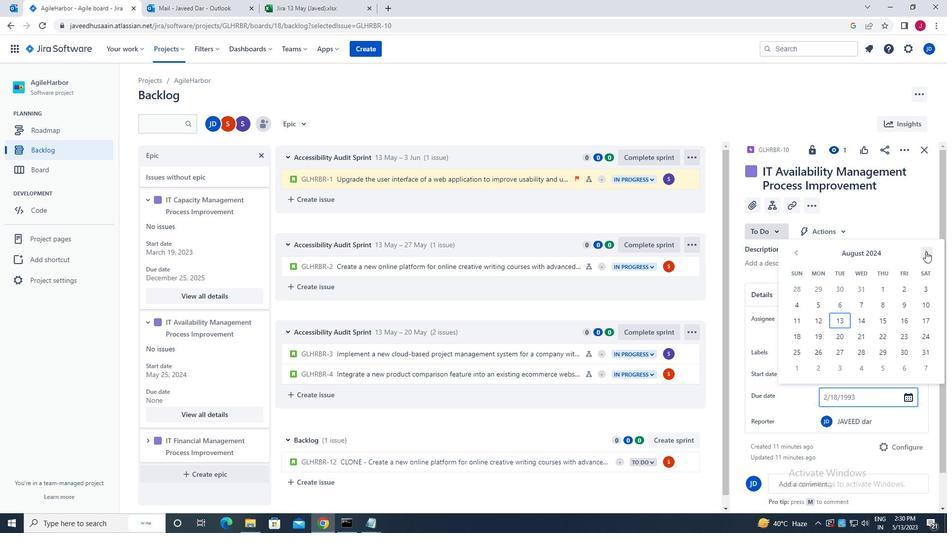 
Action: Mouse moved to (926, 253)
Screenshot: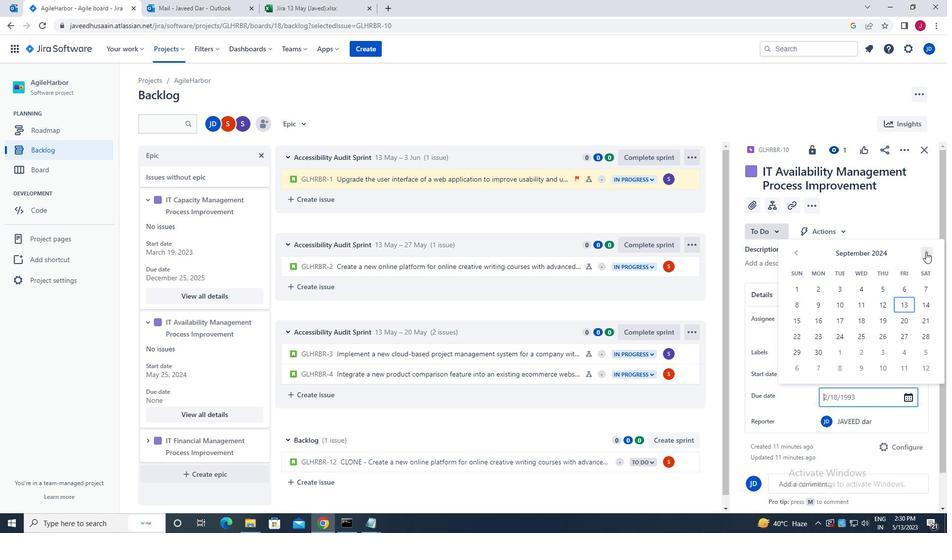 
Action: Mouse pressed left at (926, 253)
Screenshot: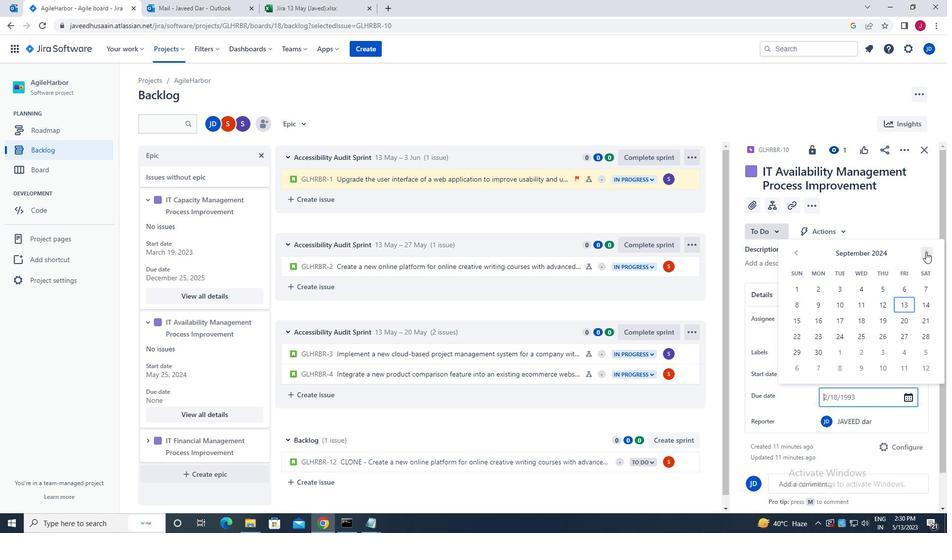 
Action: Mouse pressed left at (926, 253)
Screenshot: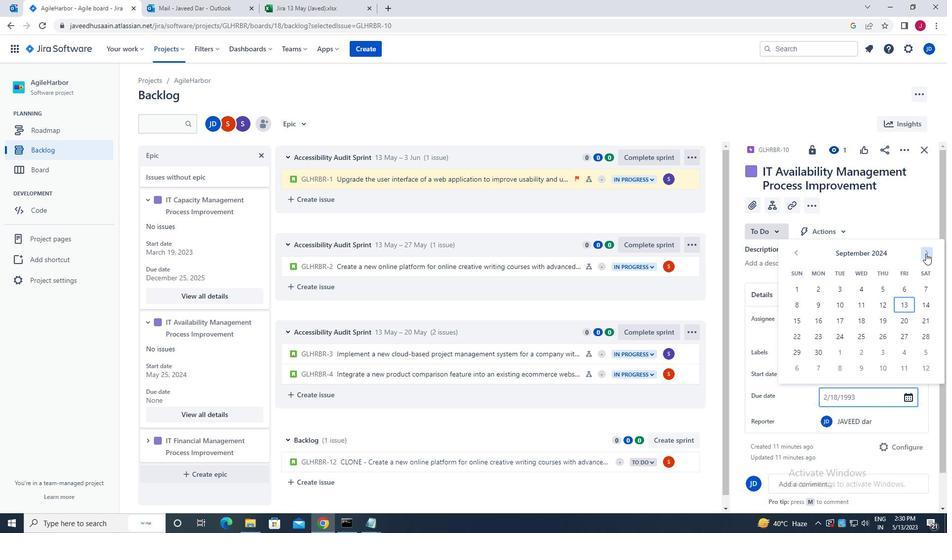 
Action: Mouse pressed left at (926, 253)
Screenshot: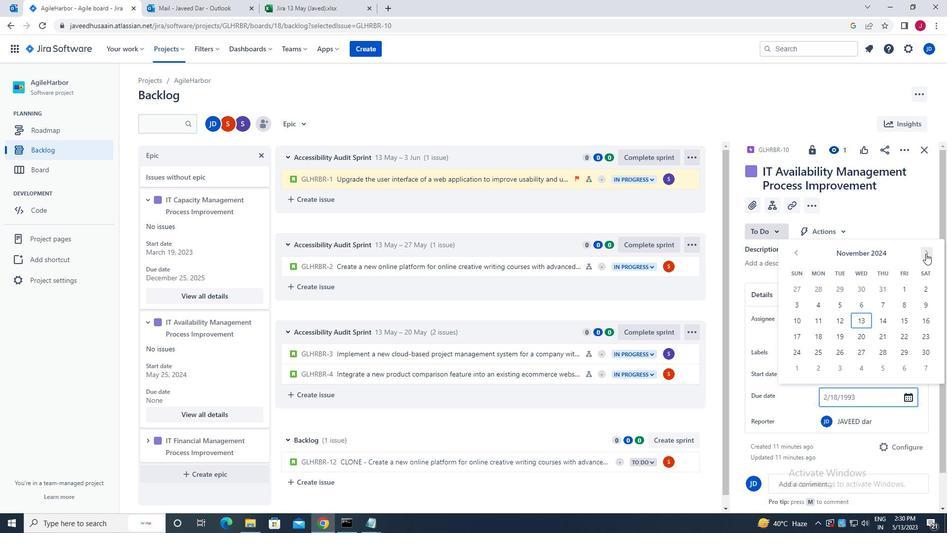 
Action: Mouse pressed left at (926, 253)
Screenshot: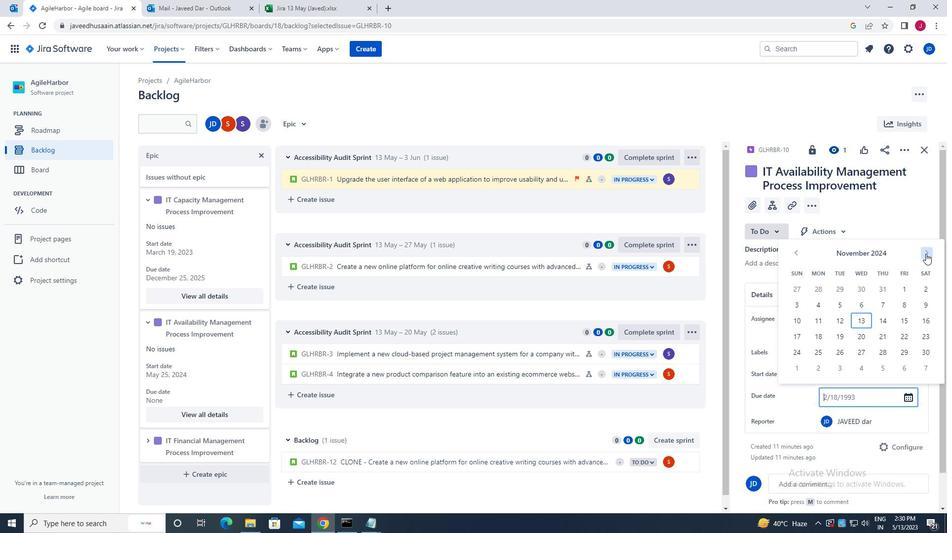 
Action: Mouse pressed left at (926, 253)
Screenshot: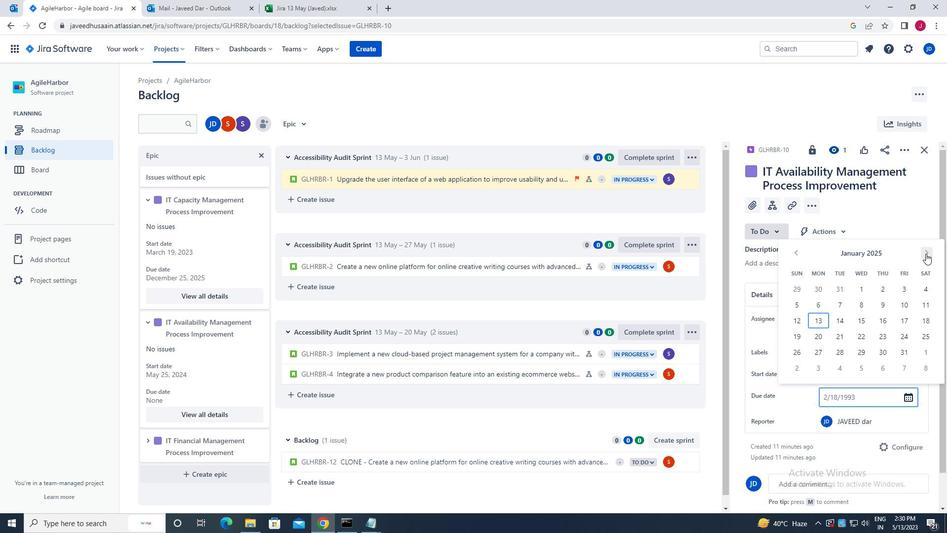 
Action: Mouse pressed left at (926, 253)
Screenshot: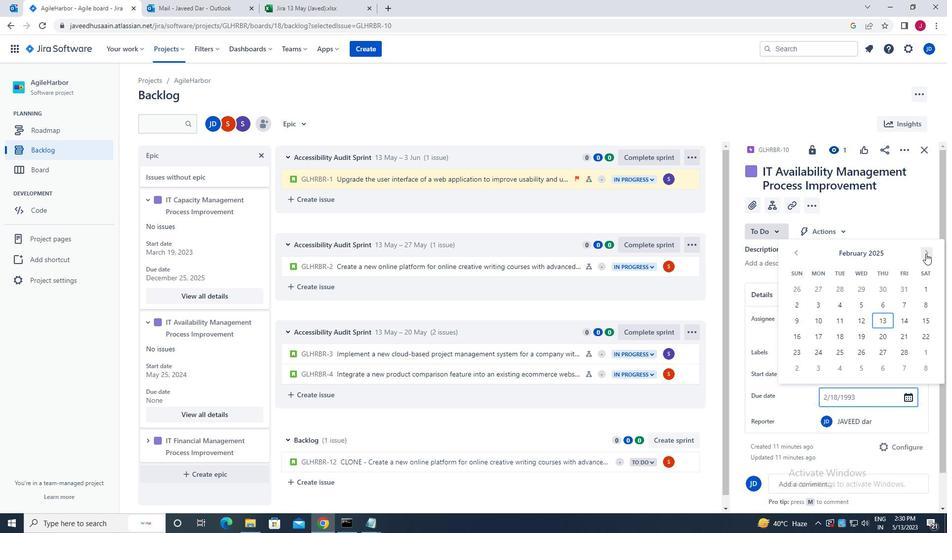
Action: Mouse pressed left at (926, 253)
Screenshot: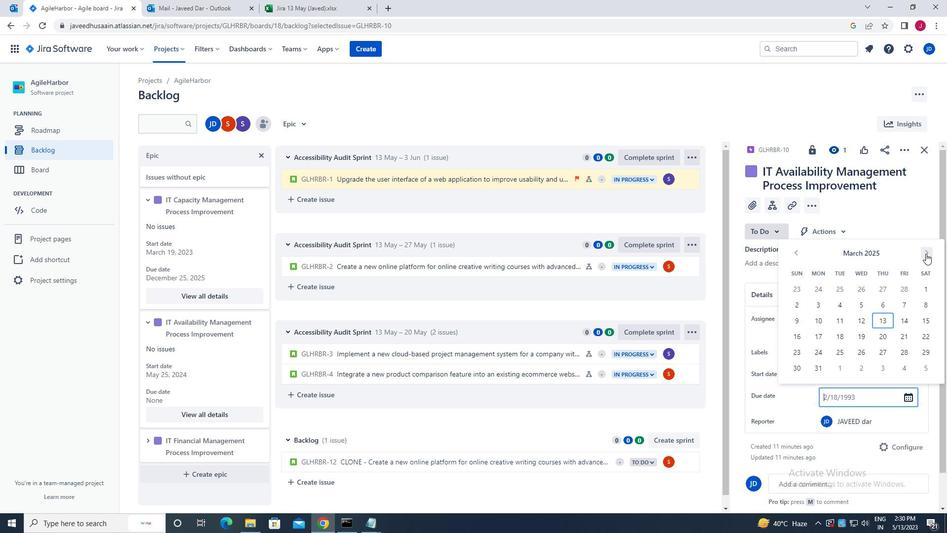 
Action: Mouse pressed left at (926, 253)
Screenshot: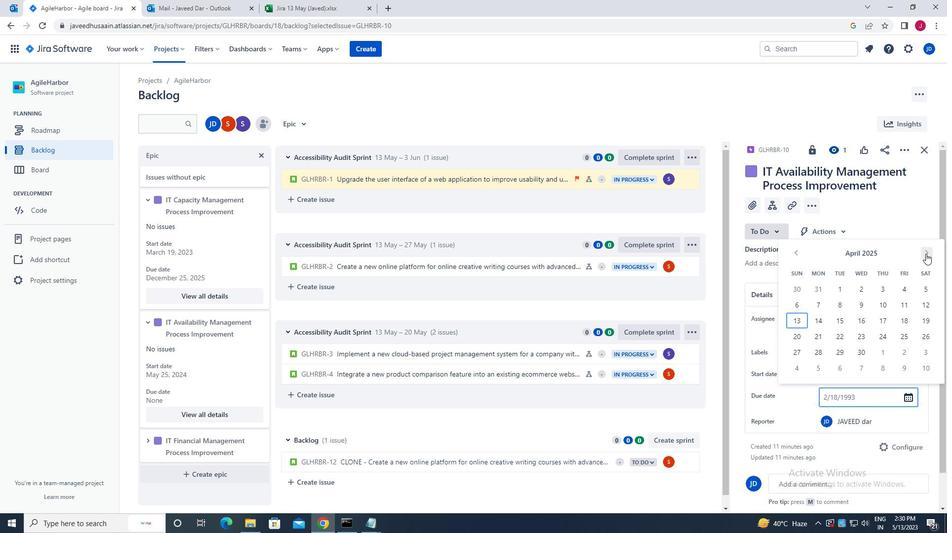 
Action: Mouse pressed left at (926, 253)
Screenshot: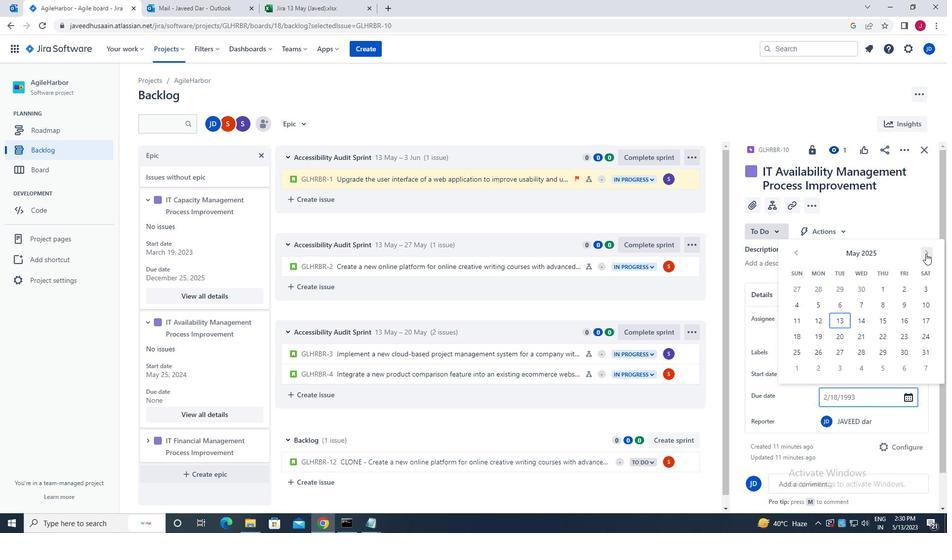
Action: Mouse pressed left at (926, 253)
Screenshot: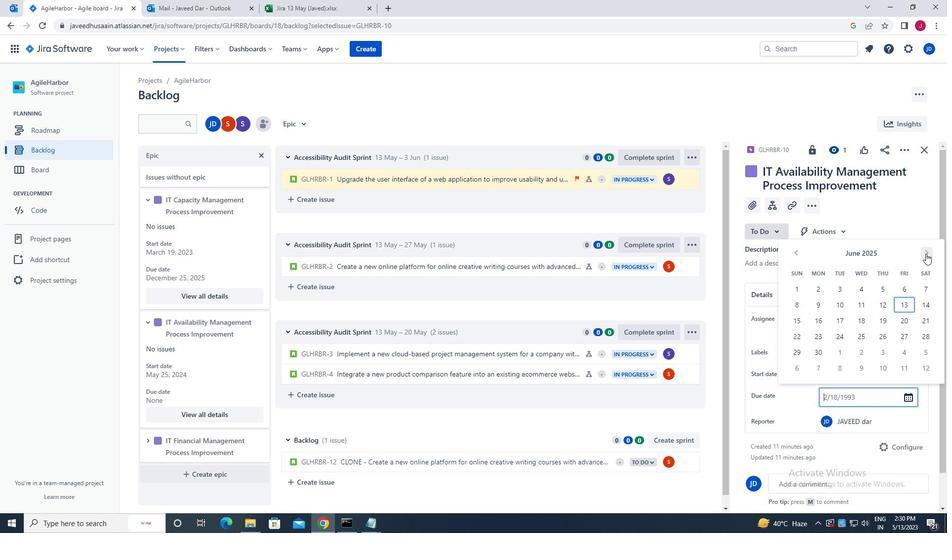 
Action: Mouse moved to (797, 353)
Screenshot: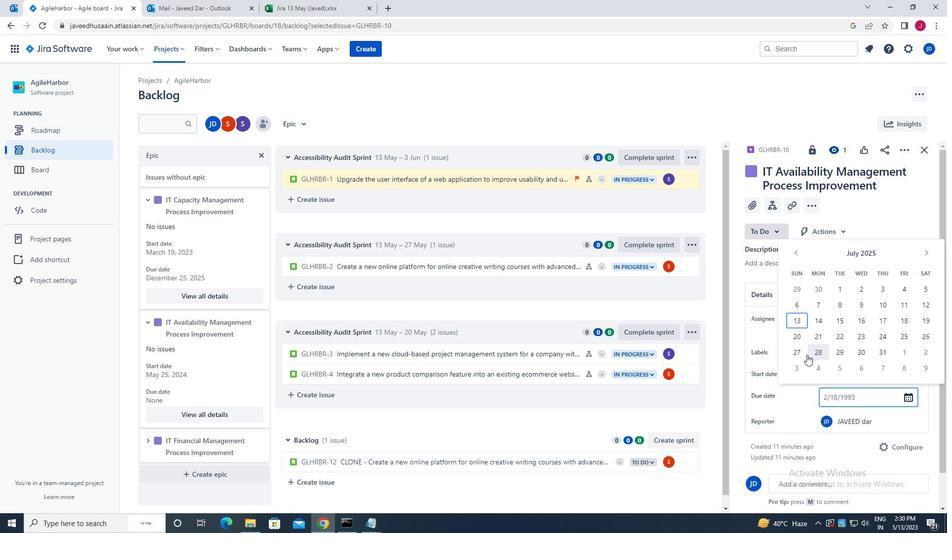 
Action: Mouse pressed left at (797, 353)
Screenshot: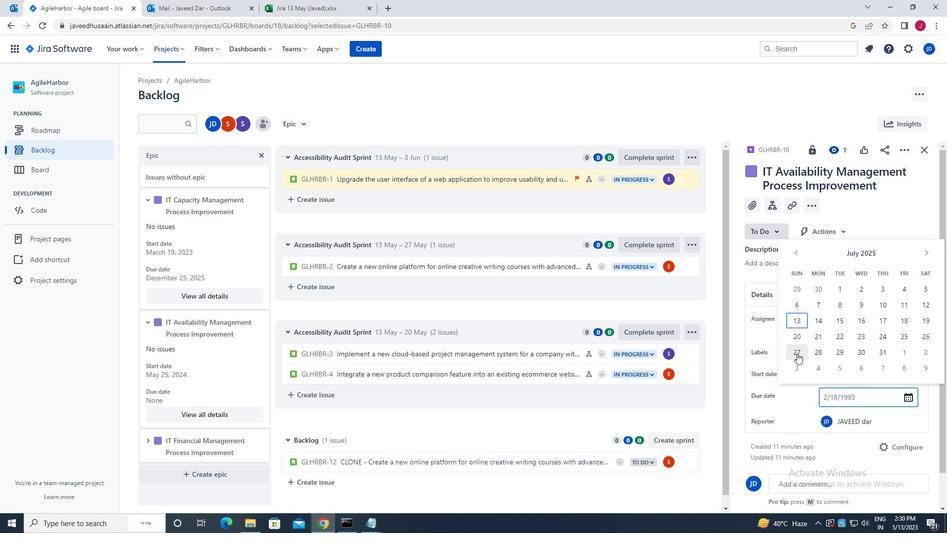 
Action: Mouse moved to (823, 247)
Screenshot: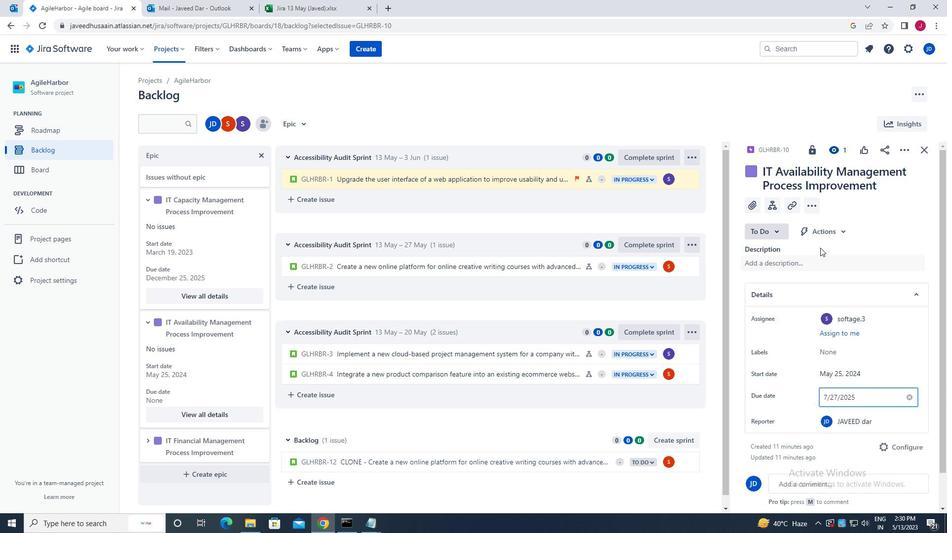 
Action: Key pressed <Key.enter>
Screenshot: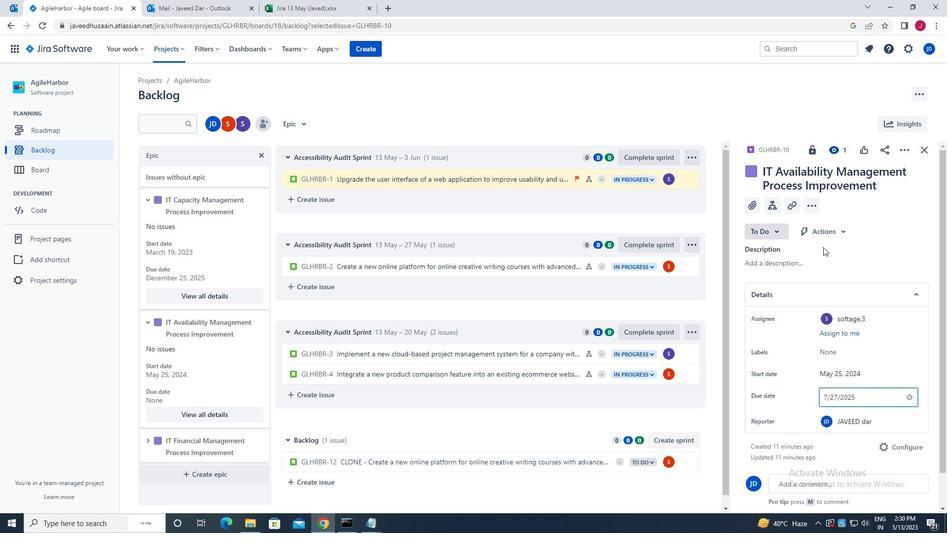 
Action: Mouse moved to (927, 150)
Screenshot: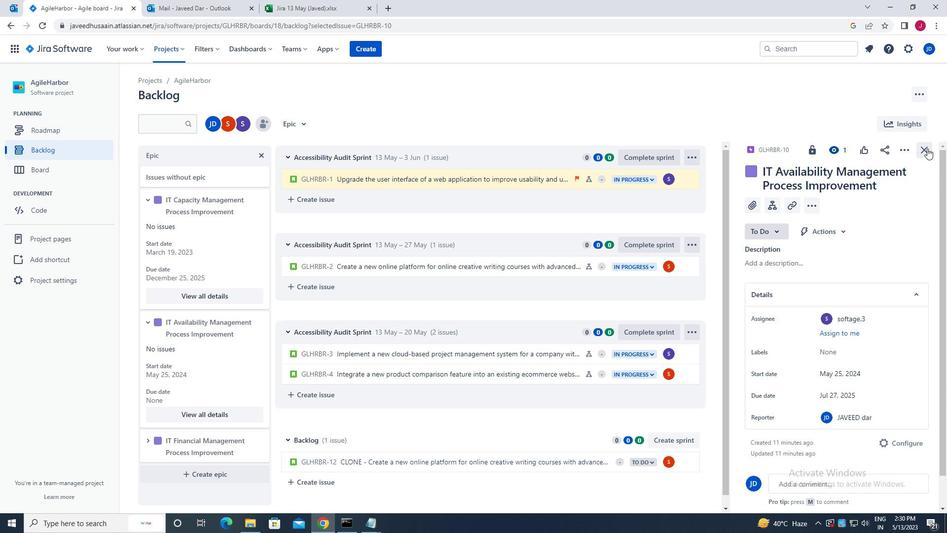 
Action: Mouse pressed left at (927, 150)
Screenshot: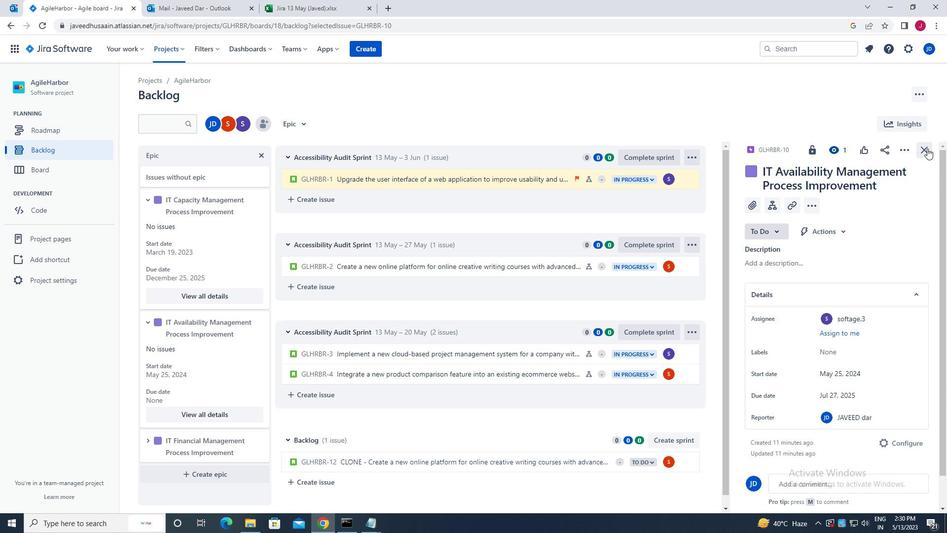 
Action: Mouse moved to (147, 442)
Screenshot: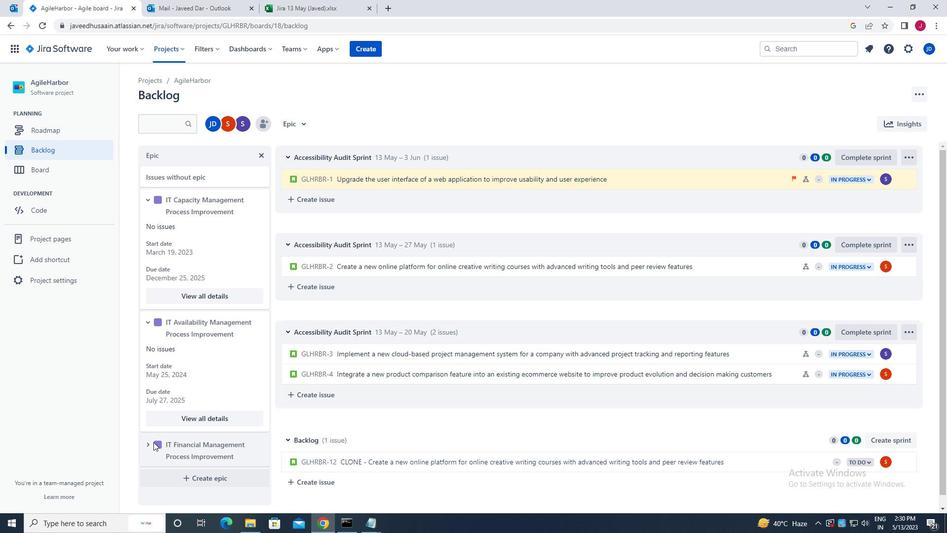 
Action: Mouse pressed left at (147, 442)
Screenshot: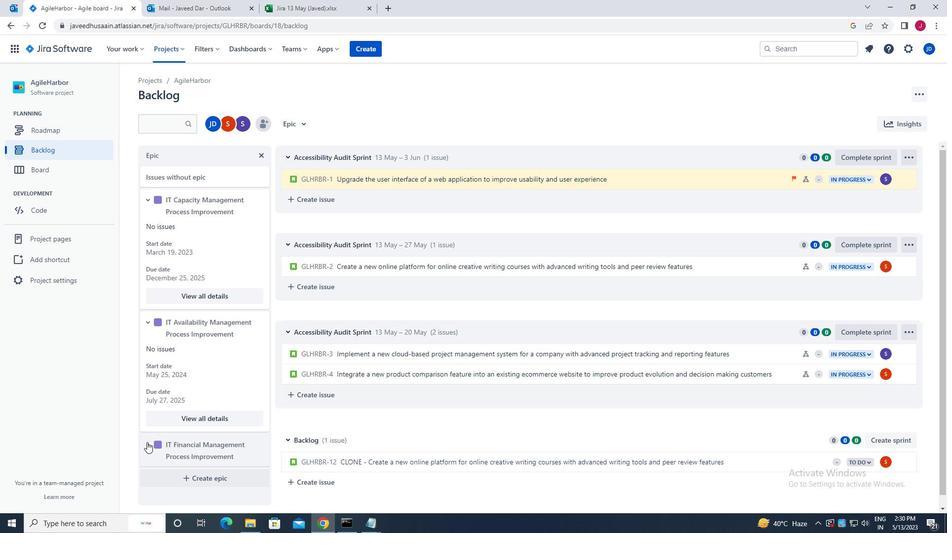 
Action: Mouse moved to (191, 449)
Screenshot: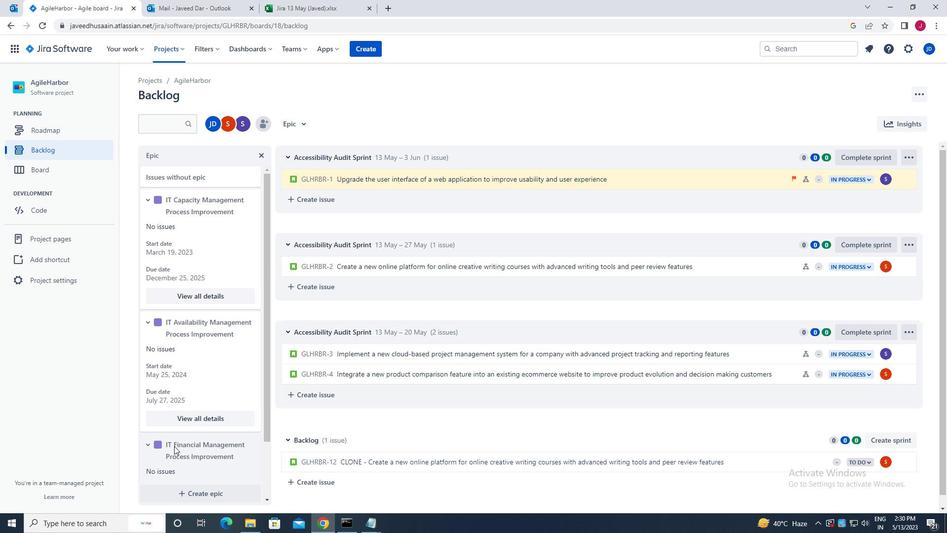
Action: Mouse scrolled (191, 448) with delta (0, 0)
Screenshot: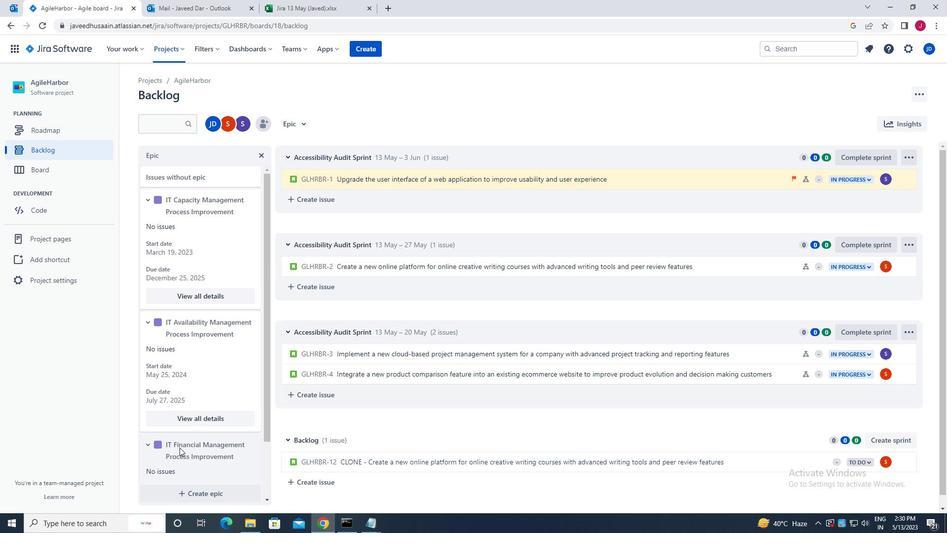 
Action: Mouse scrolled (191, 448) with delta (0, 0)
Screenshot: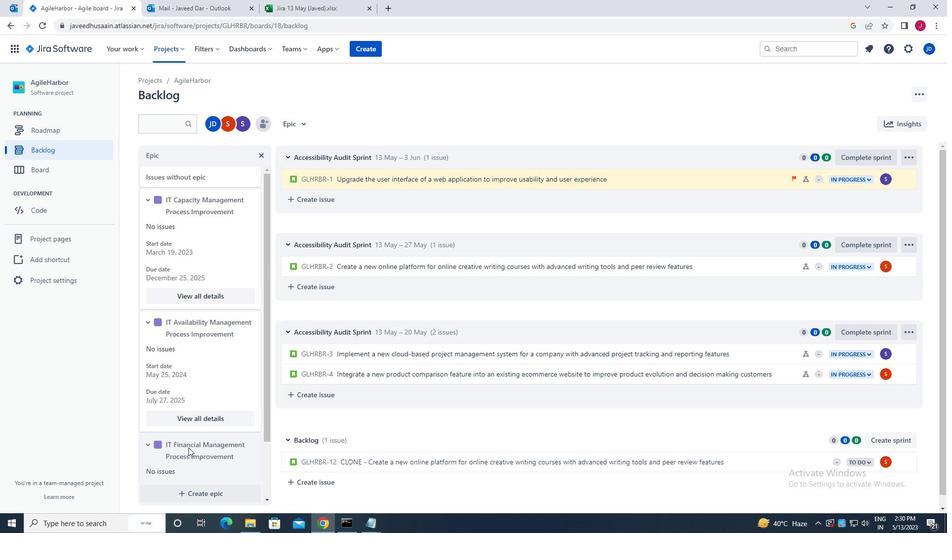 
Action: Mouse scrolled (191, 448) with delta (0, 0)
Screenshot: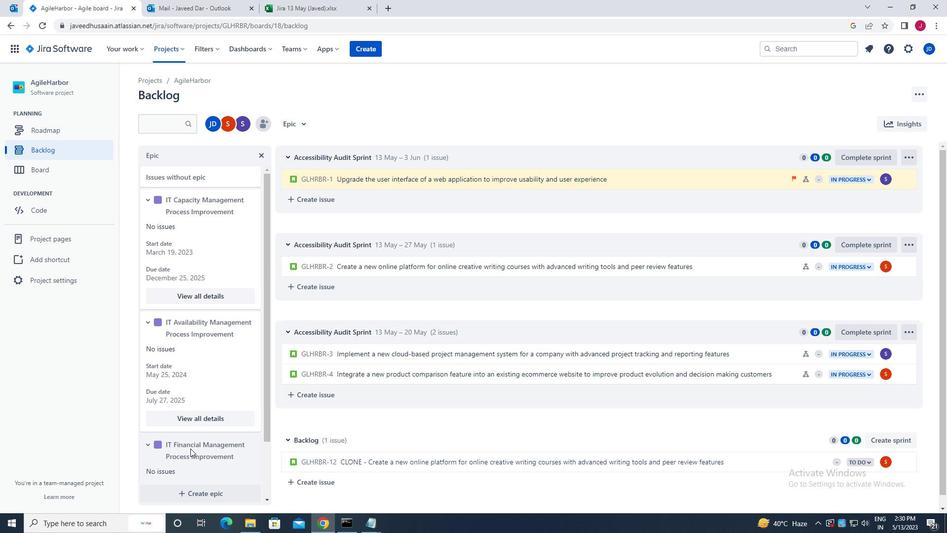 
Action: Mouse scrolled (191, 448) with delta (0, 0)
Screenshot: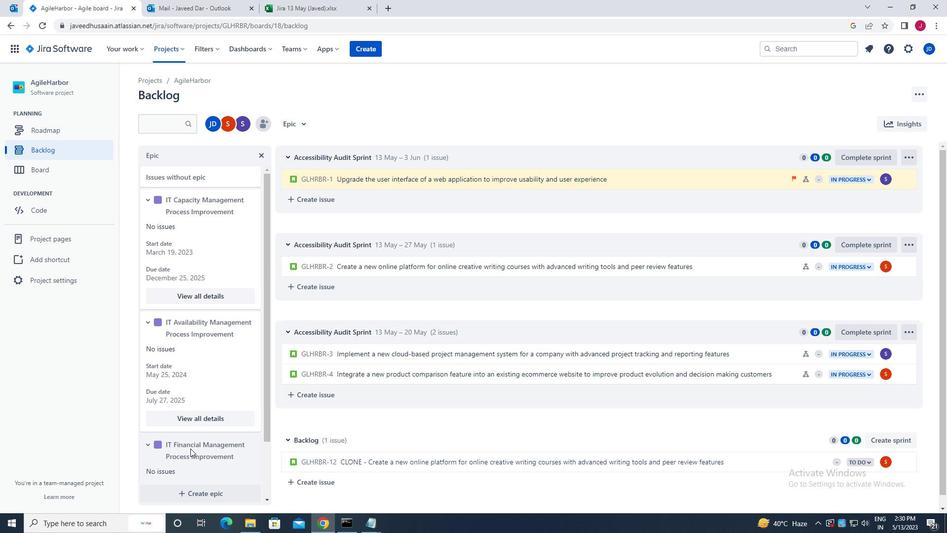 
Action: Mouse scrolled (191, 448) with delta (0, 0)
Screenshot: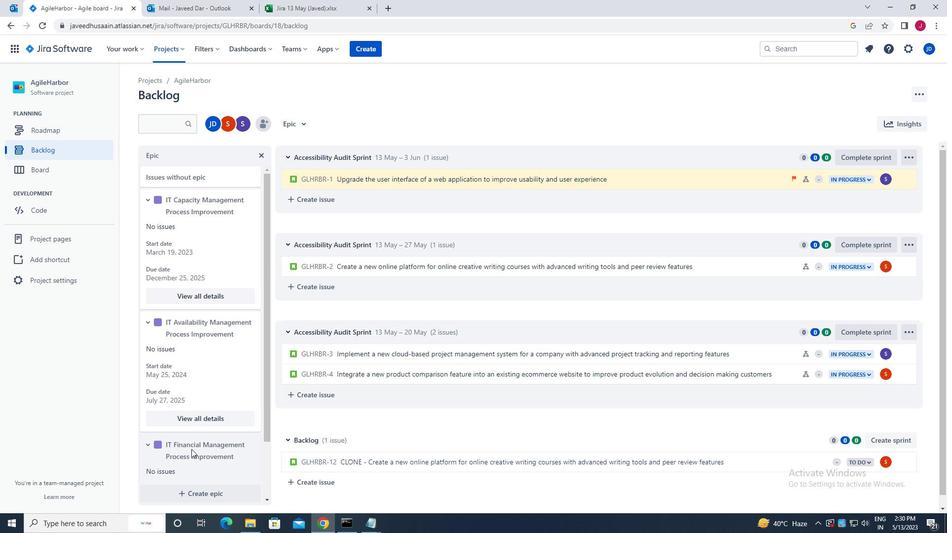 
Action: Mouse moved to (204, 469)
Screenshot: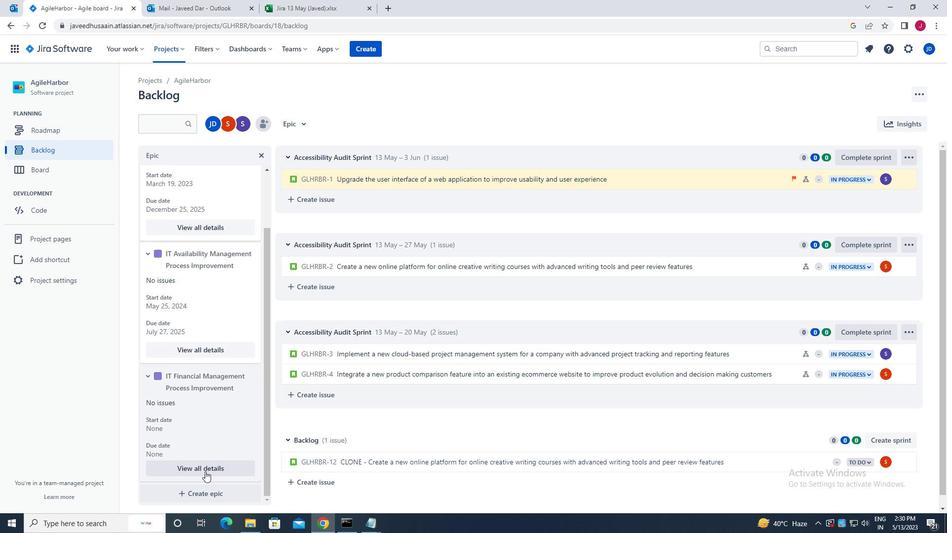 
Action: Mouse pressed left at (204, 469)
Screenshot: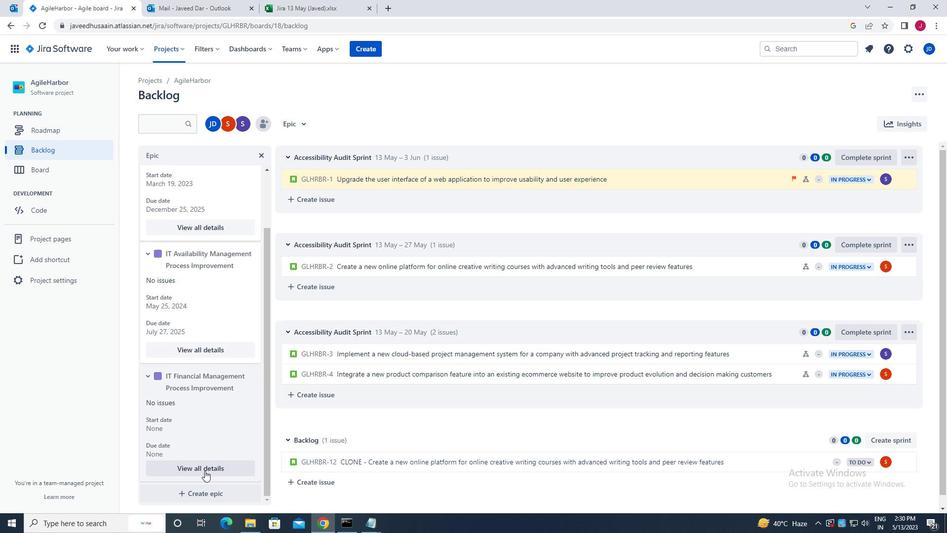 
Action: Mouse moved to (832, 376)
Screenshot: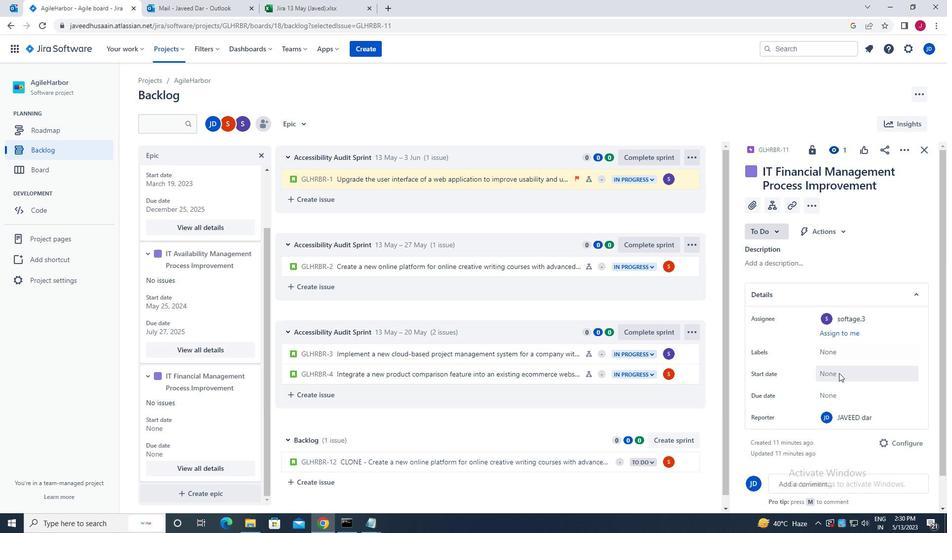 
Action: Mouse pressed left at (832, 376)
Screenshot: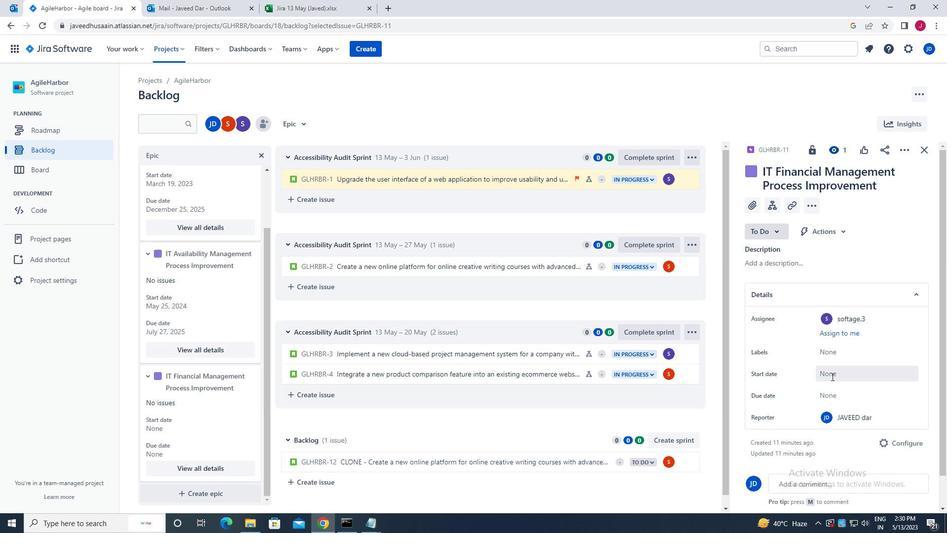 
Action: Mouse moved to (927, 233)
Screenshot: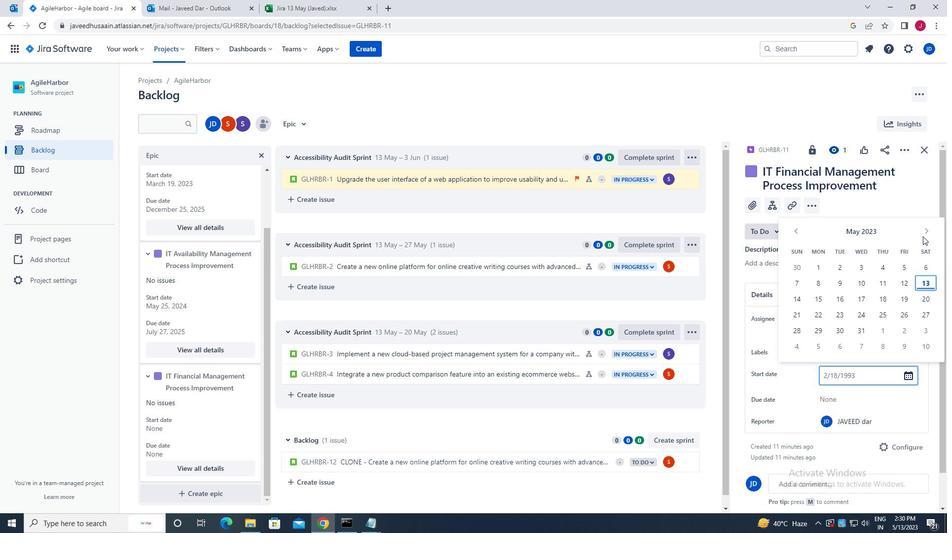 
Action: Mouse pressed left at (927, 233)
Screenshot: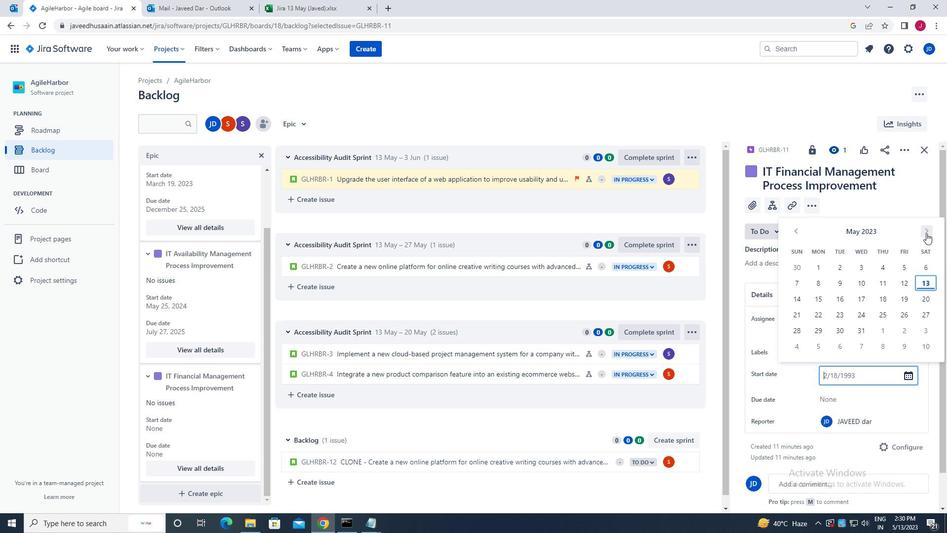 
Action: Mouse pressed left at (927, 233)
Screenshot: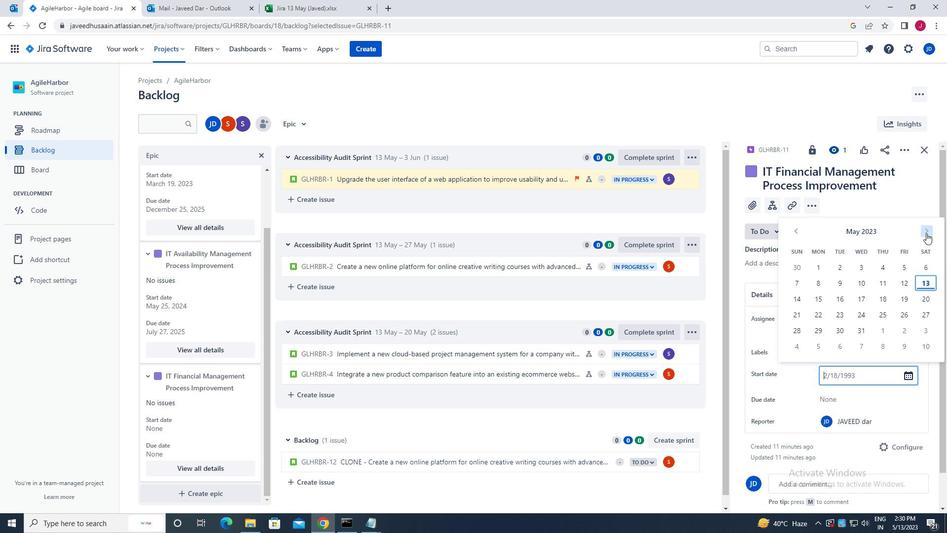
Action: Mouse pressed left at (927, 233)
Screenshot: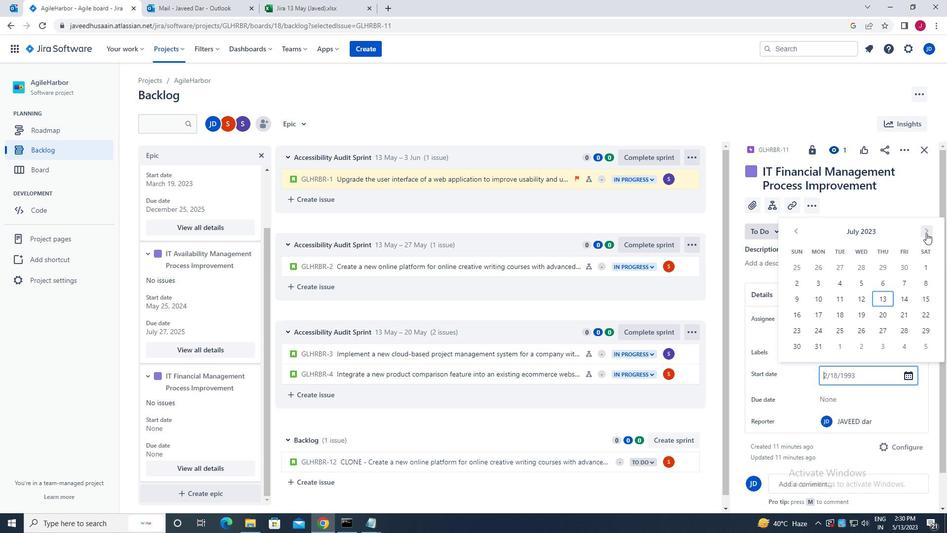 
Action: Mouse pressed left at (927, 233)
Screenshot: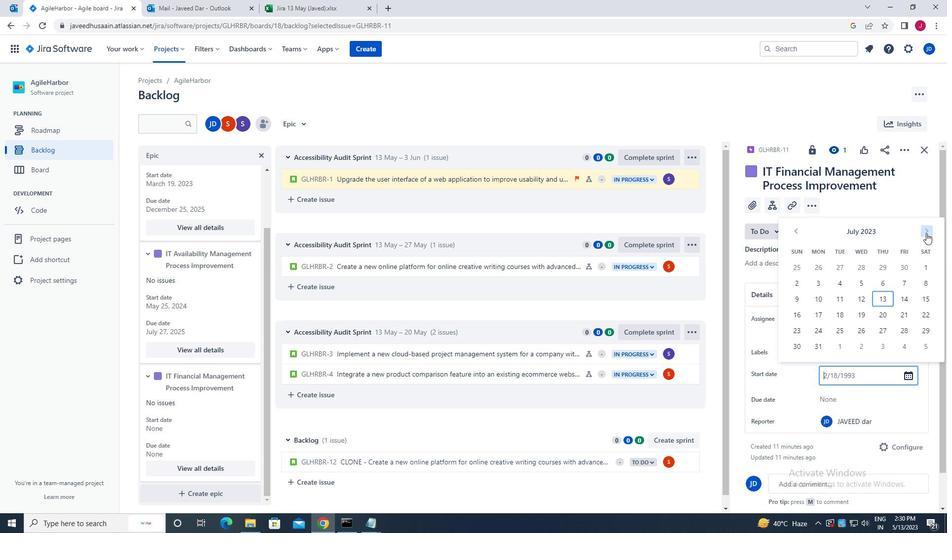 
Action: Mouse pressed left at (927, 233)
Screenshot: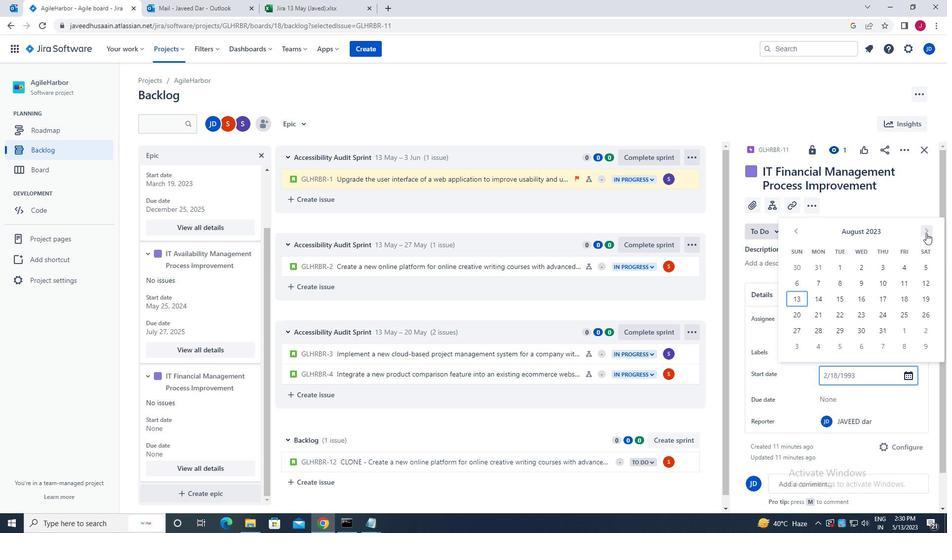 
Action: Mouse moved to (927, 233)
Screenshot: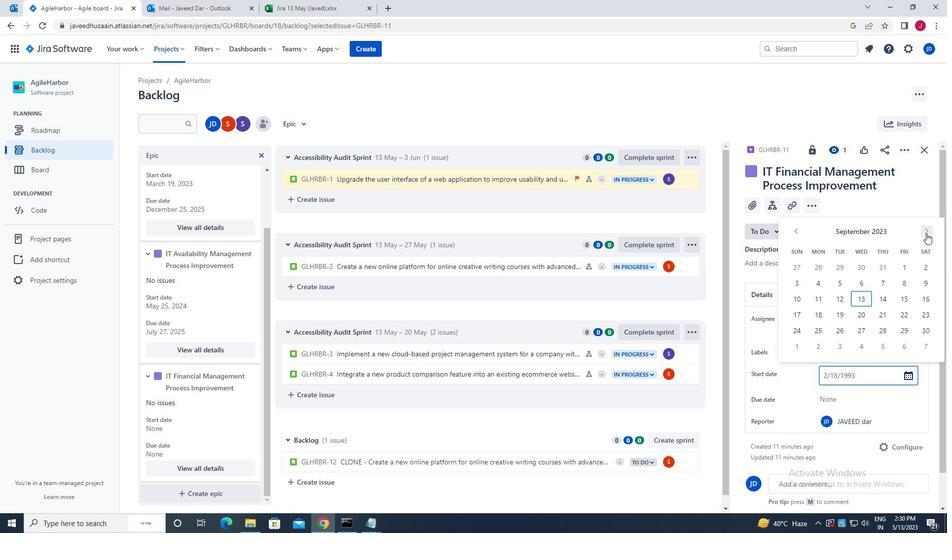 
Action: Mouse pressed left at (927, 233)
Screenshot: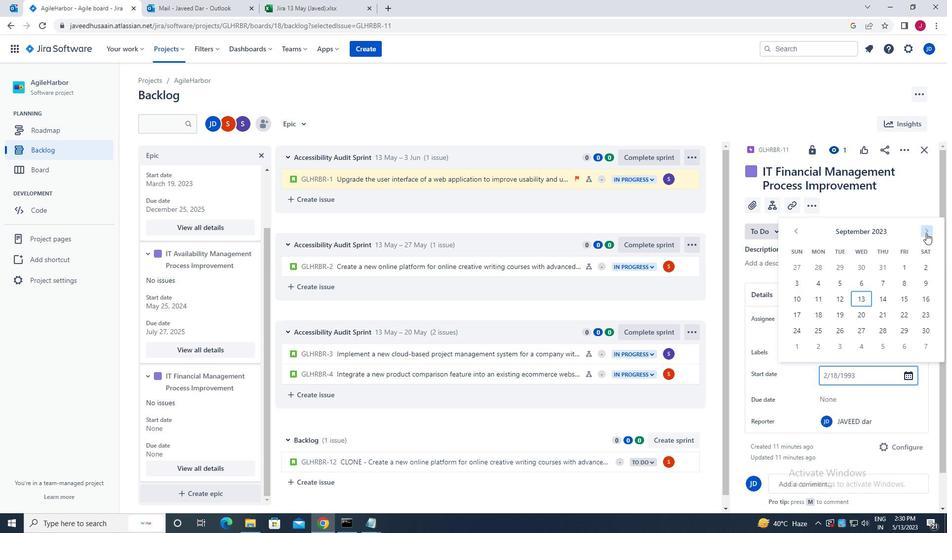 
Action: Mouse pressed left at (927, 233)
Screenshot: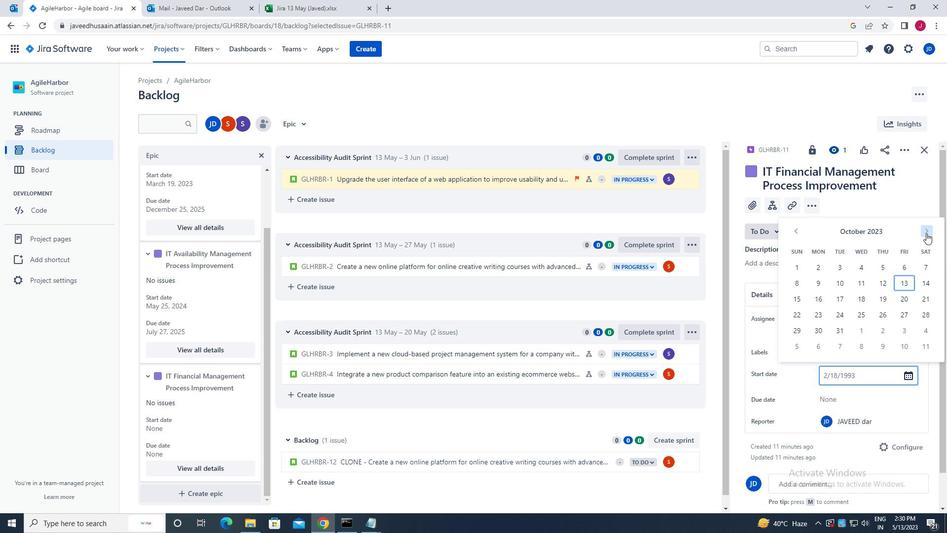 
Action: Mouse moved to (927, 233)
Screenshot: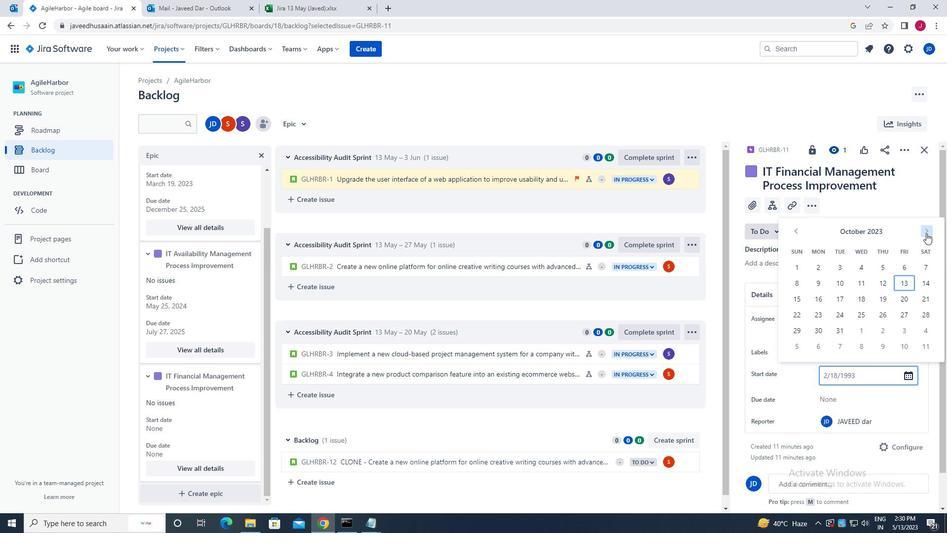 
Action: Mouse pressed left at (927, 233)
Screenshot: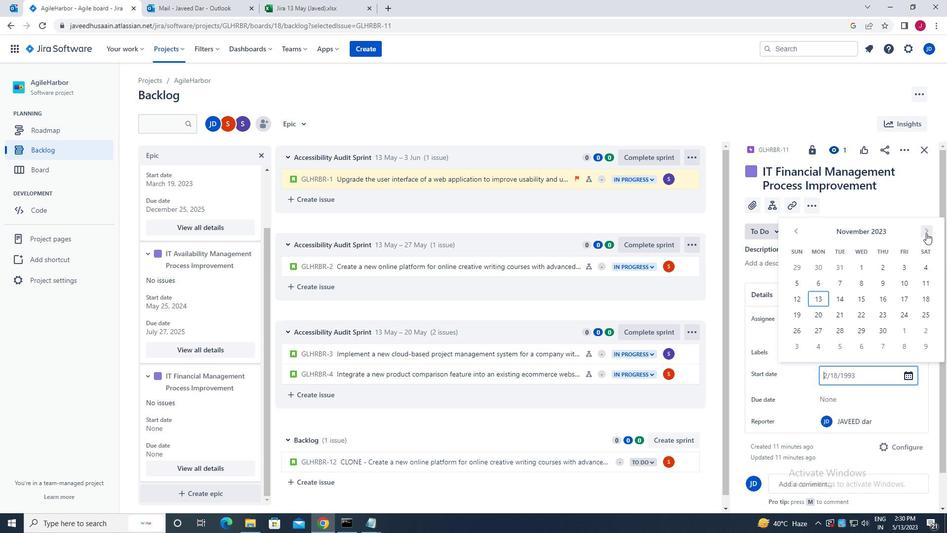 
Action: Mouse pressed left at (927, 233)
Screenshot: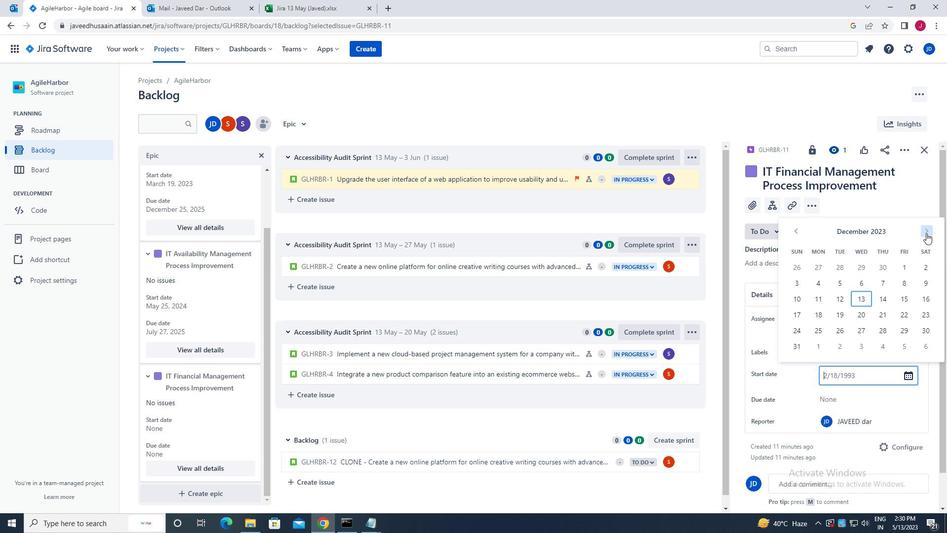 
Action: Mouse pressed left at (927, 233)
Screenshot: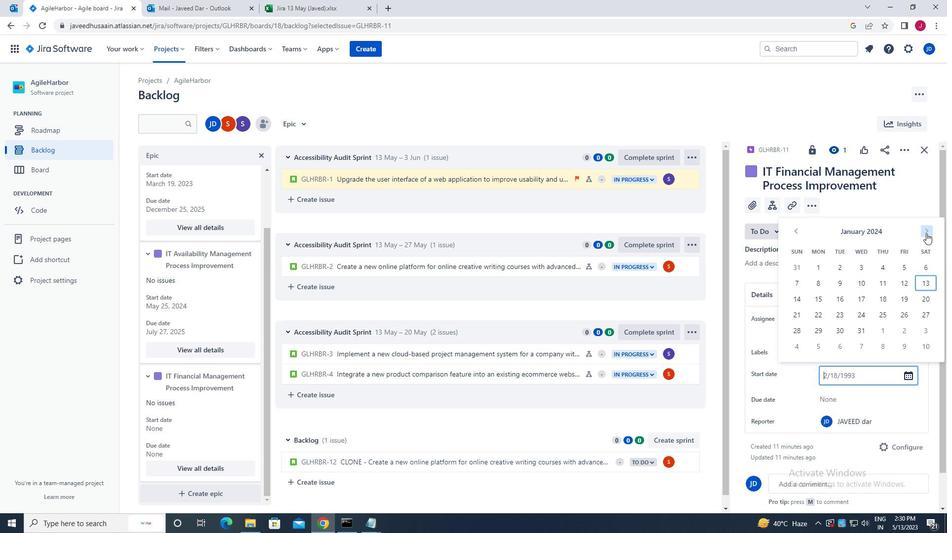 
Action: Mouse pressed left at (927, 233)
Screenshot: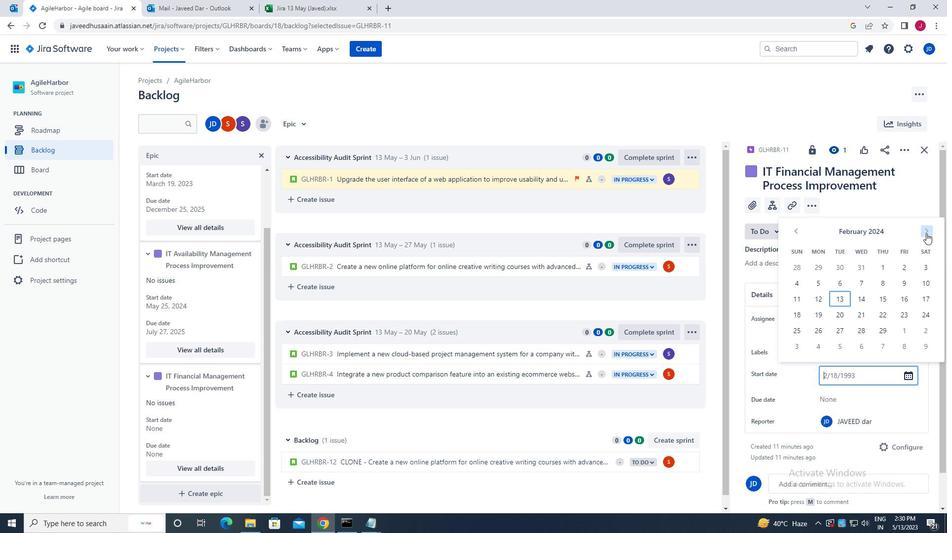 
Action: Mouse pressed left at (927, 233)
Screenshot: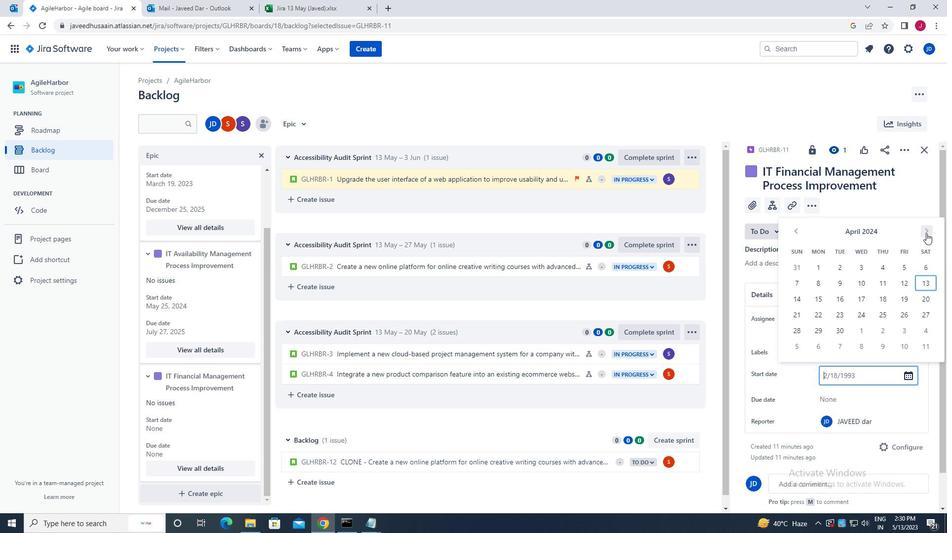 
Action: Mouse pressed left at (927, 233)
Screenshot: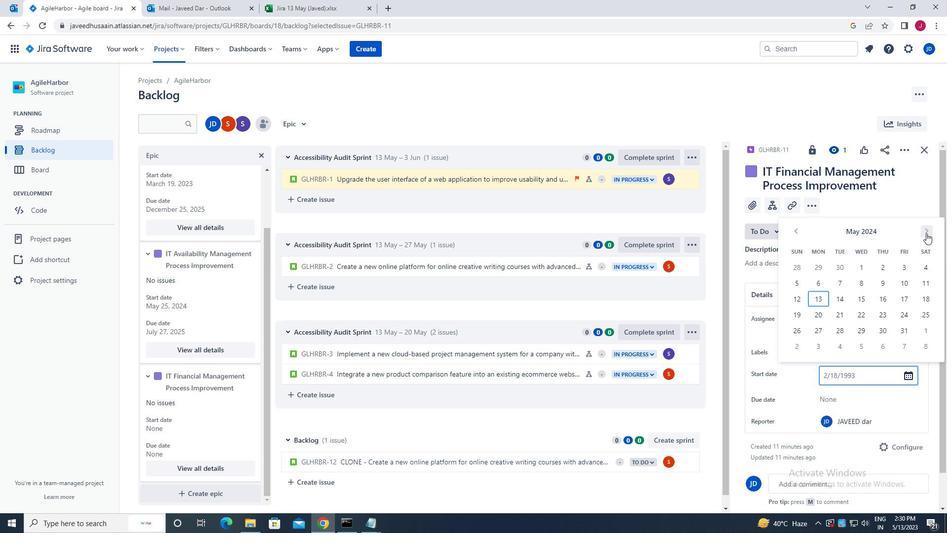 
Action: Mouse moved to (801, 282)
Screenshot: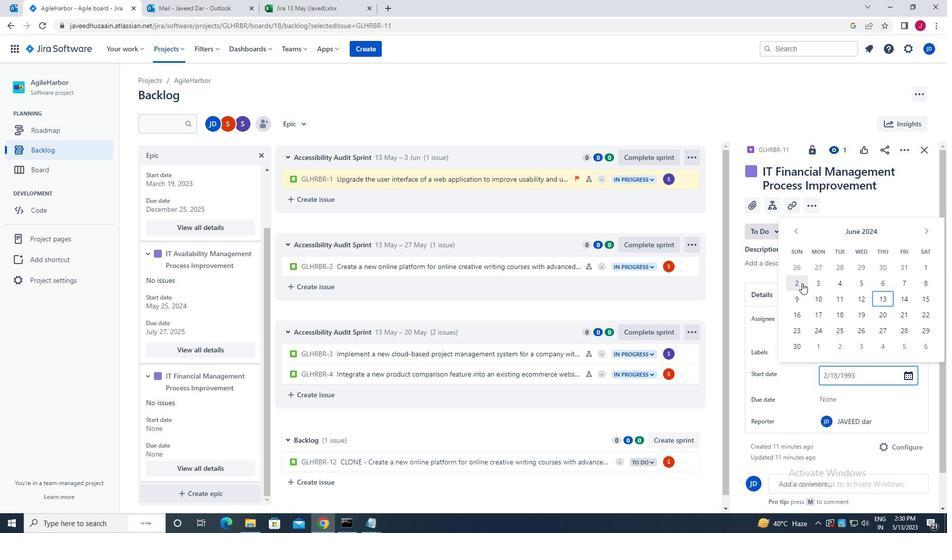 
Action: Mouse pressed left at (801, 282)
Screenshot: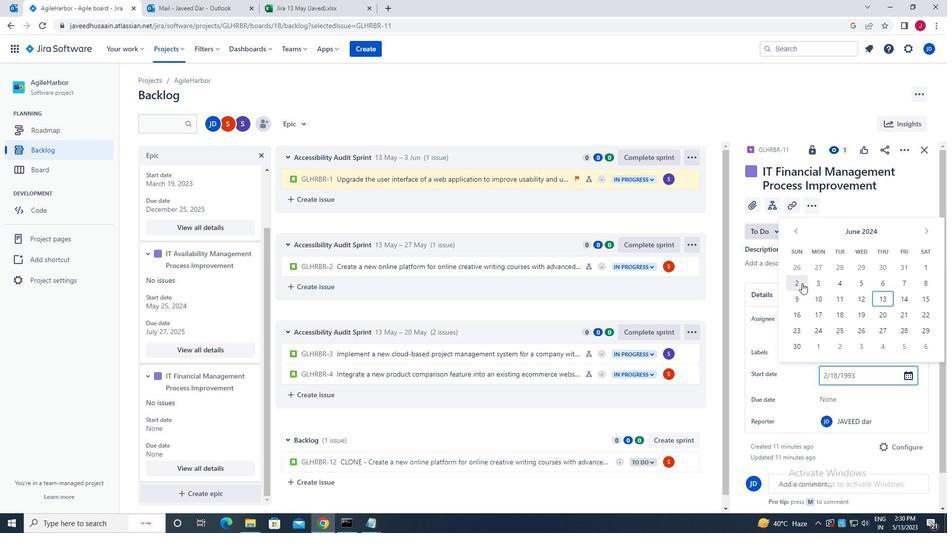 
Action: Mouse moved to (799, 285)
Screenshot: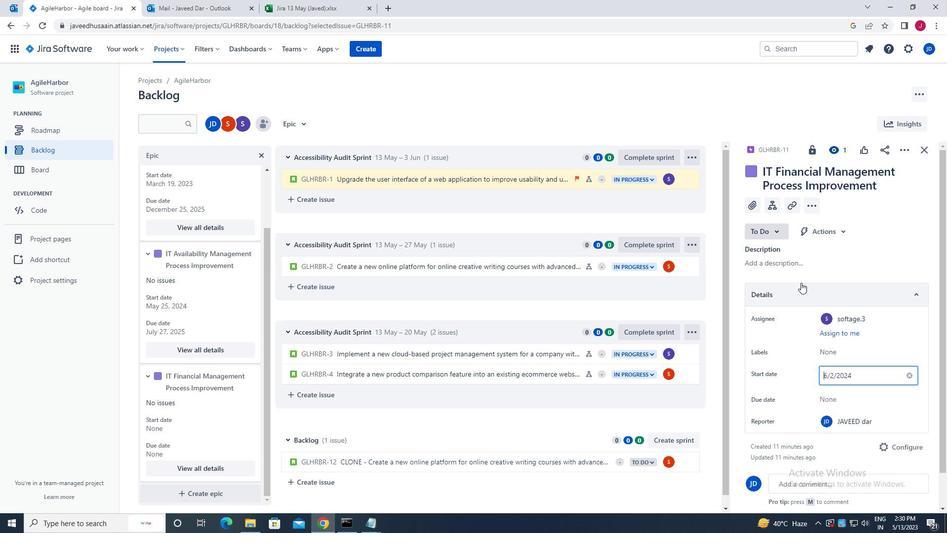 
Action: Key pressed <Key.enter>
Screenshot: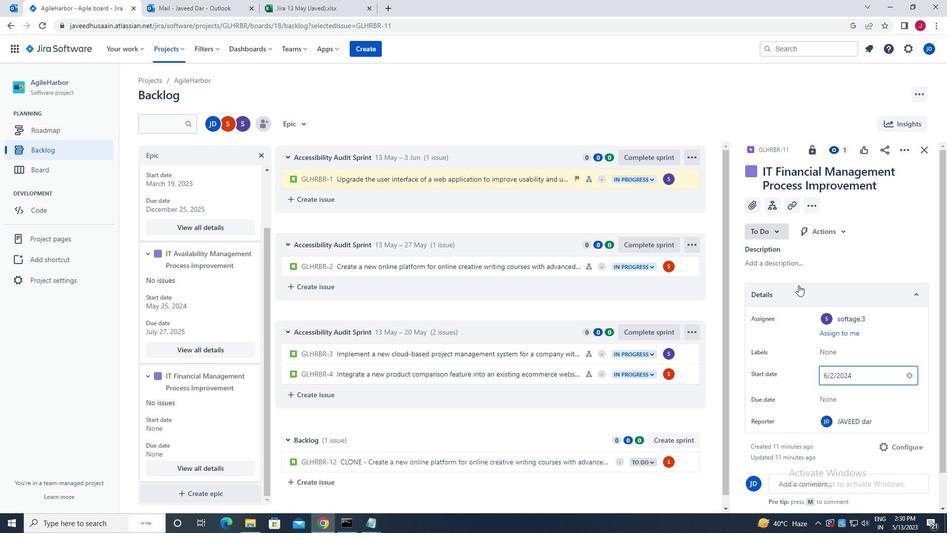 
Action: Mouse moved to (829, 396)
Screenshot: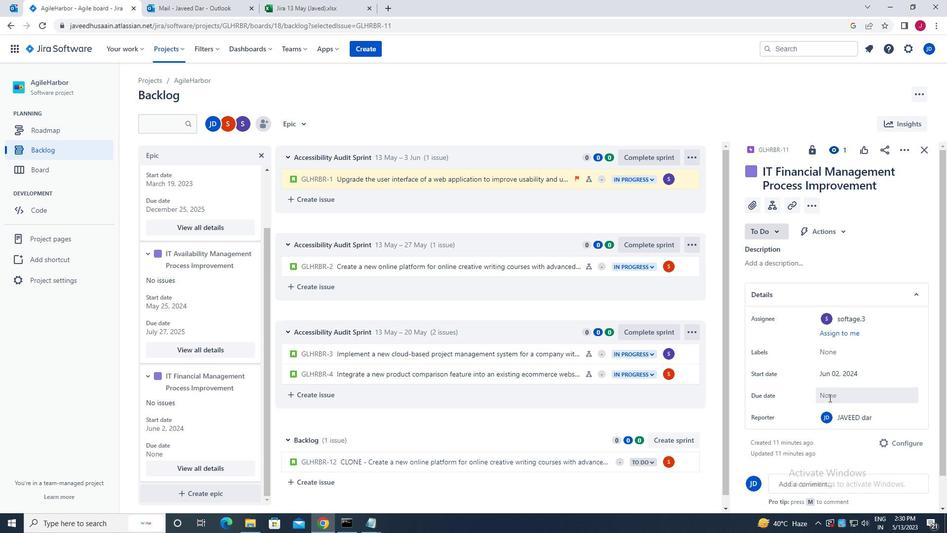 
Action: Mouse pressed left at (829, 396)
Screenshot: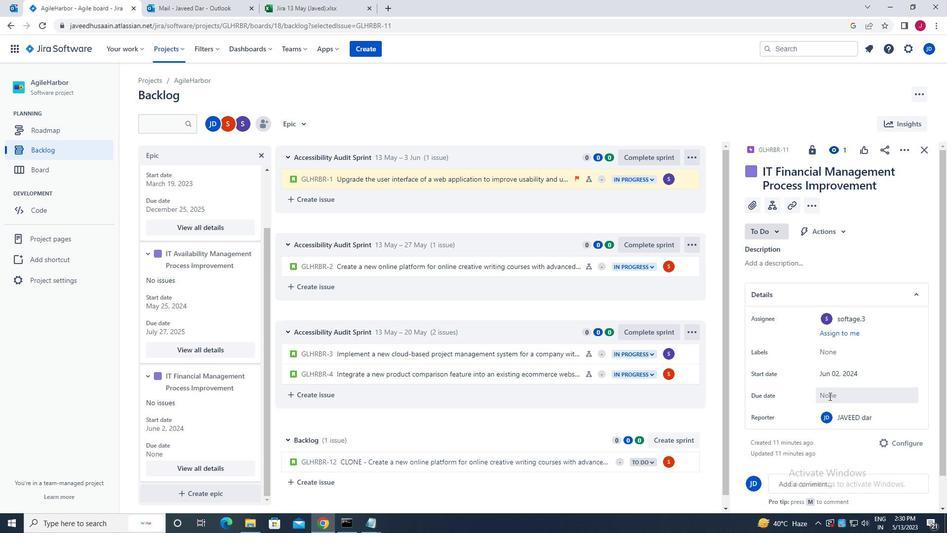 
Action: Mouse moved to (927, 253)
Screenshot: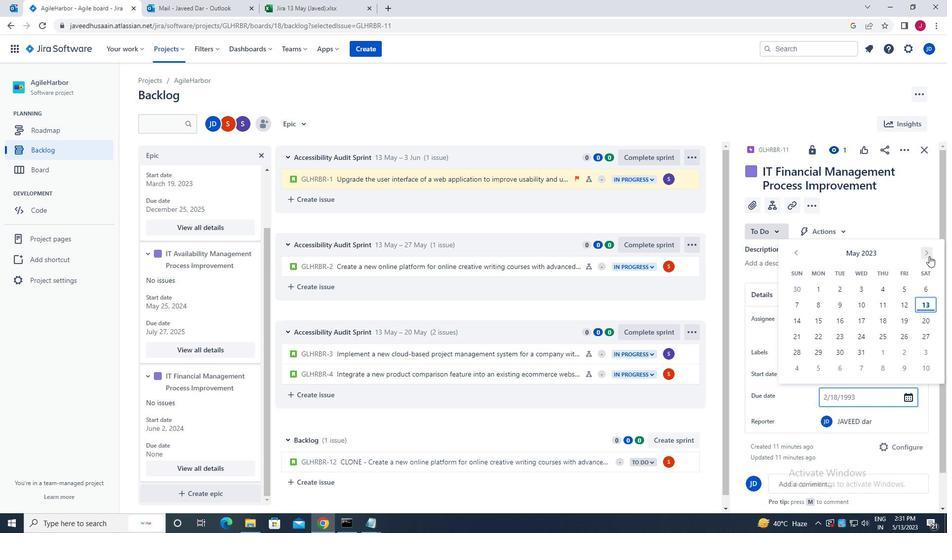 
Action: Mouse pressed left at (927, 253)
Screenshot: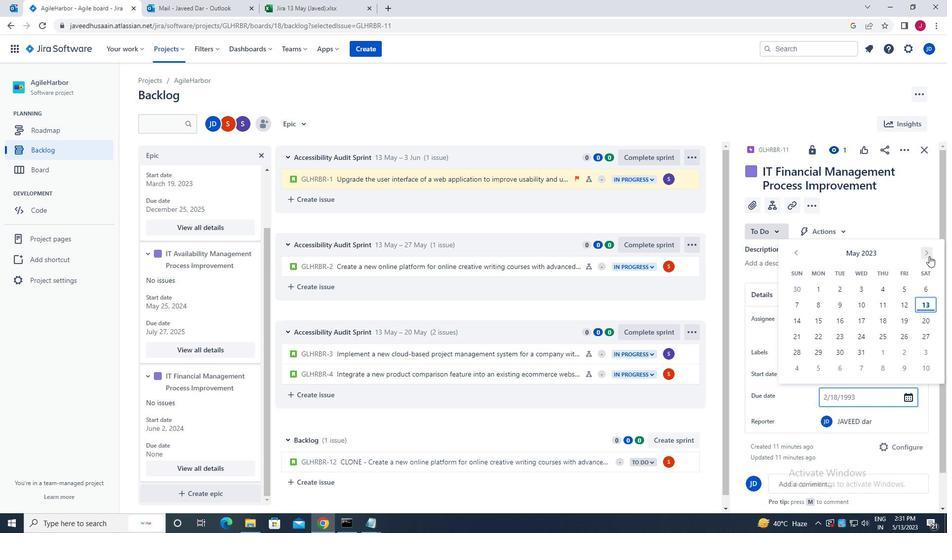 
Action: Mouse pressed left at (927, 253)
Screenshot: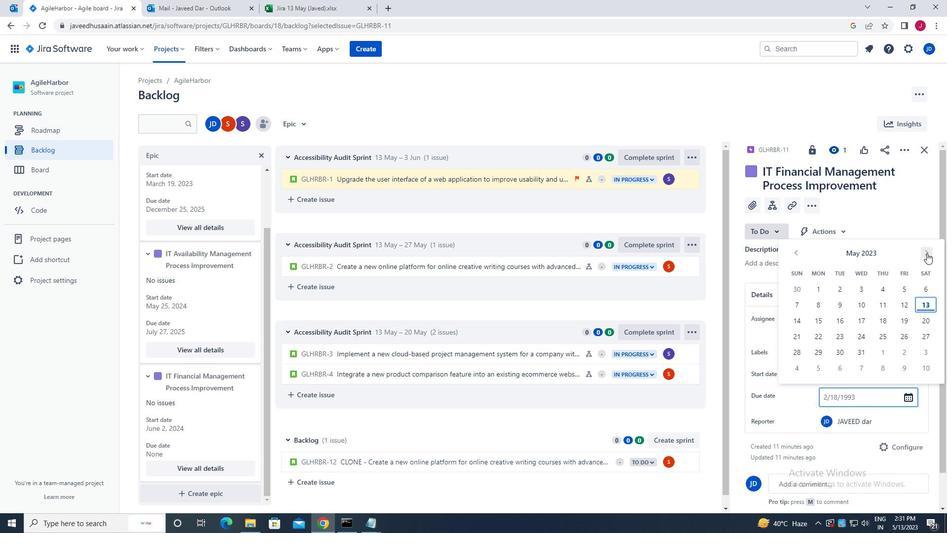 
Action: Mouse pressed left at (927, 253)
Screenshot: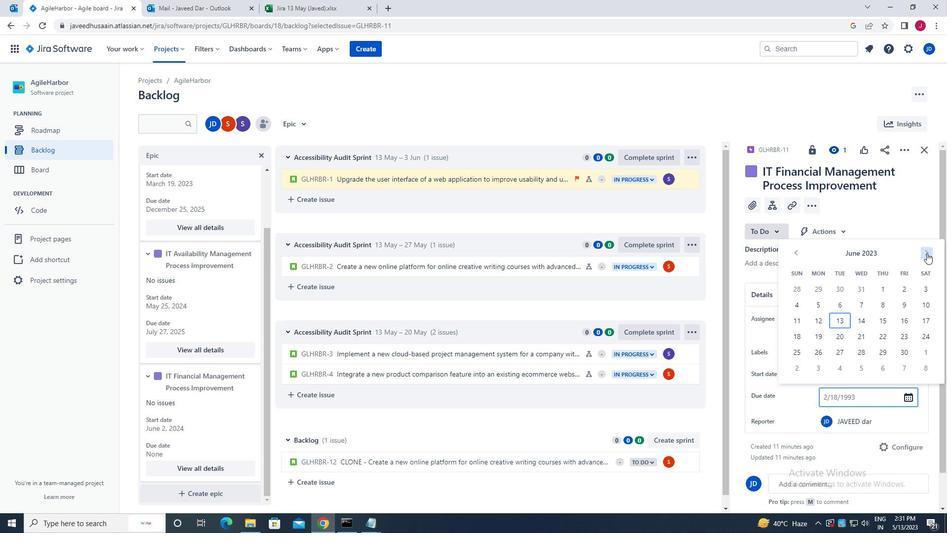 
Action: Mouse pressed left at (927, 253)
Screenshot: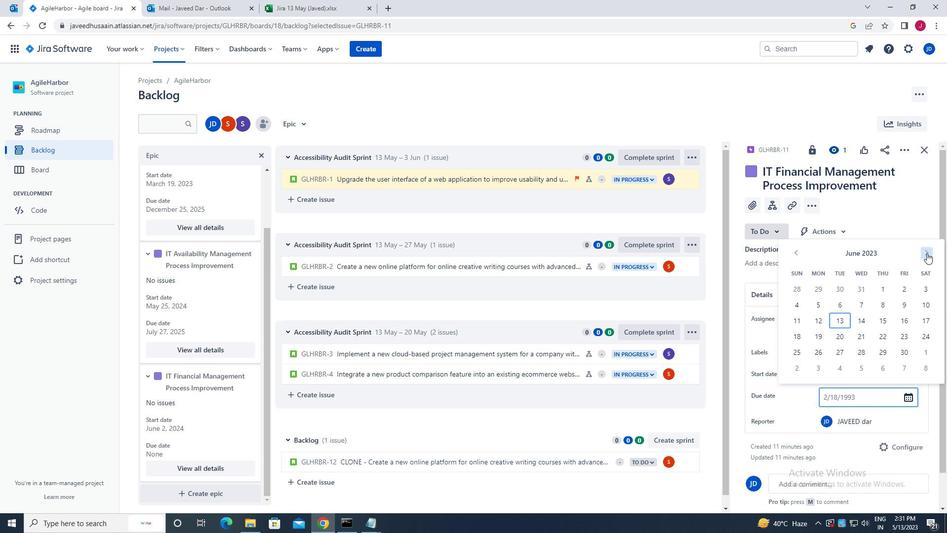 
Action: Mouse pressed left at (927, 253)
Screenshot: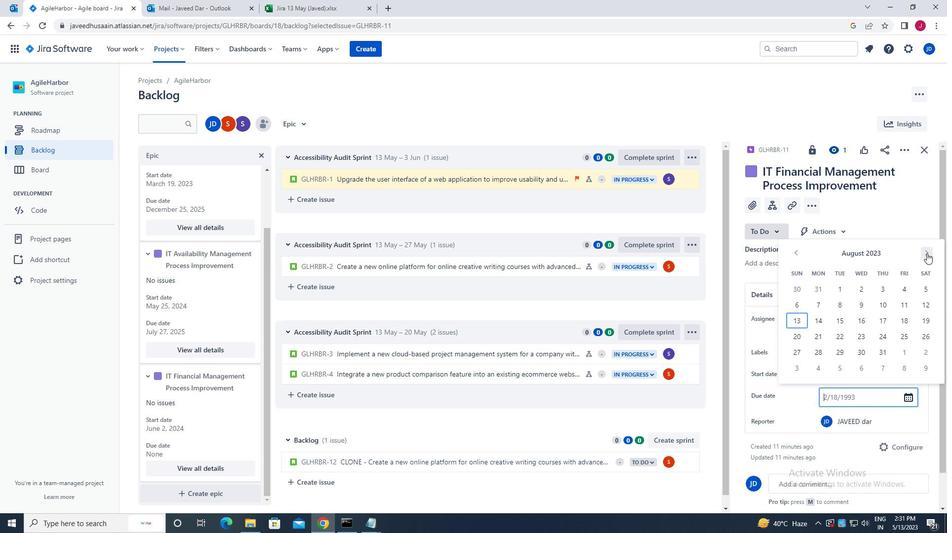 
Action: Mouse pressed left at (927, 253)
Screenshot: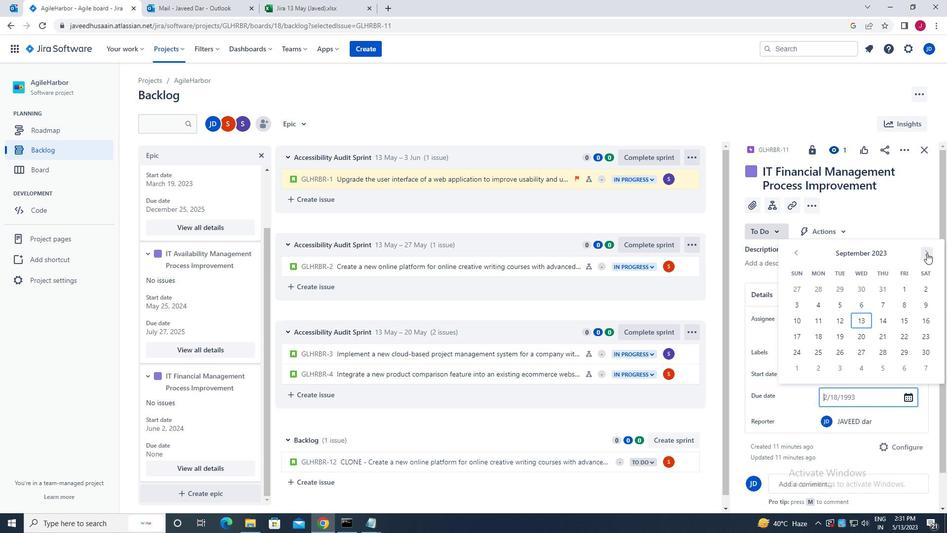 
Action: Mouse pressed left at (927, 253)
Screenshot: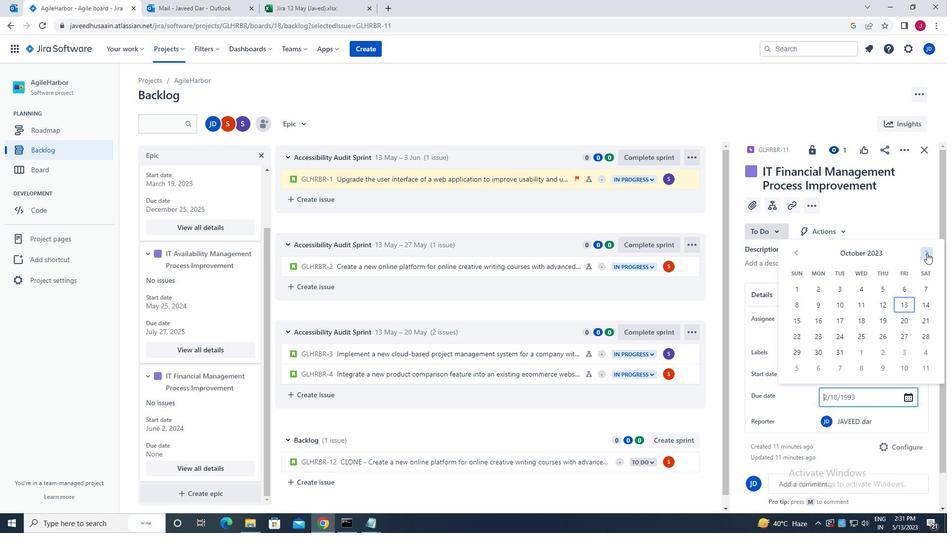 
Action: Mouse pressed left at (927, 253)
Screenshot: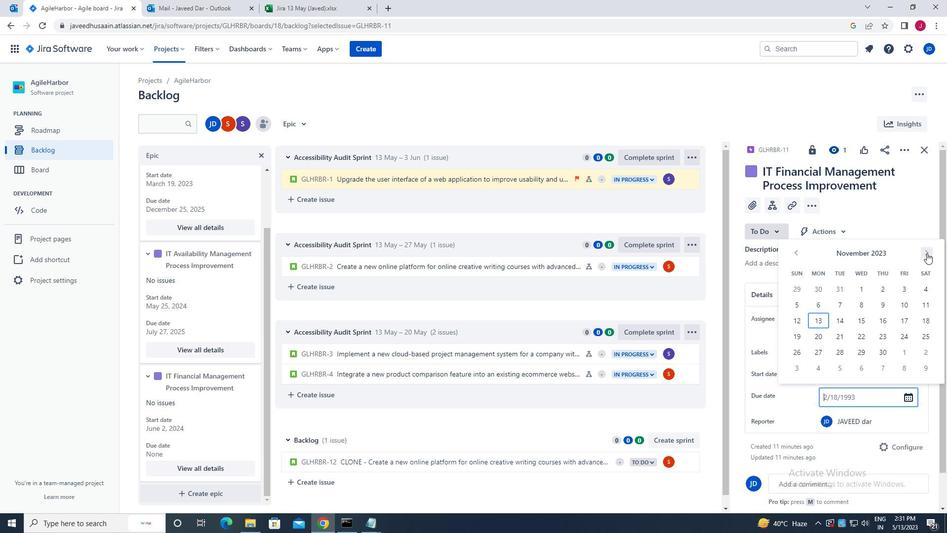 
Action: Mouse pressed left at (927, 253)
Screenshot: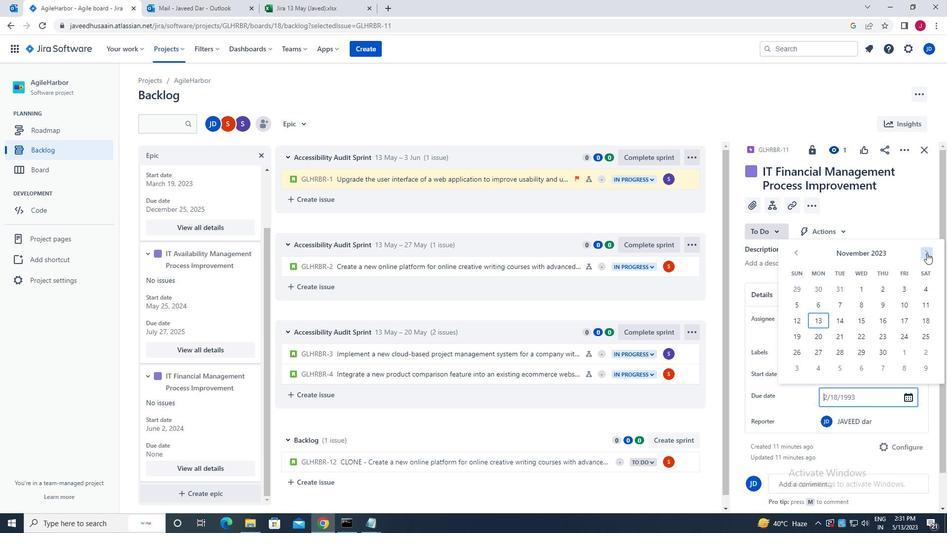 
Action: Mouse pressed left at (927, 253)
Screenshot: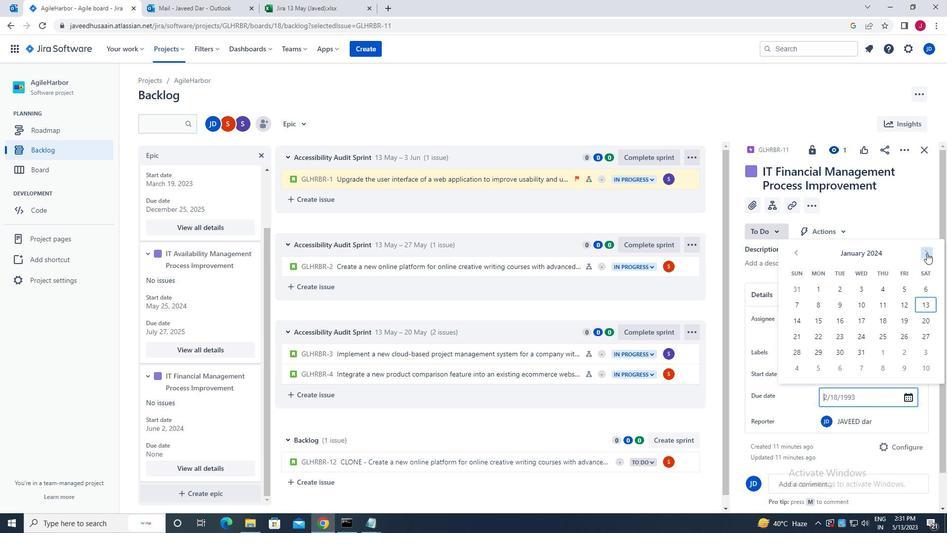 
Action: Mouse pressed left at (927, 253)
Screenshot: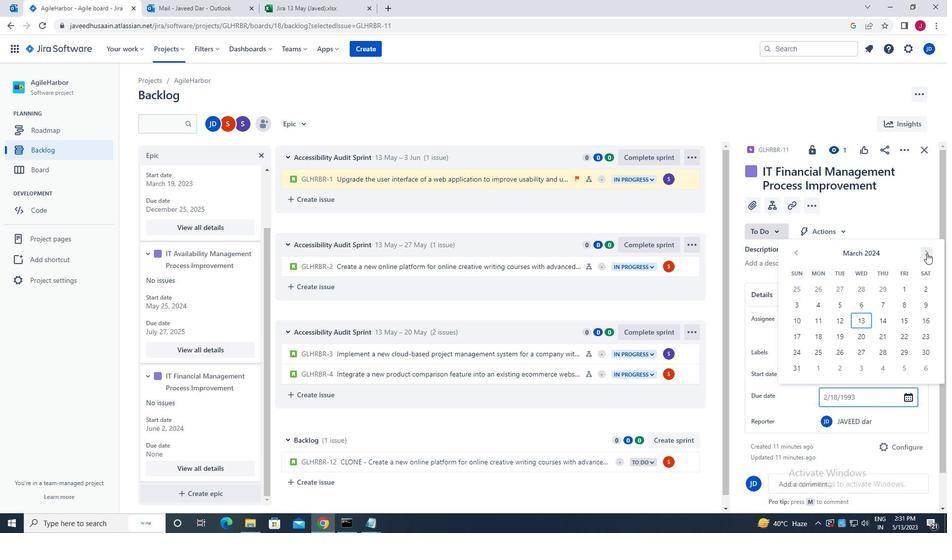 
Action: Mouse pressed left at (927, 253)
Screenshot: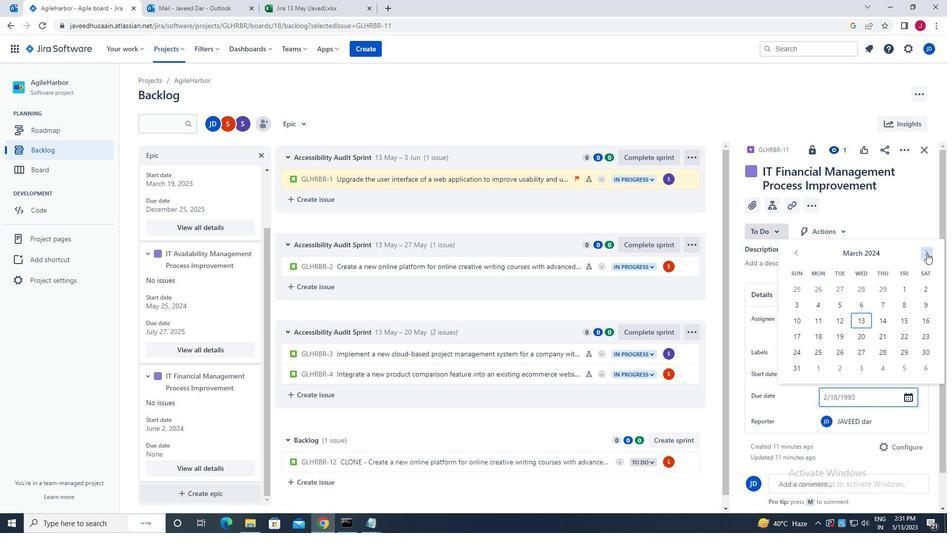 
Action: Mouse pressed left at (927, 253)
Screenshot: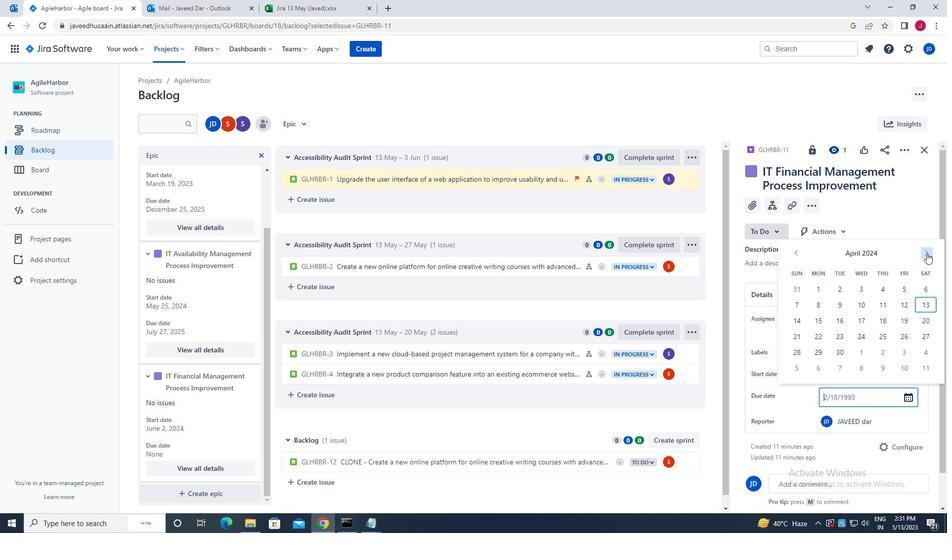 
Action: Mouse pressed left at (927, 253)
Screenshot: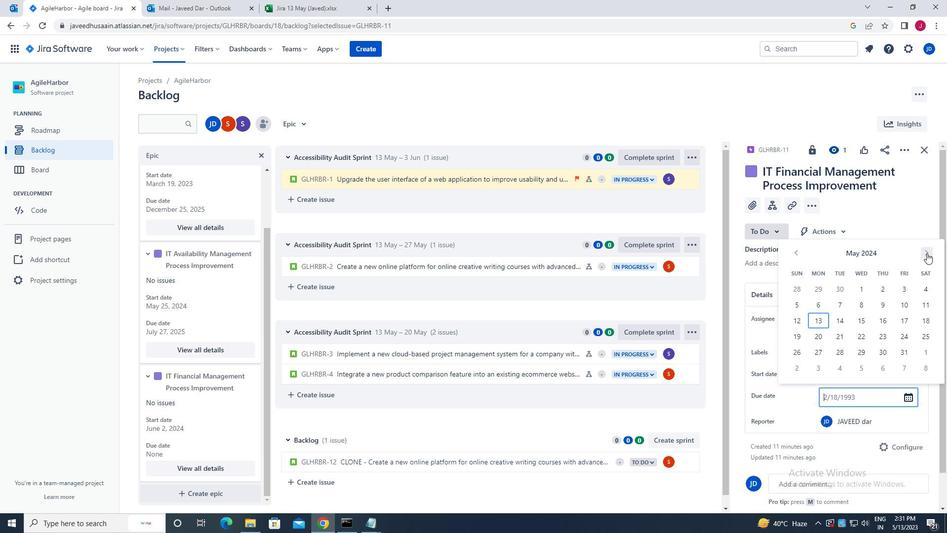 
Action: Mouse pressed left at (927, 253)
Screenshot: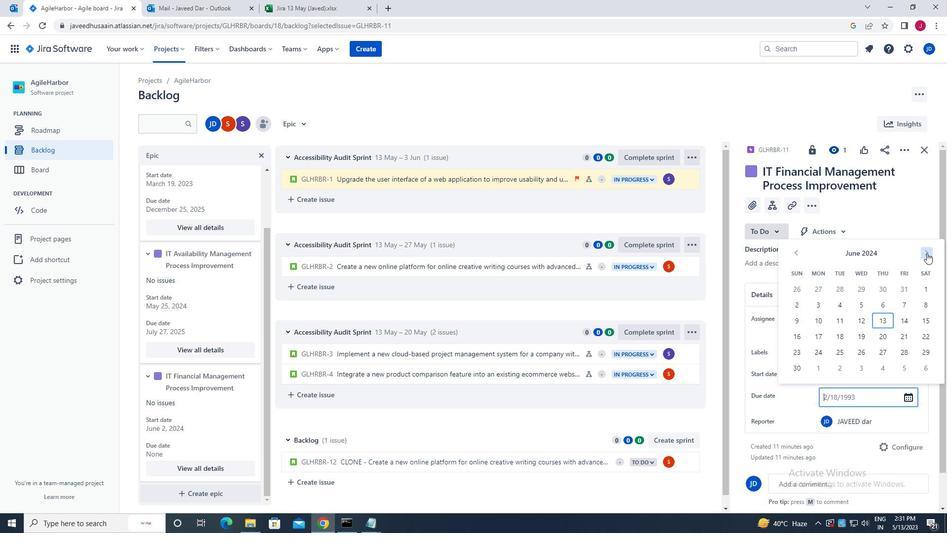 
Action: Mouse pressed left at (927, 253)
Screenshot: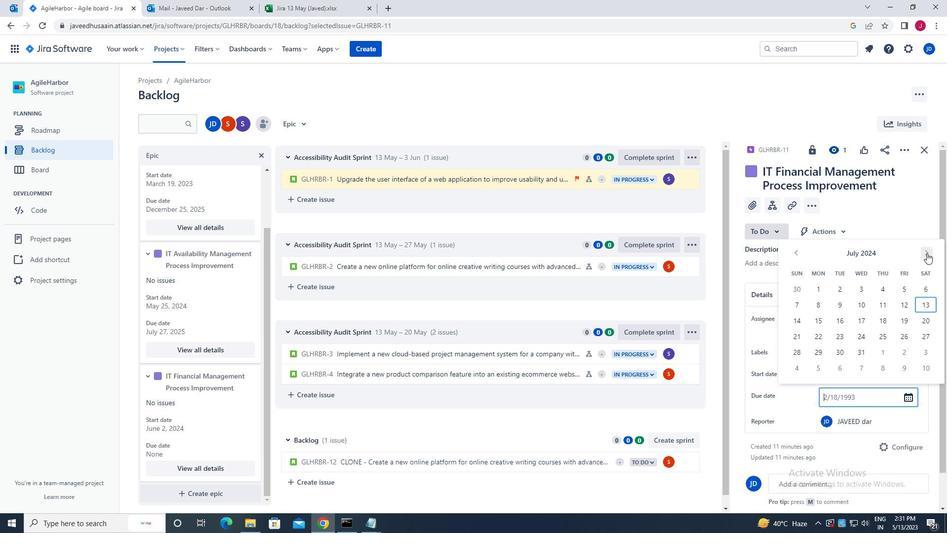 
Action: Mouse pressed left at (927, 253)
Screenshot: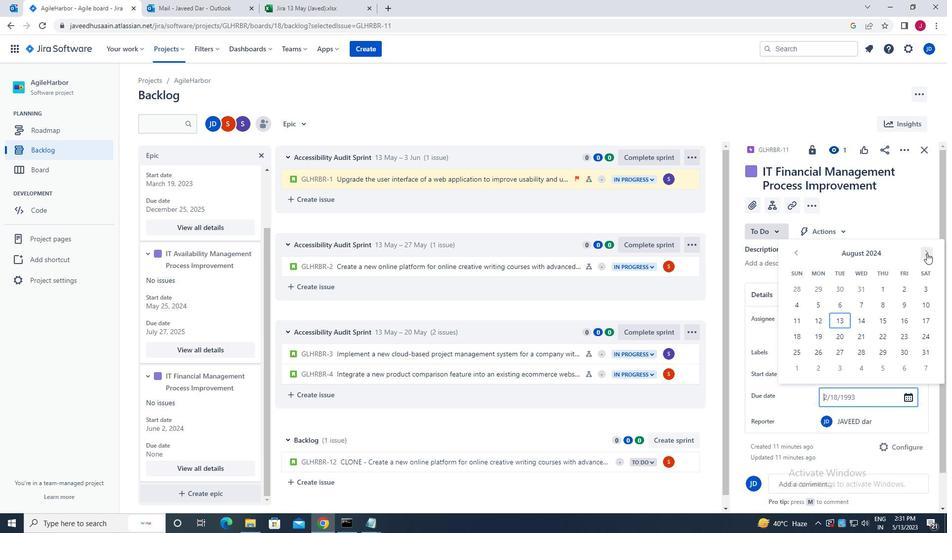
Action: Mouse pressed left at (927, 253)
Screenshot: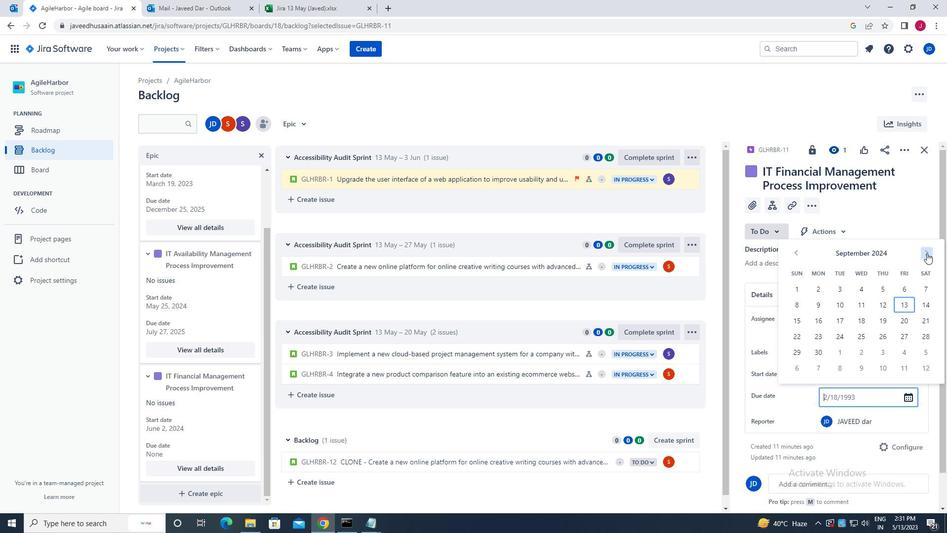 
Action: Mouse pressed left at (927, 253)
Screenshot: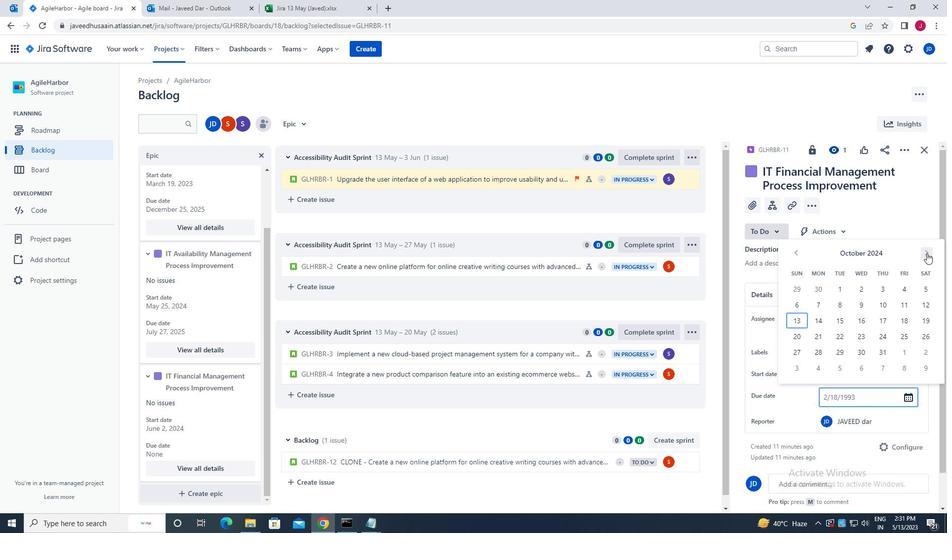 
Action: Mouse pressed left at (927, 253)
Screenshot: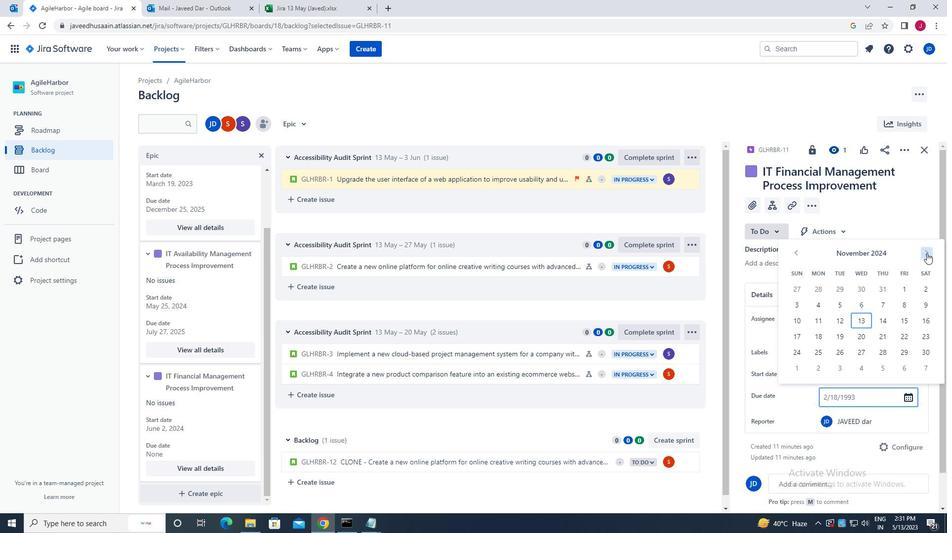 
Action: Mouse pressed left at (927, 253)
Screenshot: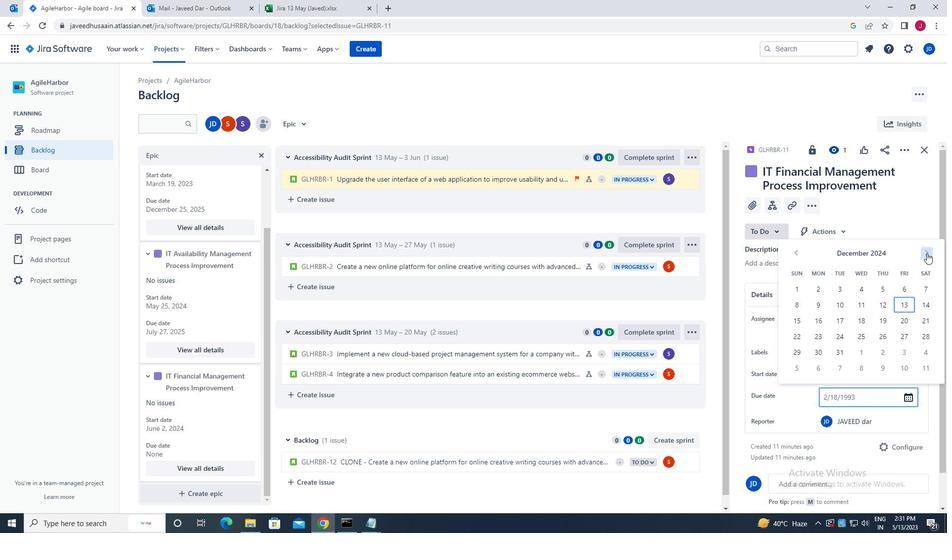 
Action: Mouse pressed left at (927, 253)
Screenshot: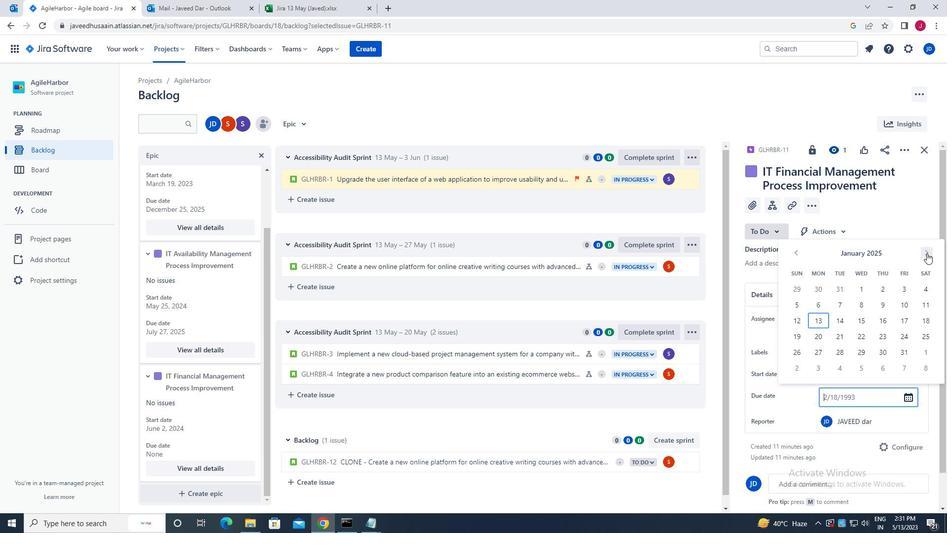 
Action: Mouse pressed left at (927, 253)
Screenshot: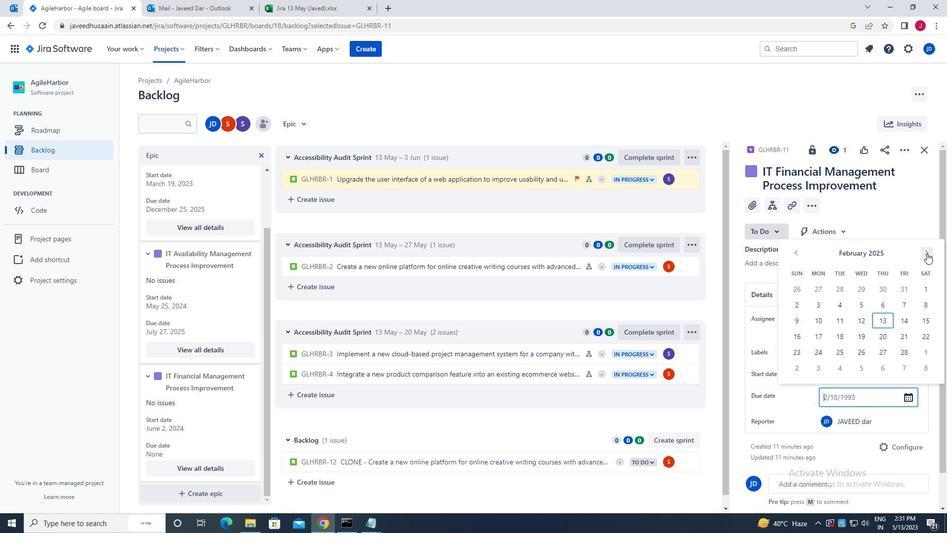 
Action: Mouse pressed left at (927, 253)
Screenshot: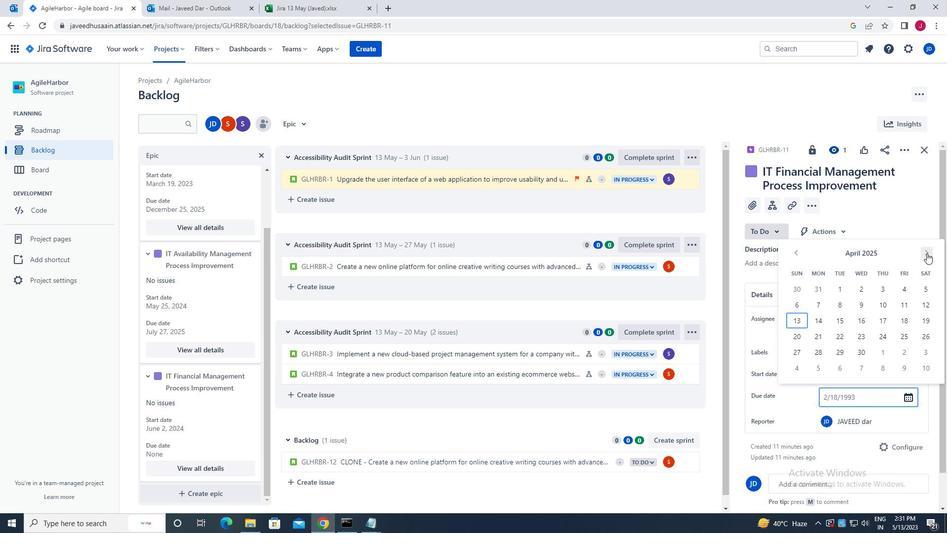 
Action: Mouse pressed left at (927, 253)
Screenshot: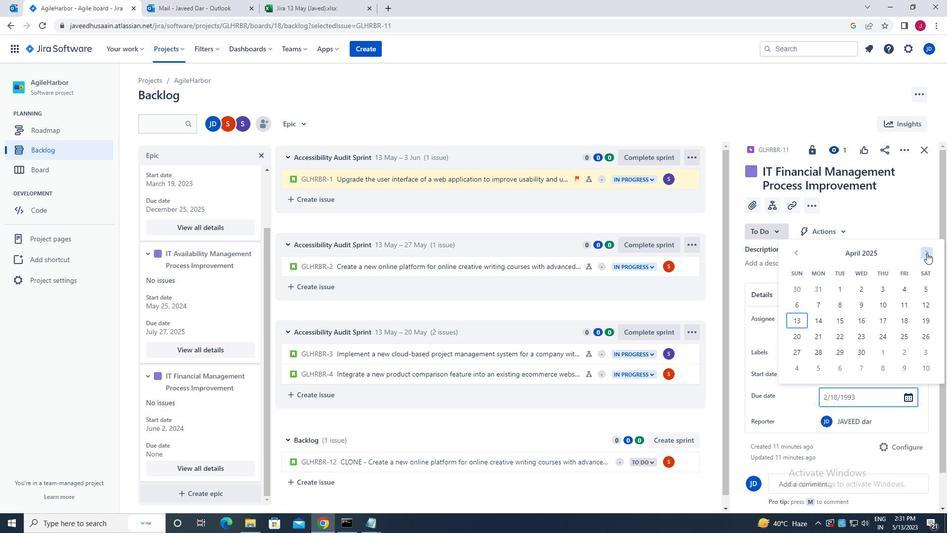 
Action: Mouse pressed left at (927, 253)
Screenshot: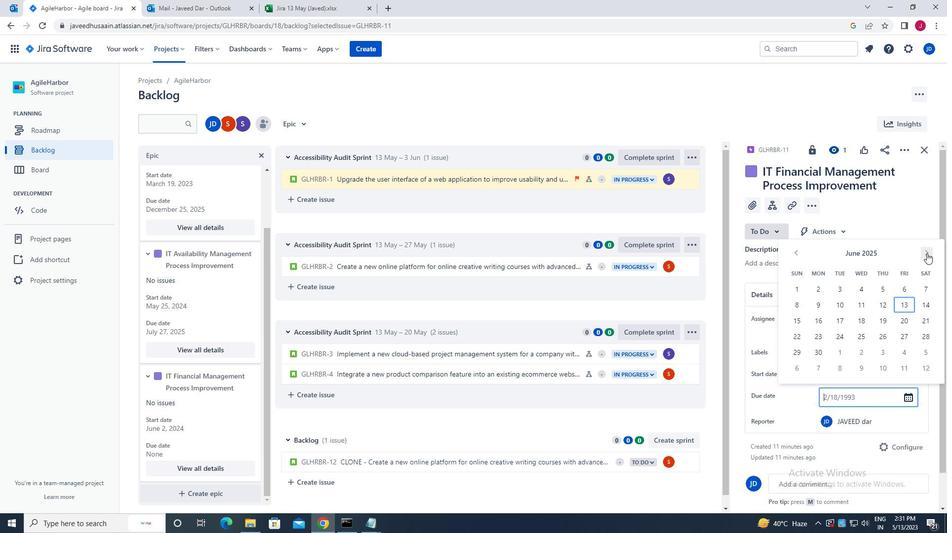 
Action: Mouse pressed left at (927, 253)
Screenshot: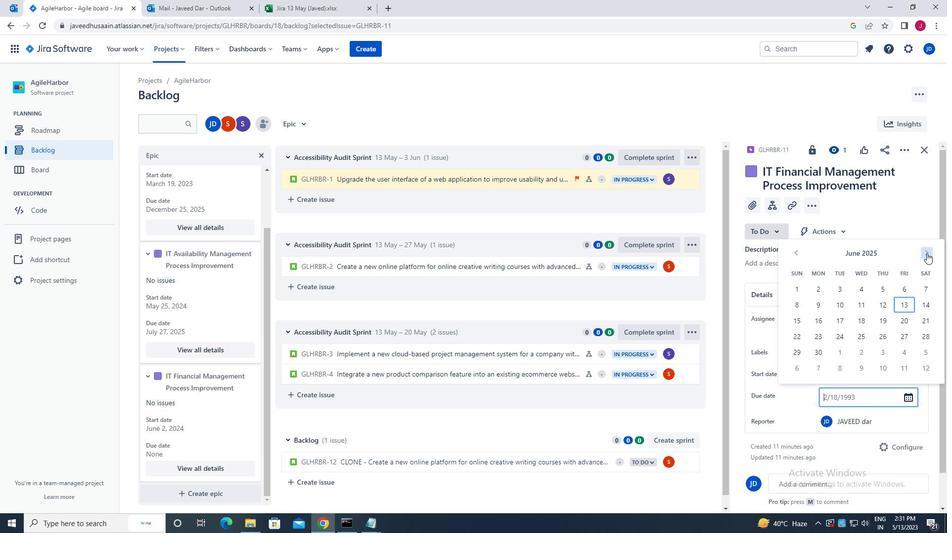 
Action: Mouse pressed left at (927, 253)
Screenshot: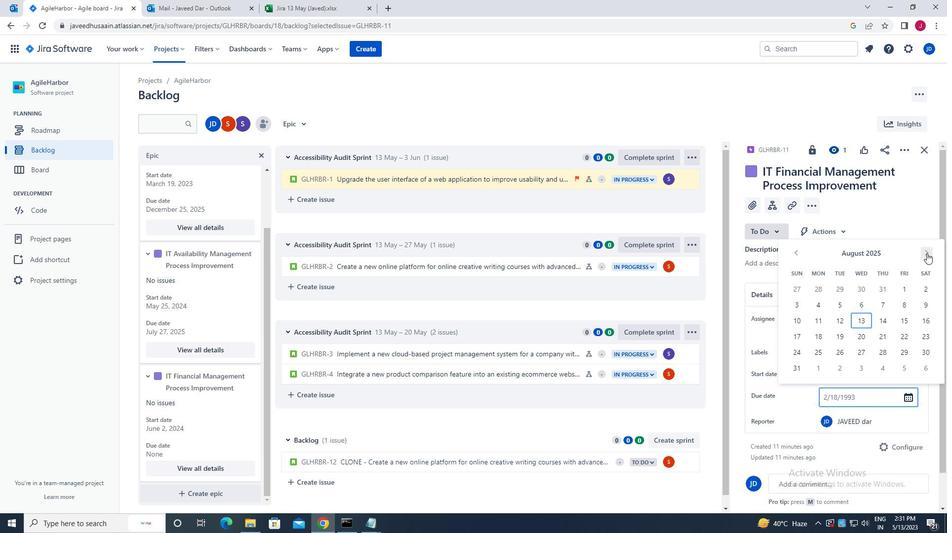 
Action: Mouse moved to (925, 334)
Screenshot: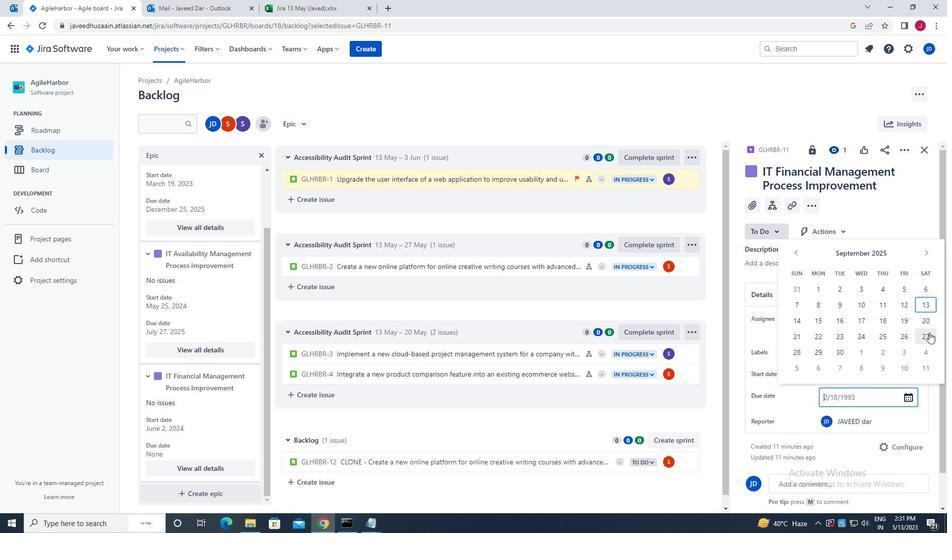 
Action: Mouse pressed left at (925, 334)
Screenshot: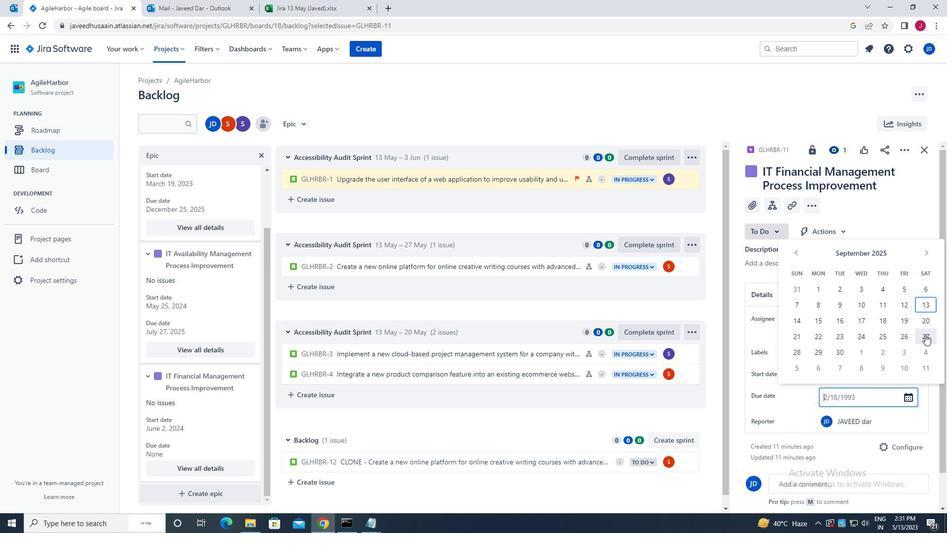 
Action: Mouse moved to (855, 335)
Screenshot: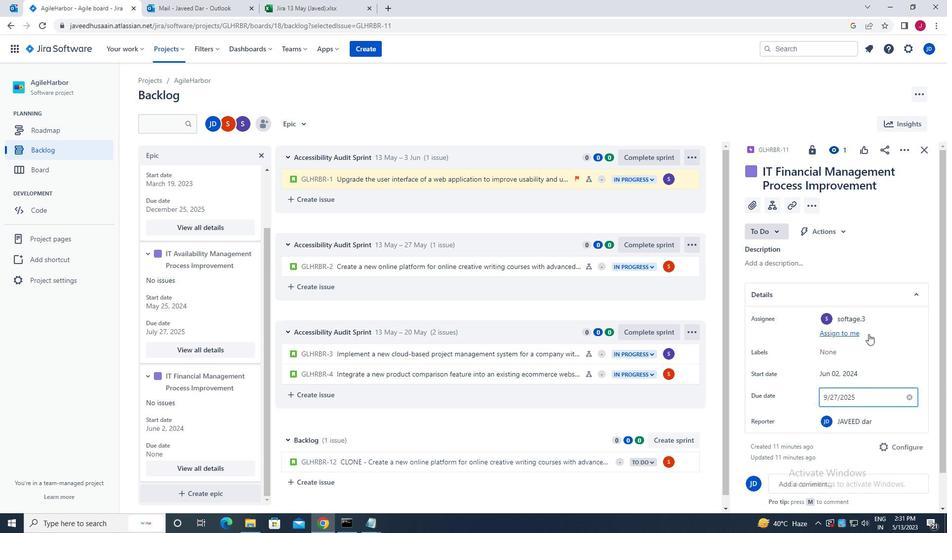 
Action: Key pressed <Key.enter>
Screenshot: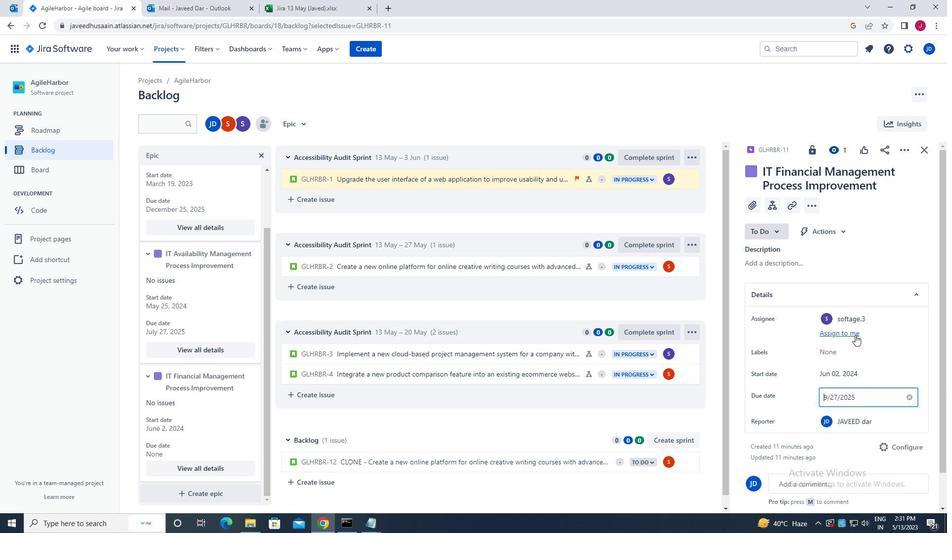 
Action: Mouse moved to (927, 153)
Screenshot: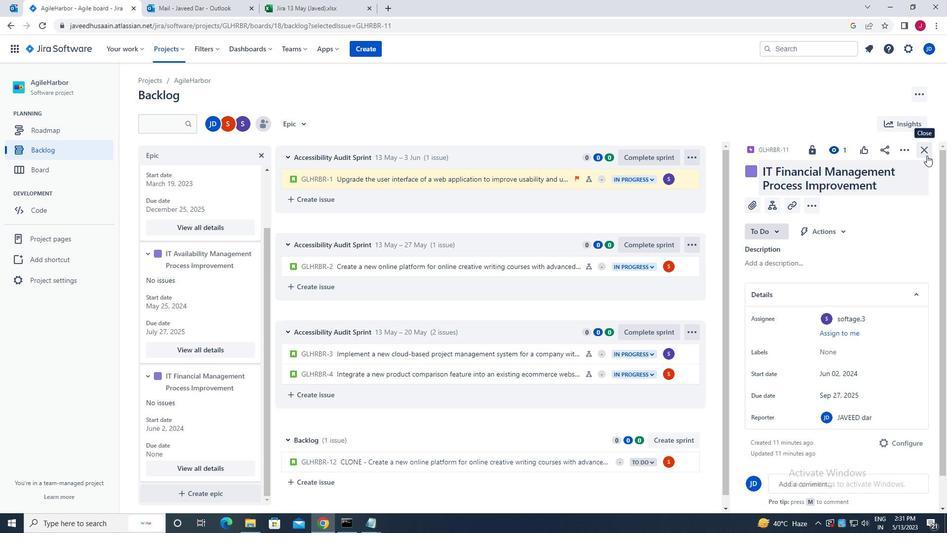 
Action: Mouse pressed left at (927, 153)
Screenshot: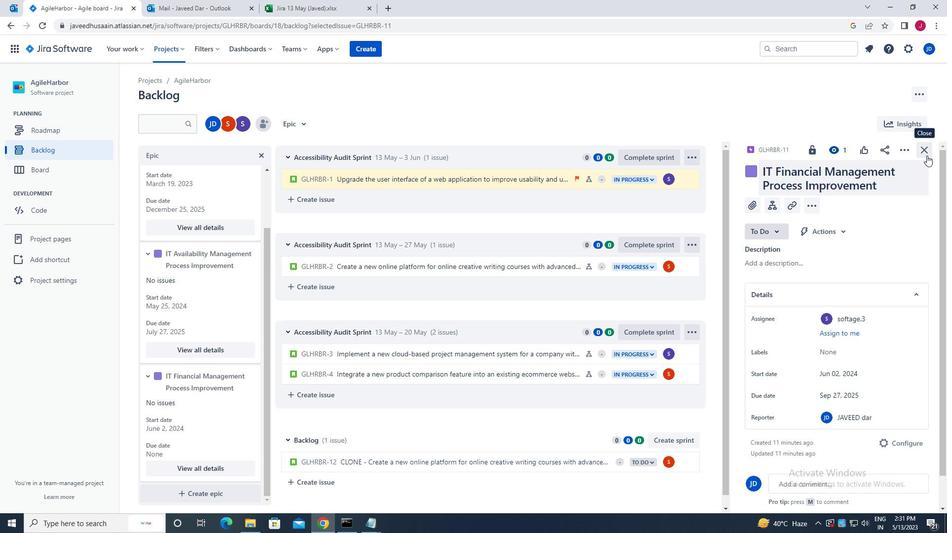 
Action: Mouse moved to (768, 210)
Screenshot: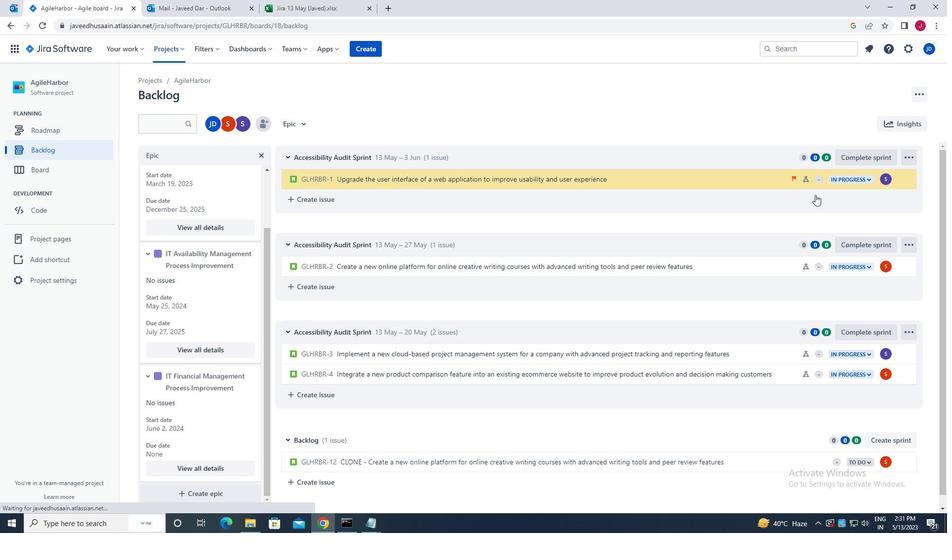 
